 Task: Change  the formatting of the data to 'Which is Greater than 10 'In conditional formating, put the option 'Red Text. 'add another formatting option Format As Table, insert the option 'Light Gray, Table style light 1 ', change the format of Column Width to 15In the sheet  Data Analysis Template Workbookbook
Action: Mouse moved to (44, 180)
Screenshot: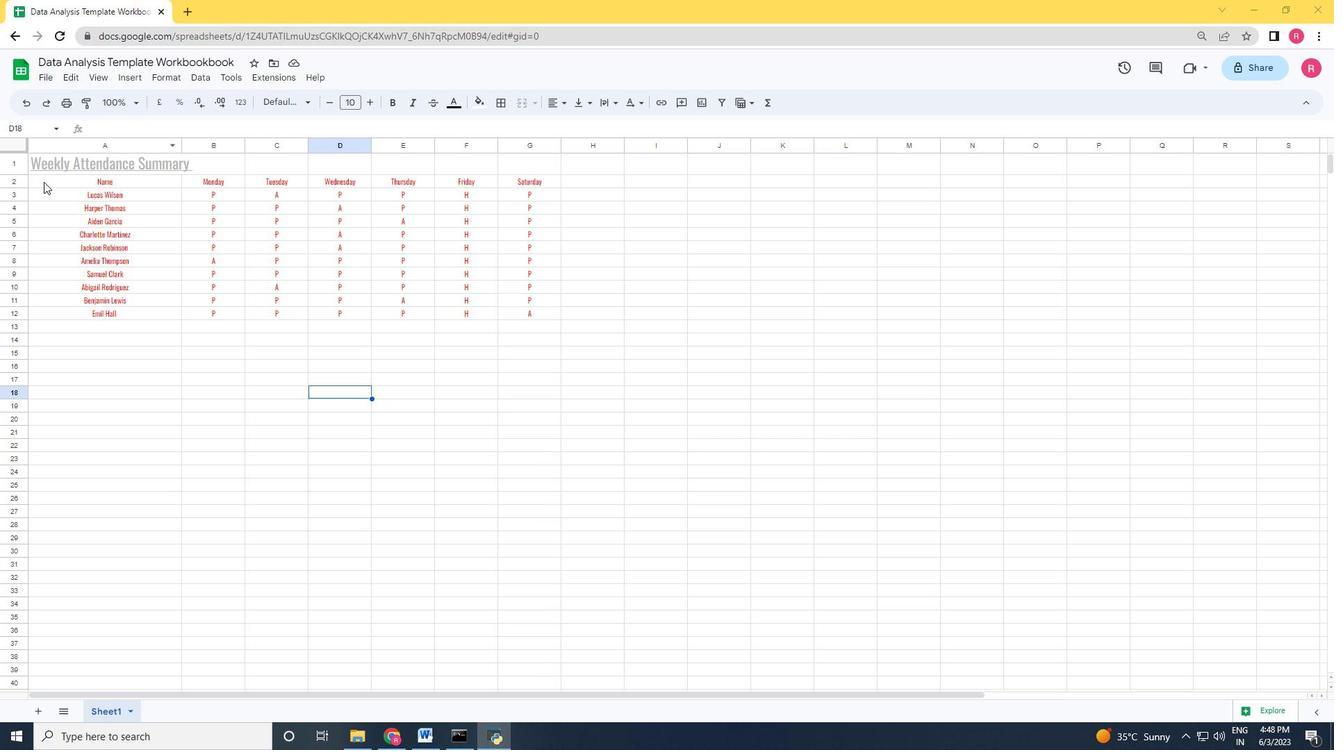 
Action: Mouse pressed left at (44, 180)
Screenshot: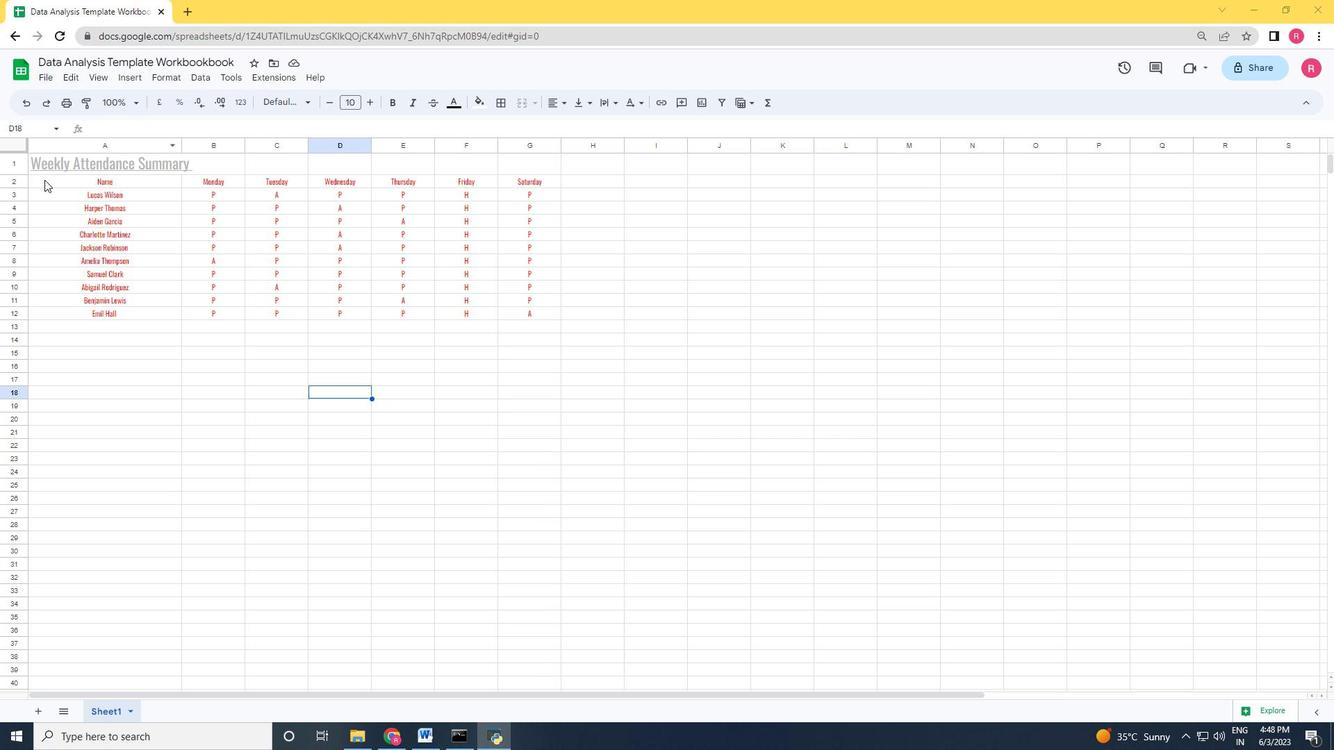
Action: Mouse moved to (48, 175)
Screenshot: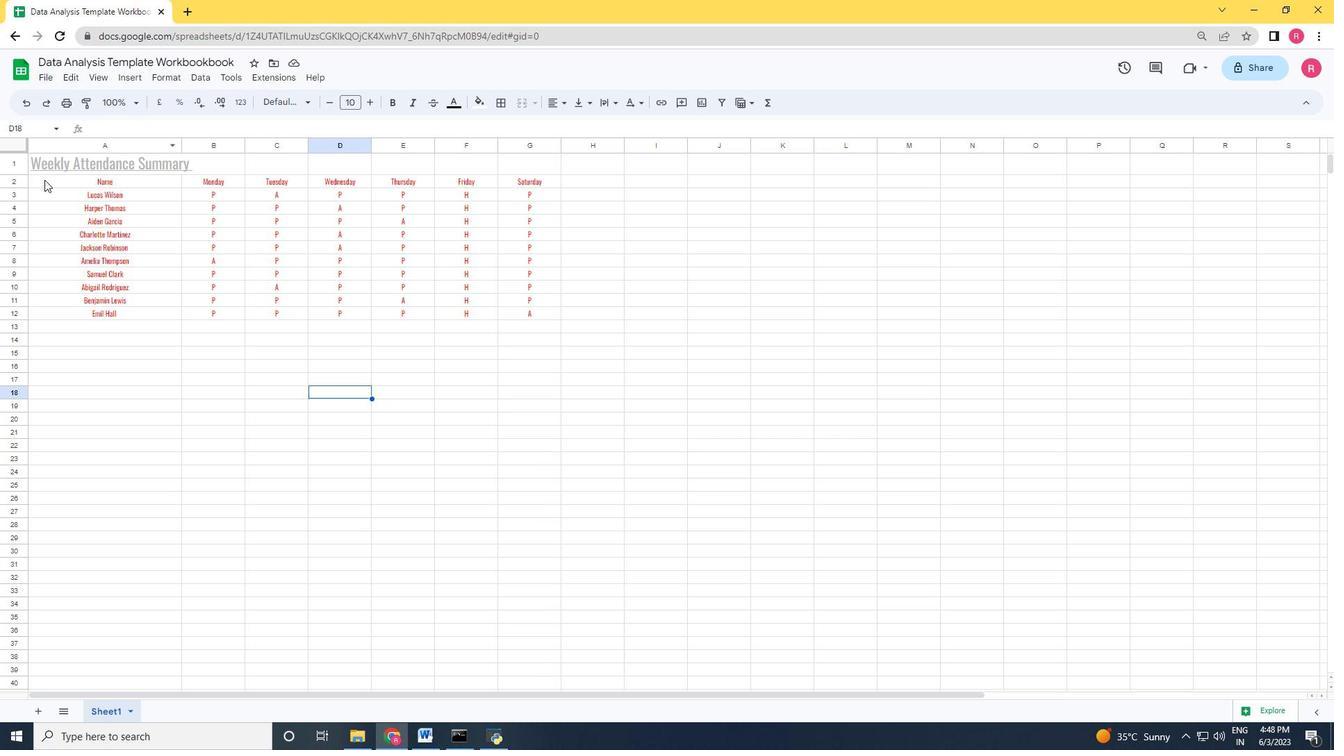 
Action: Key pressed <Key.shift_r><Key.right><Key.right><Key.right><Key.right><Key.right><Key.right><Key.down><Key.down><Key.down><Key.down><Key.down><Key.down><Key.down><Key.down><Key.down><Key.down><Key.down><Key.down><Key.up><Key.up>
Screenshot: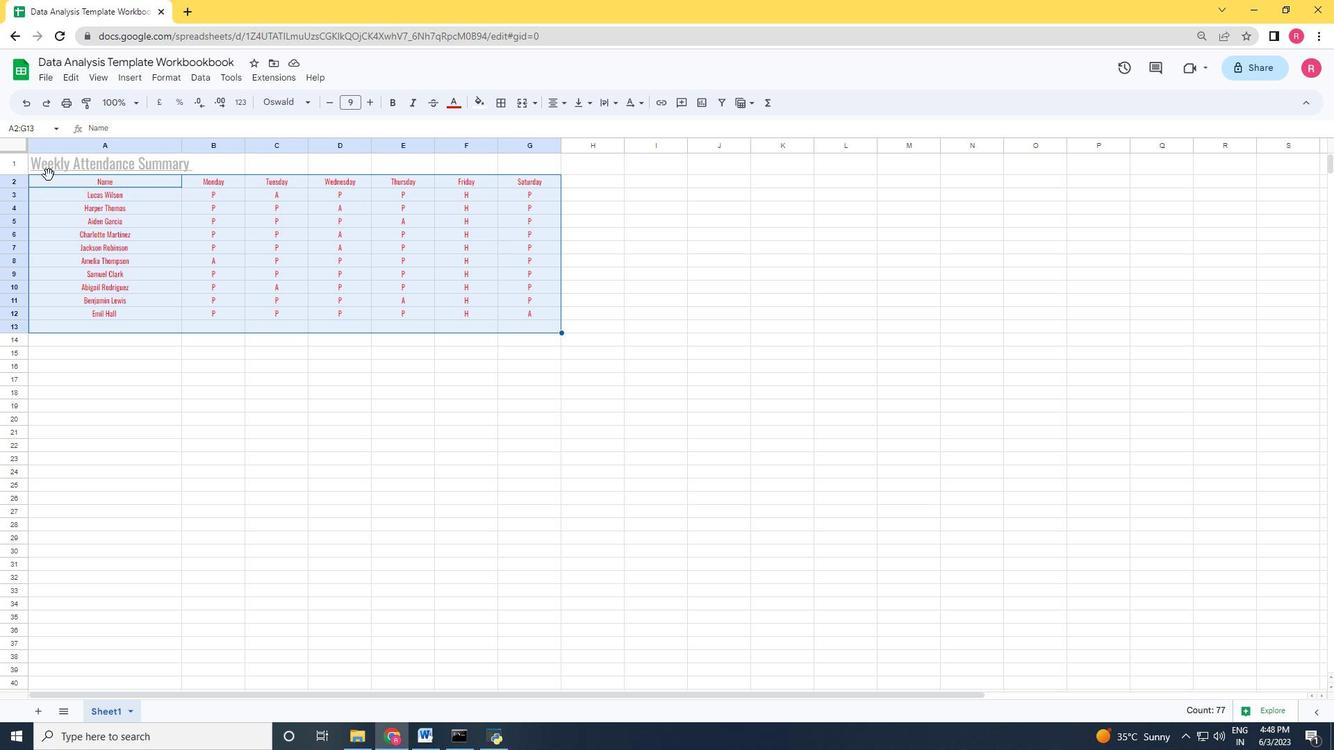 
Action: Mouse moved to (171, 80)
Screenshot: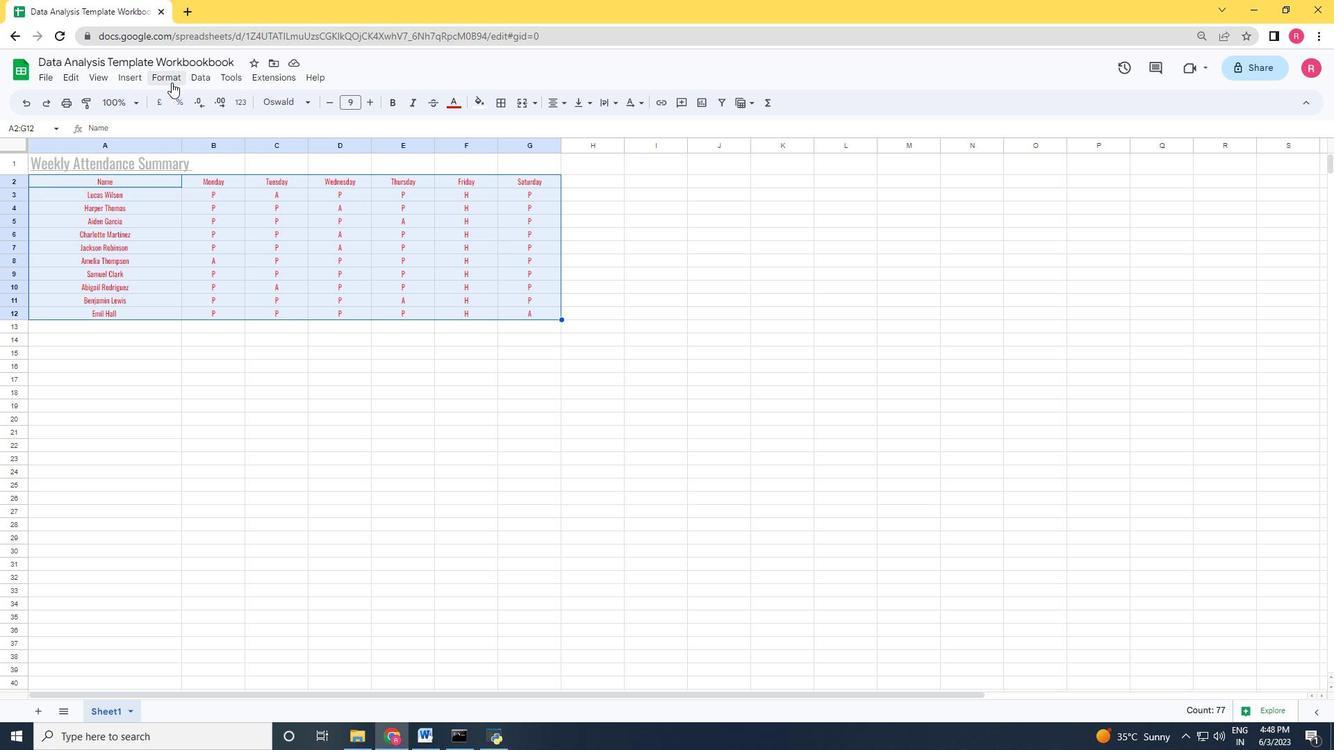 
Action: Mouse pressed left at (171, 80)
Screenshot: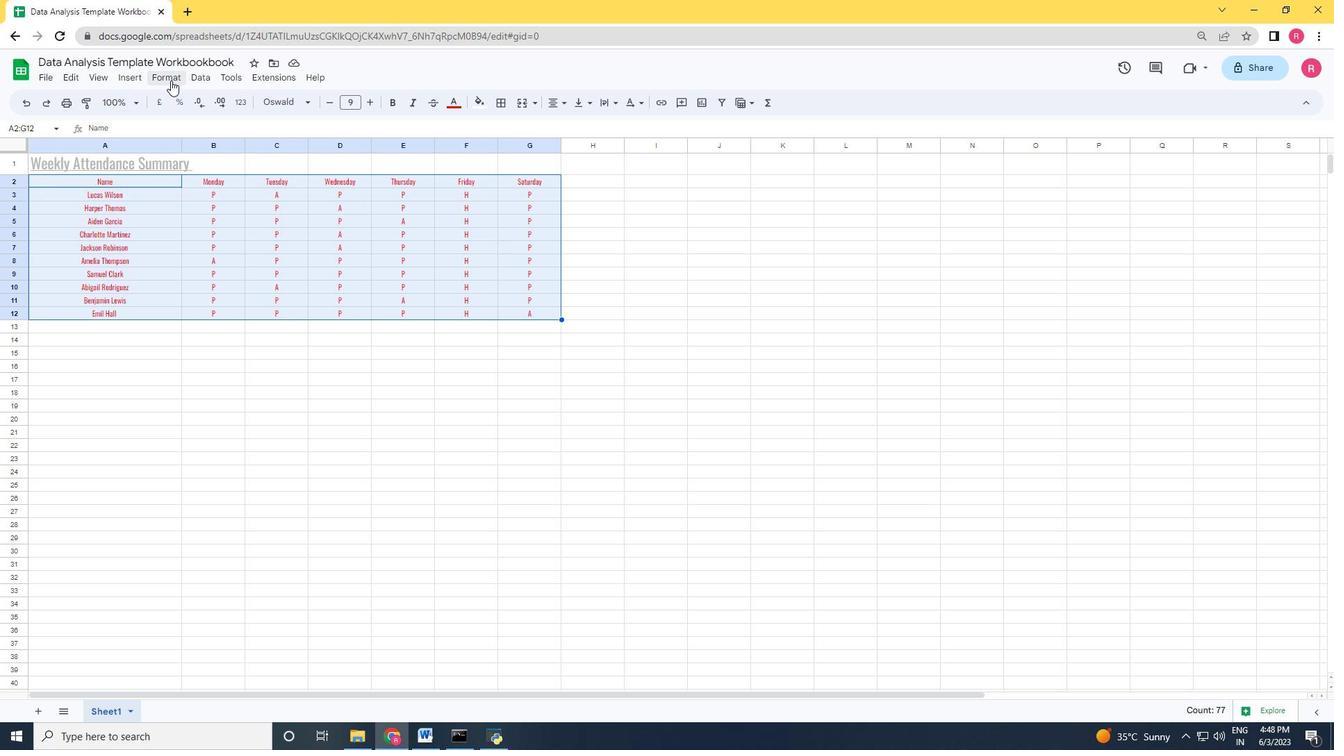
Action: Mouse moved to (232, 287)
Screenshot: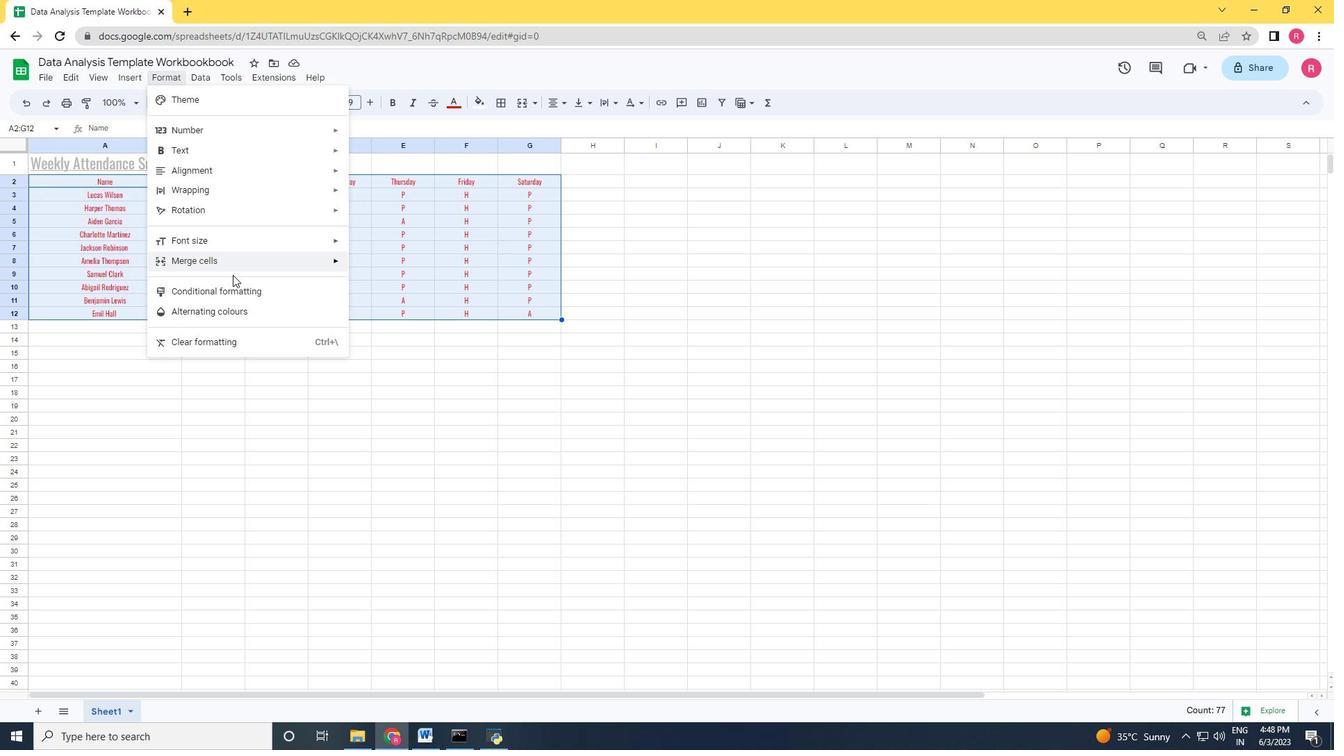 
Action: Mouse pressed left at (232, 287)
Screenshot: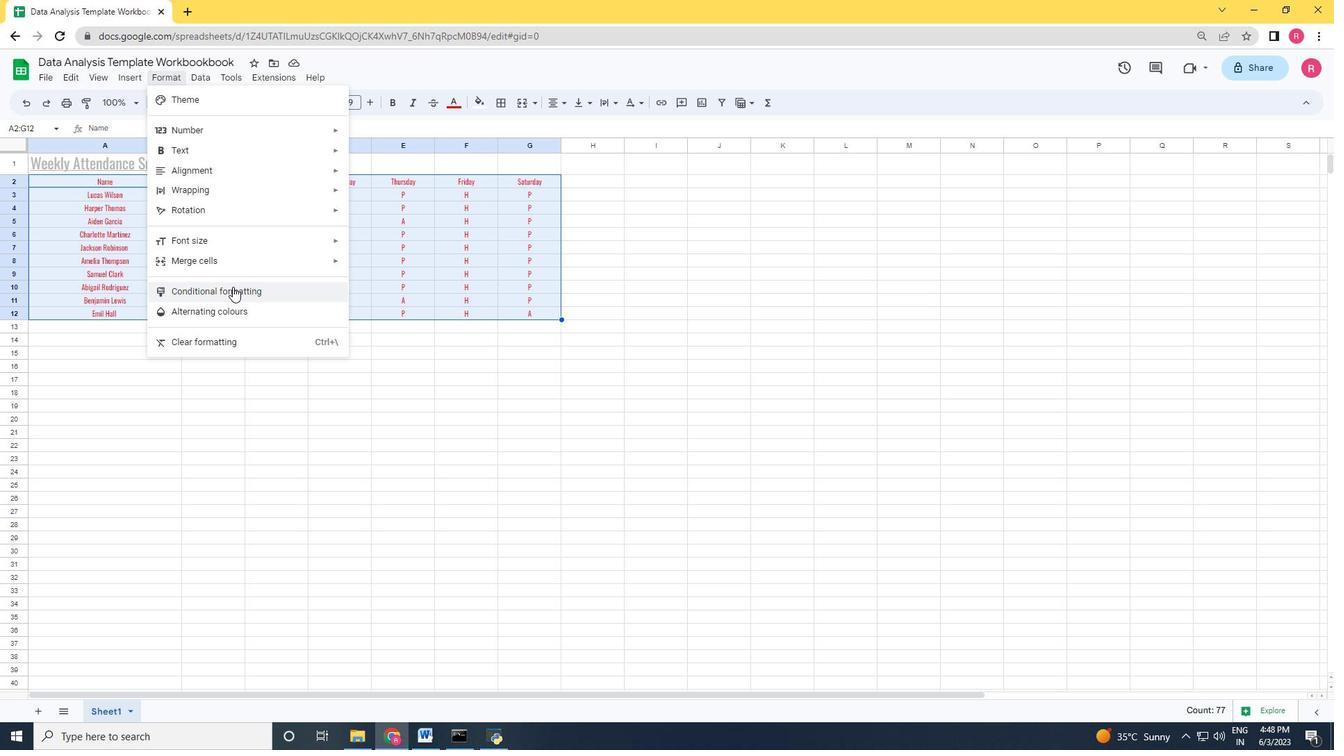 
Action: Mouse moved to (1246, 272)
Screenshot: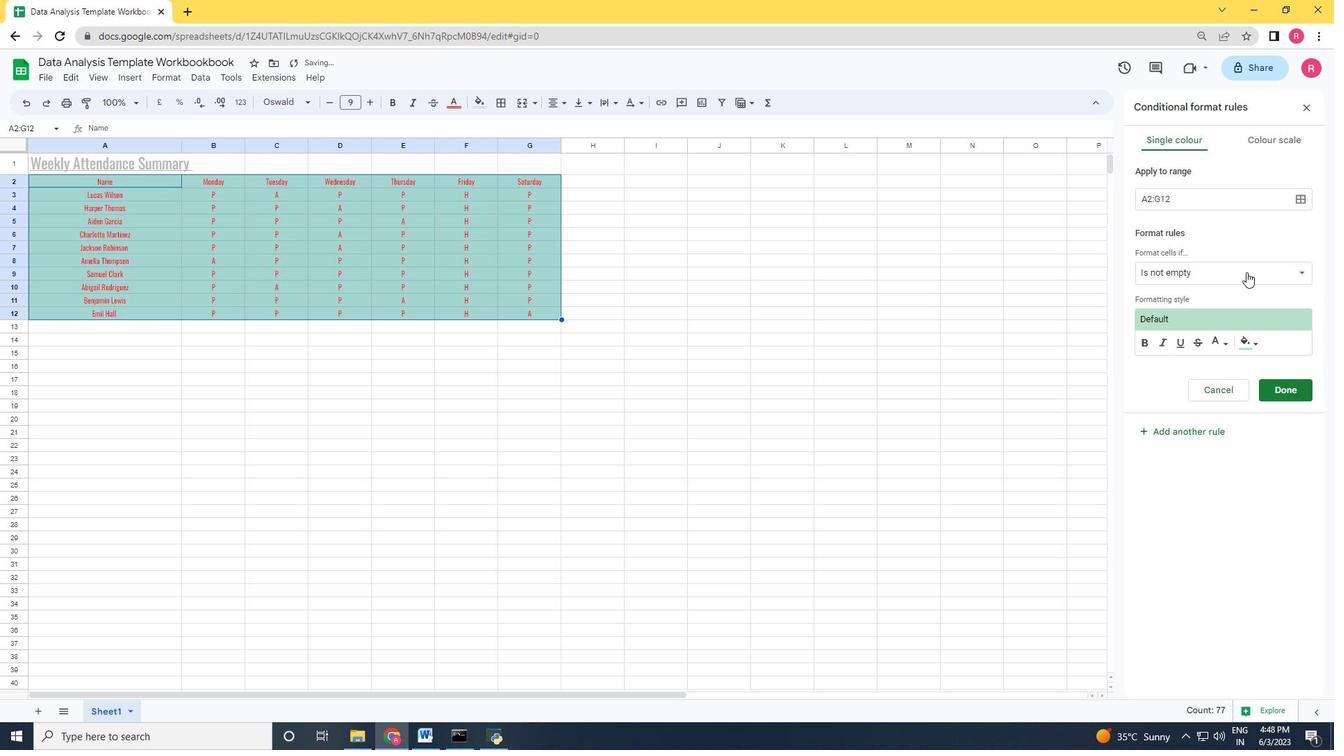 
Action: Mouse pressed left at (1246, 272)
Screenshot: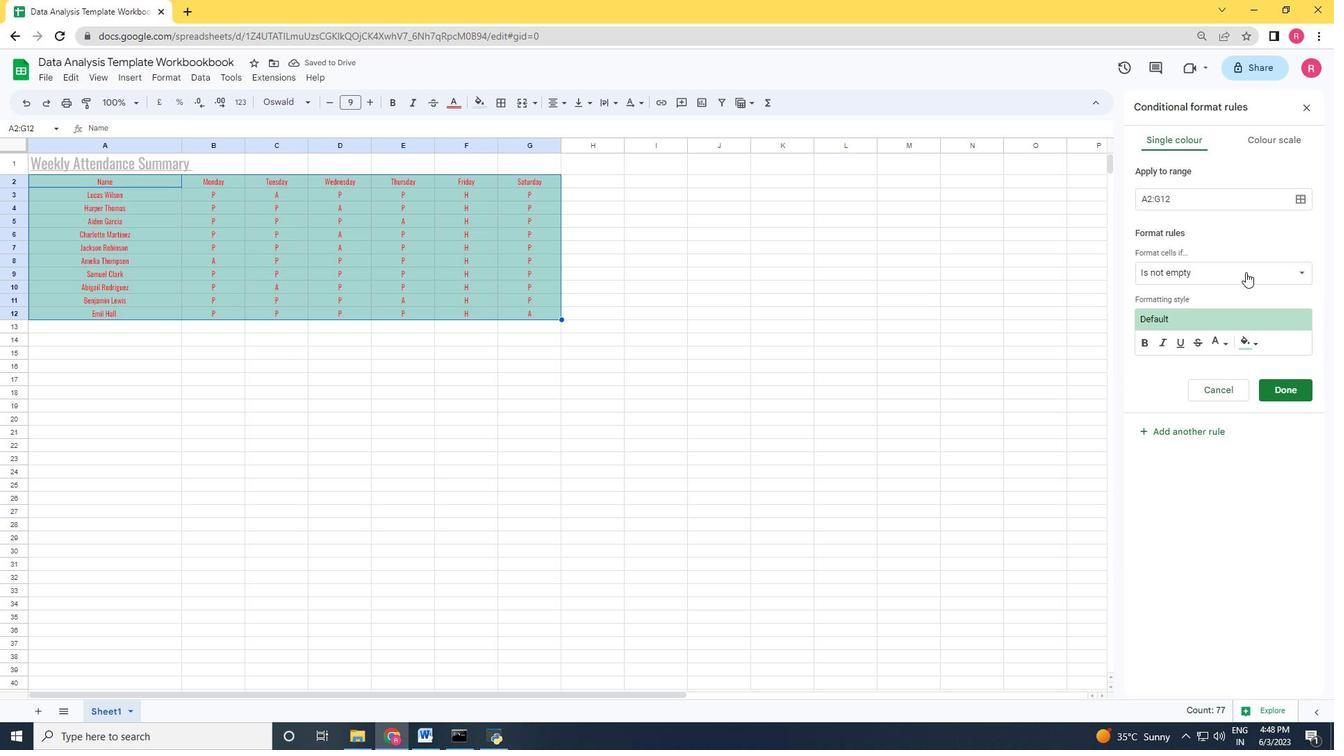 
Action: Mouse moved to (1223, 480)
Screenshot: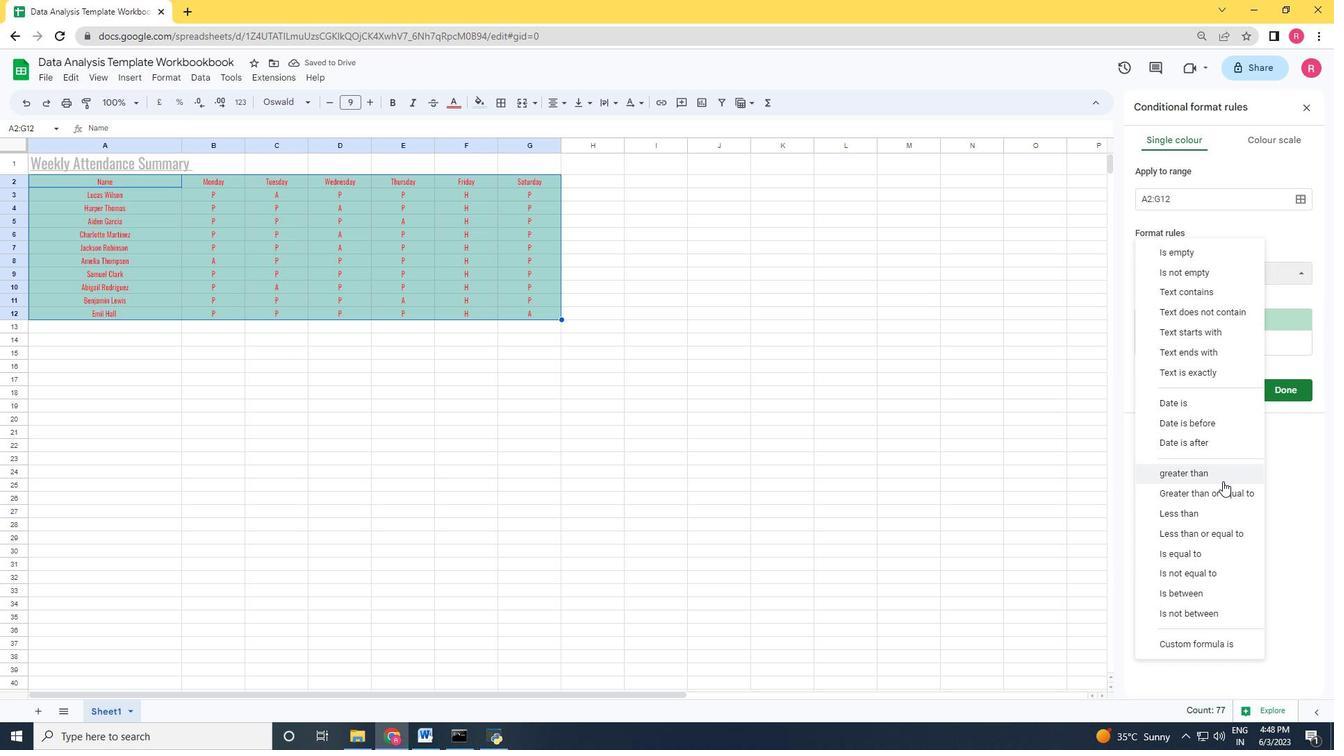 
Action: Mouse pressed left at (1223, 480)
Screenshot: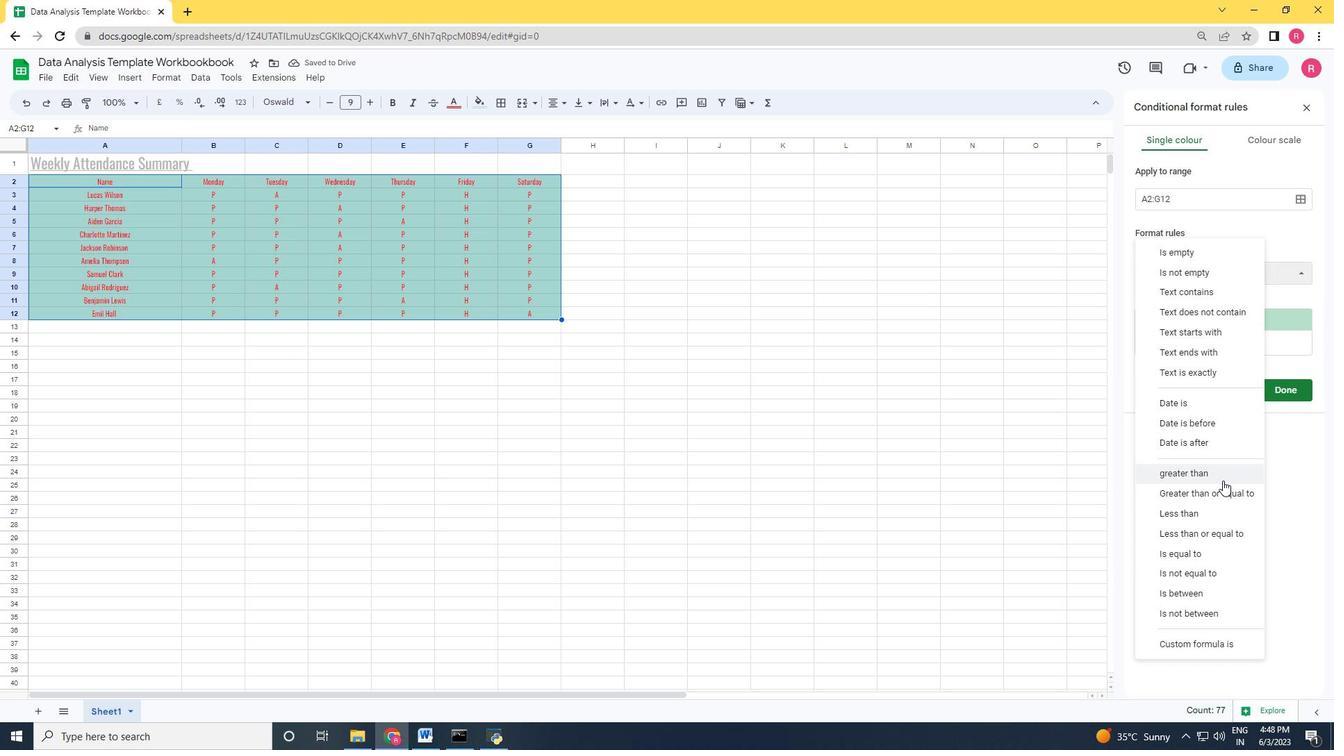 
Action: Mouse moved to (1188, 305)
Screenshot: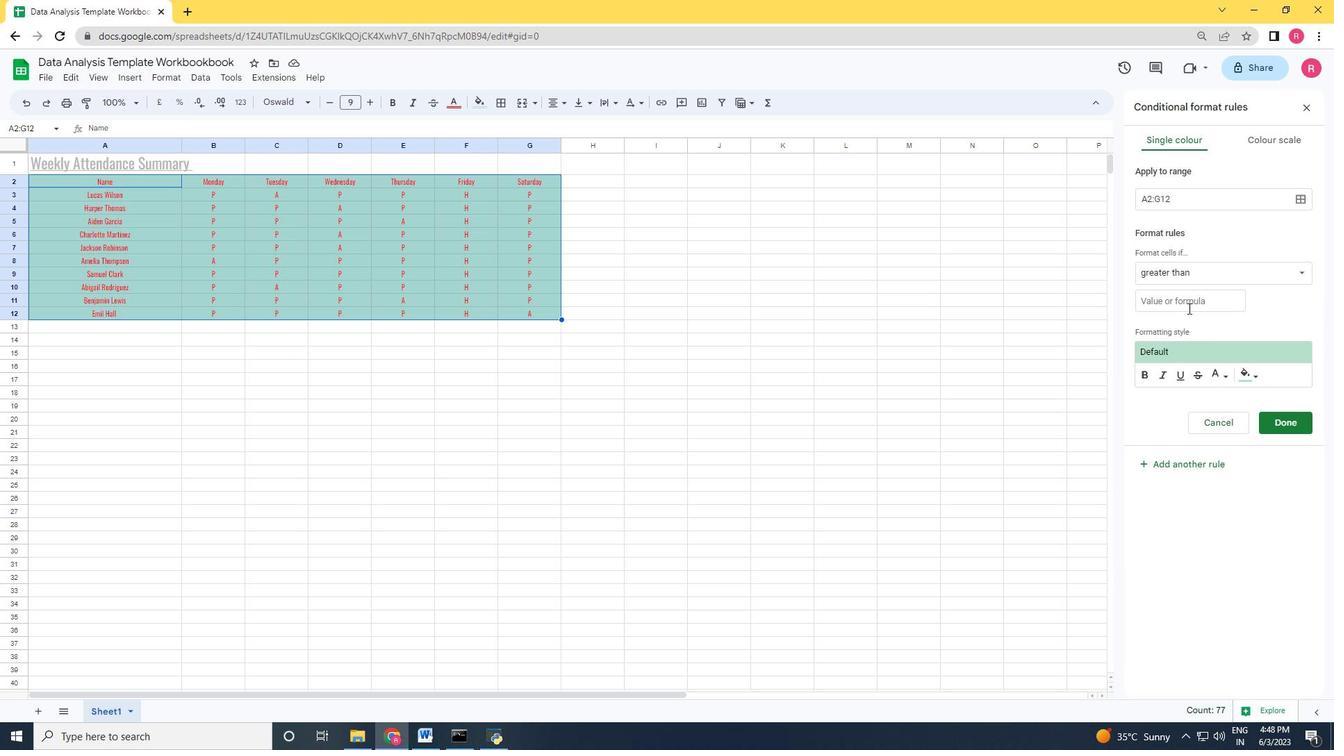 
Action: Mouse pressed left at (1188, 305)
Screenshot: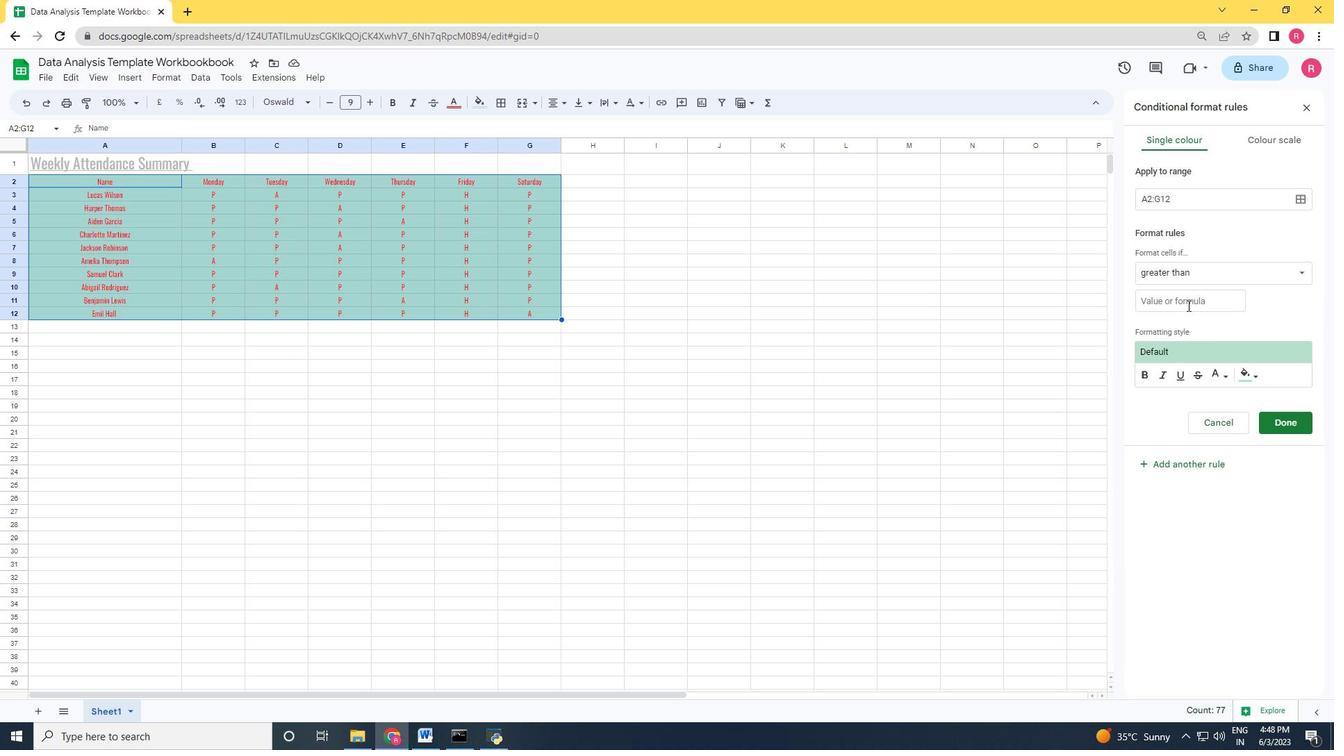 
Action: Mouse moved to (1170, 314)
Screenshot: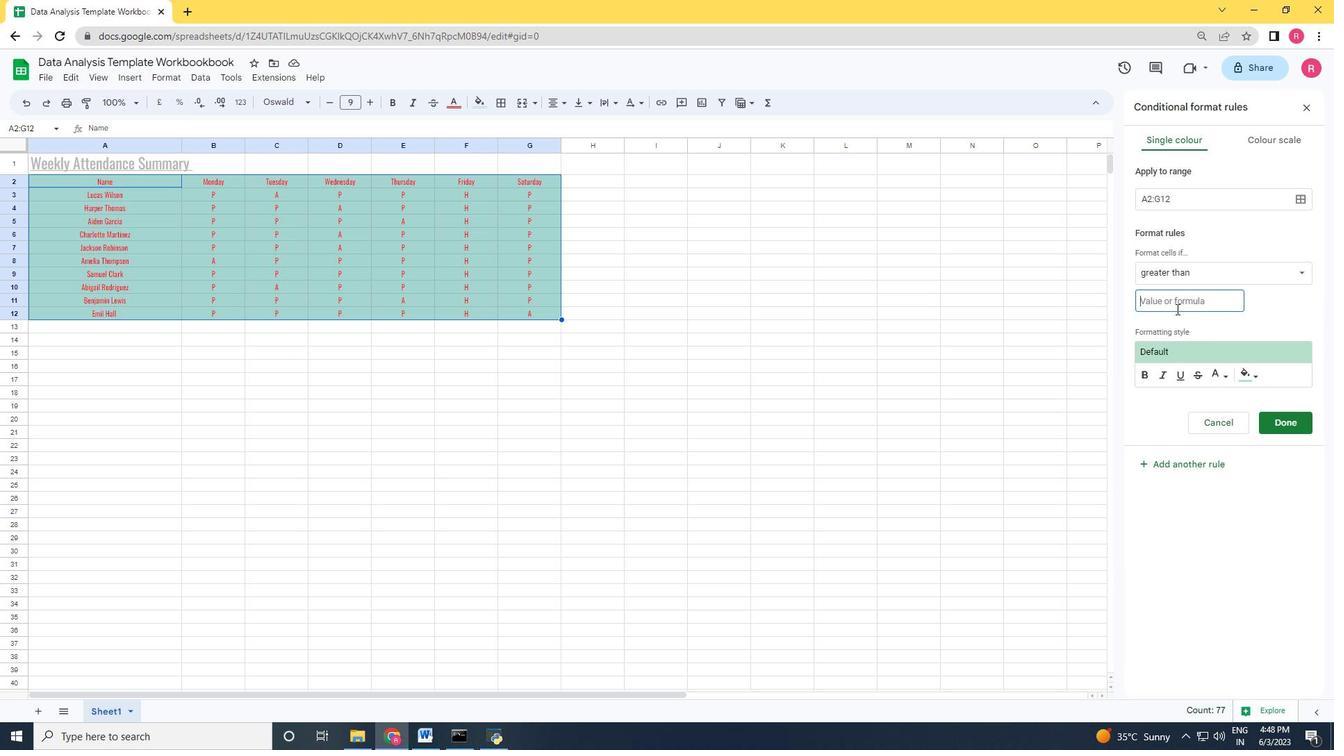 
Action: Key pressed 10
Screenshot: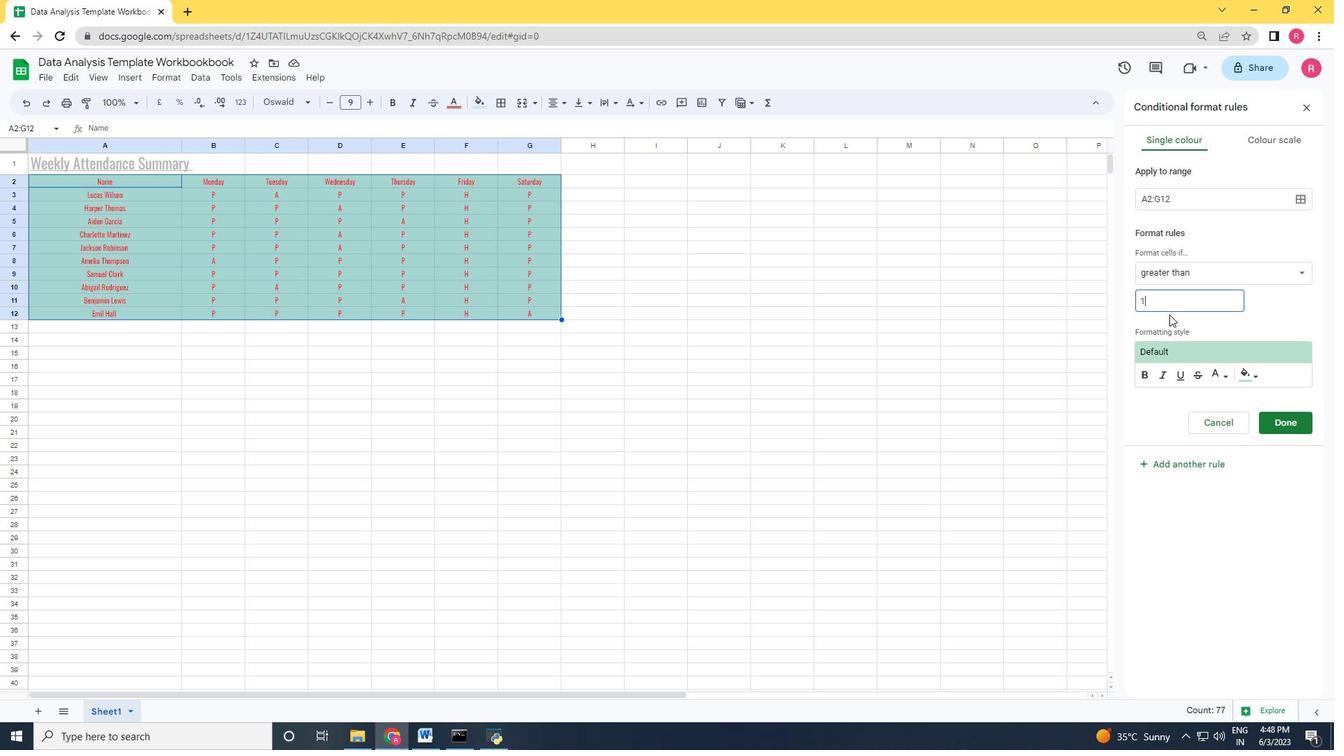 
Action: Mouse moved to (1223, 379)
Screenshot: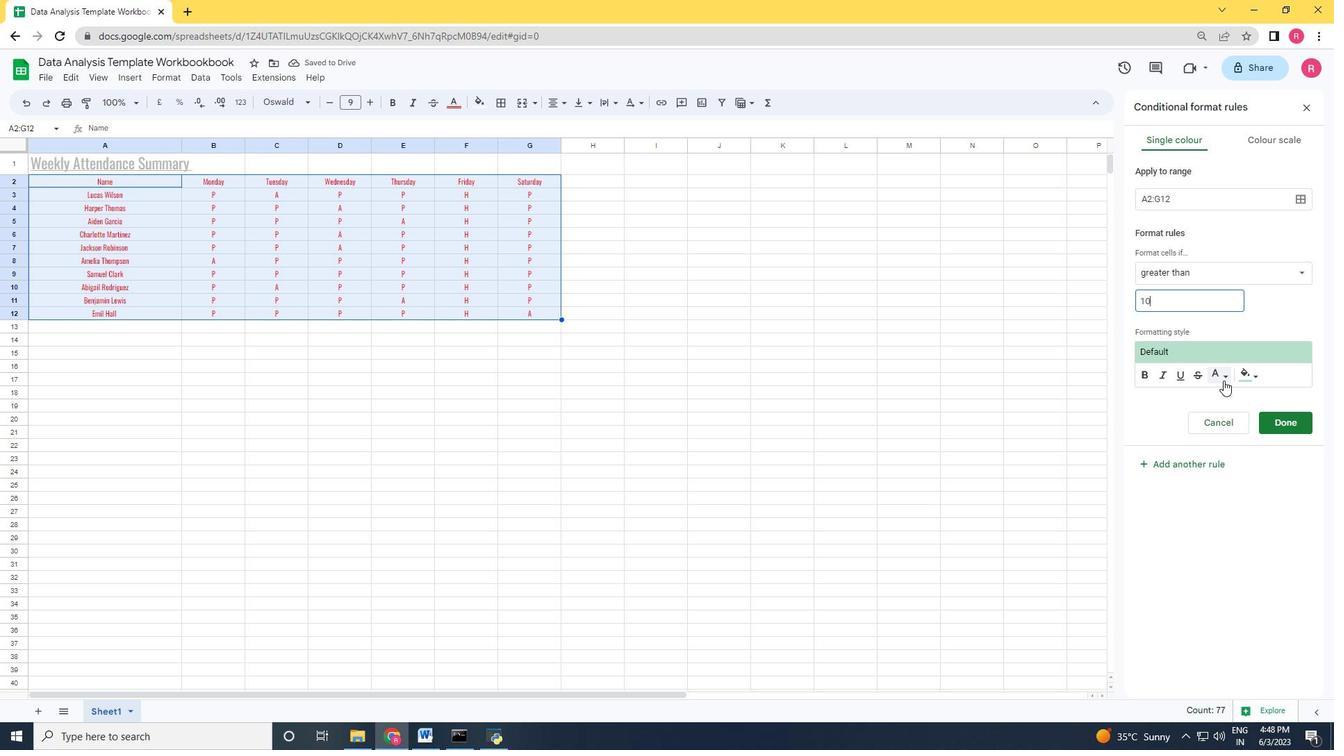 
Action: Mouse pressed left at (1223, 379)
Screenshot: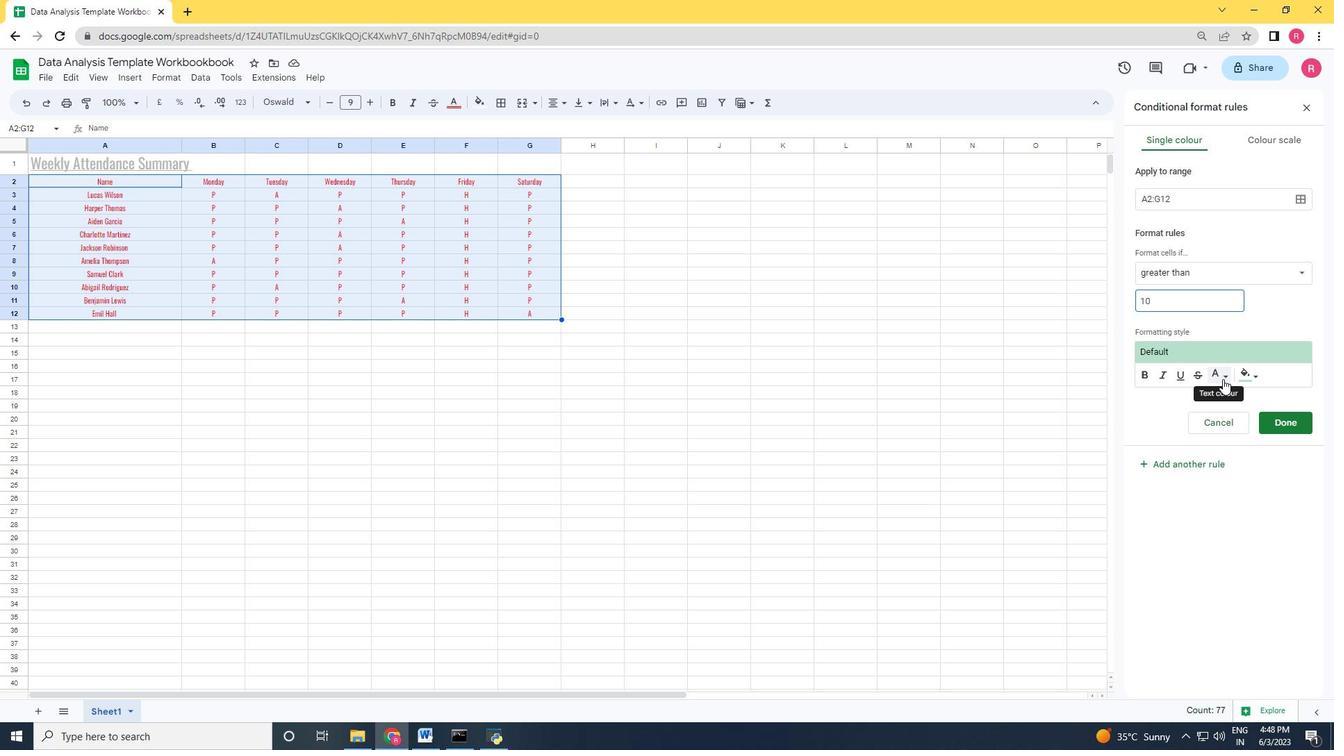 
Action: Mouse moved to (1115, 432)
Screenshot: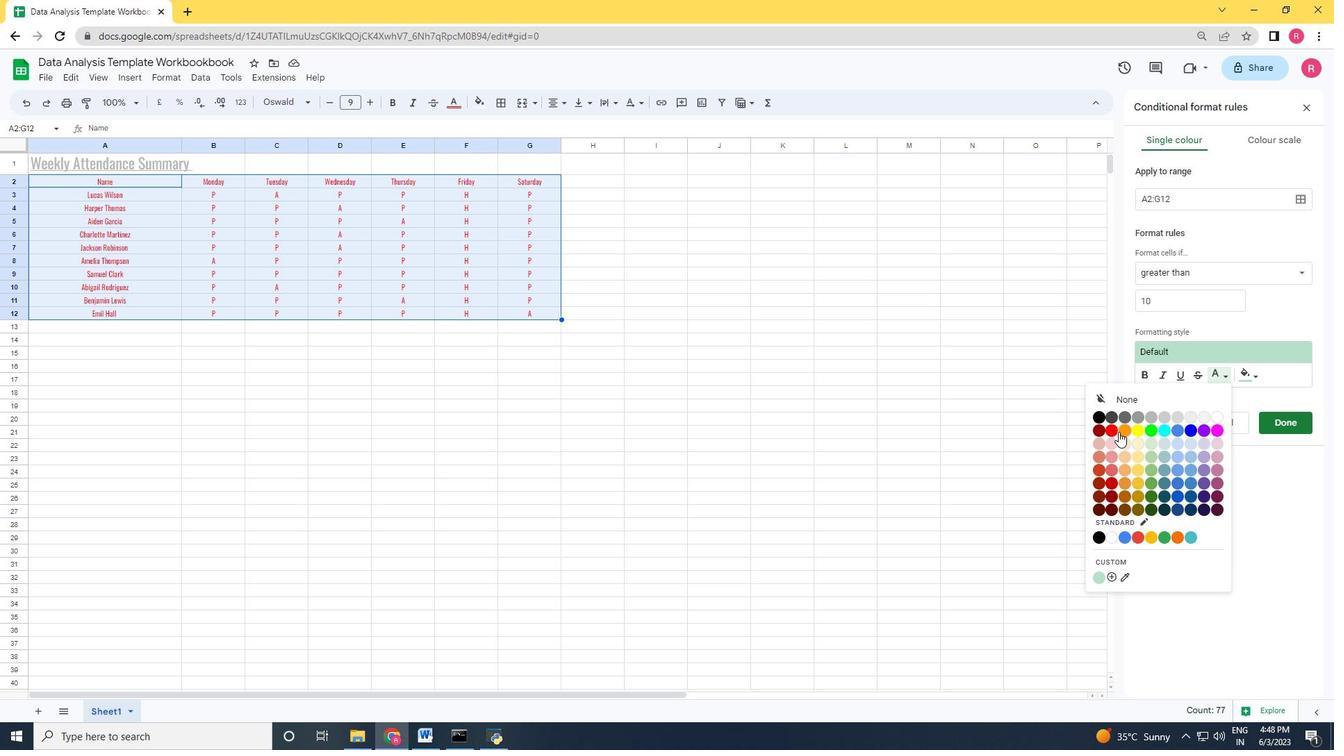 
Action: Mouse pressed left at (1115, 432)
Screenshot: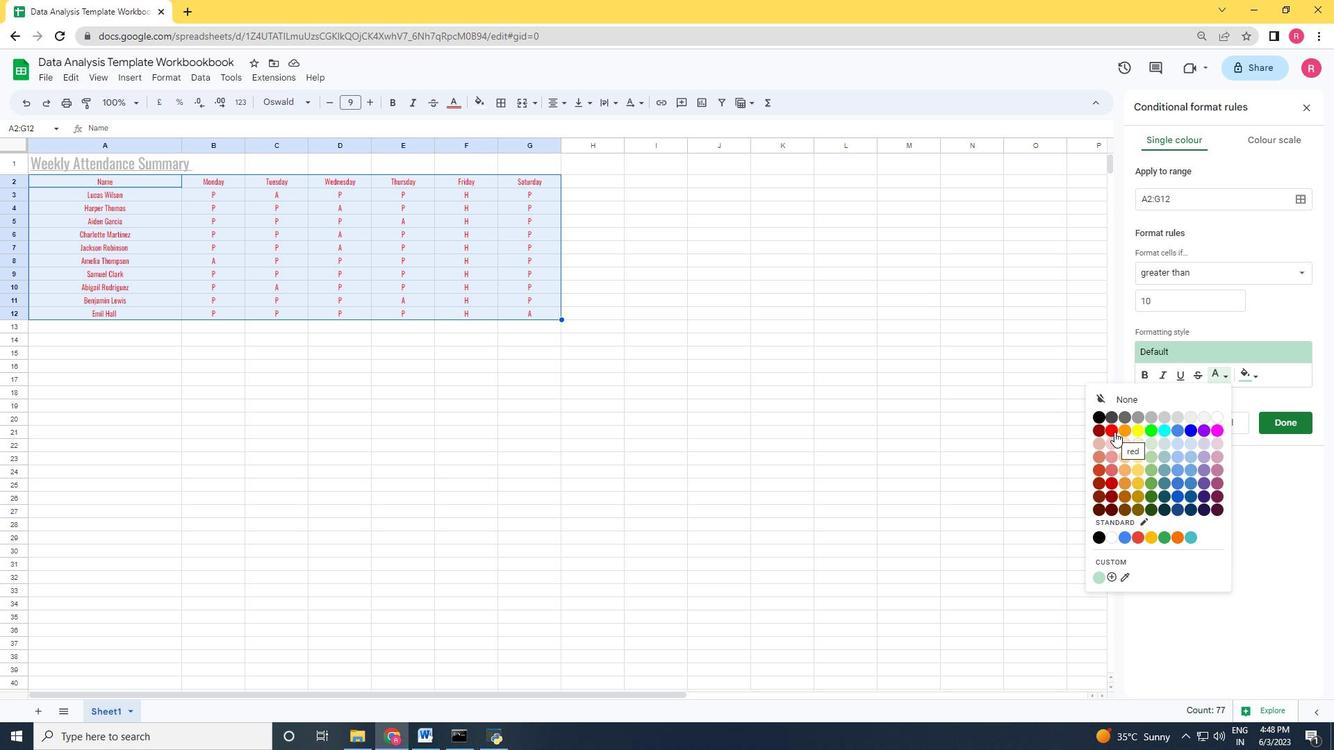 
Action: Mouse moved to (1284, 422)
Screenshot: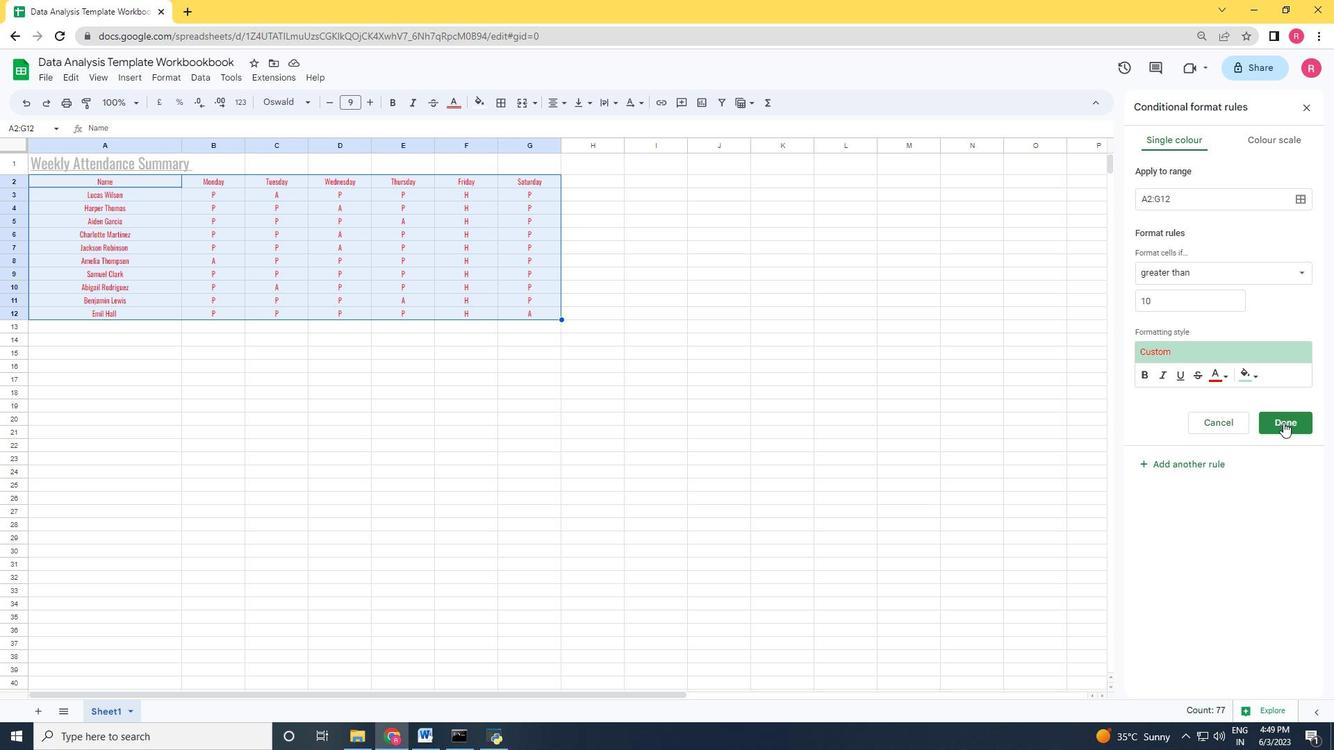 
Action: Mouse pressed left at (1284, 422)
Screenshot: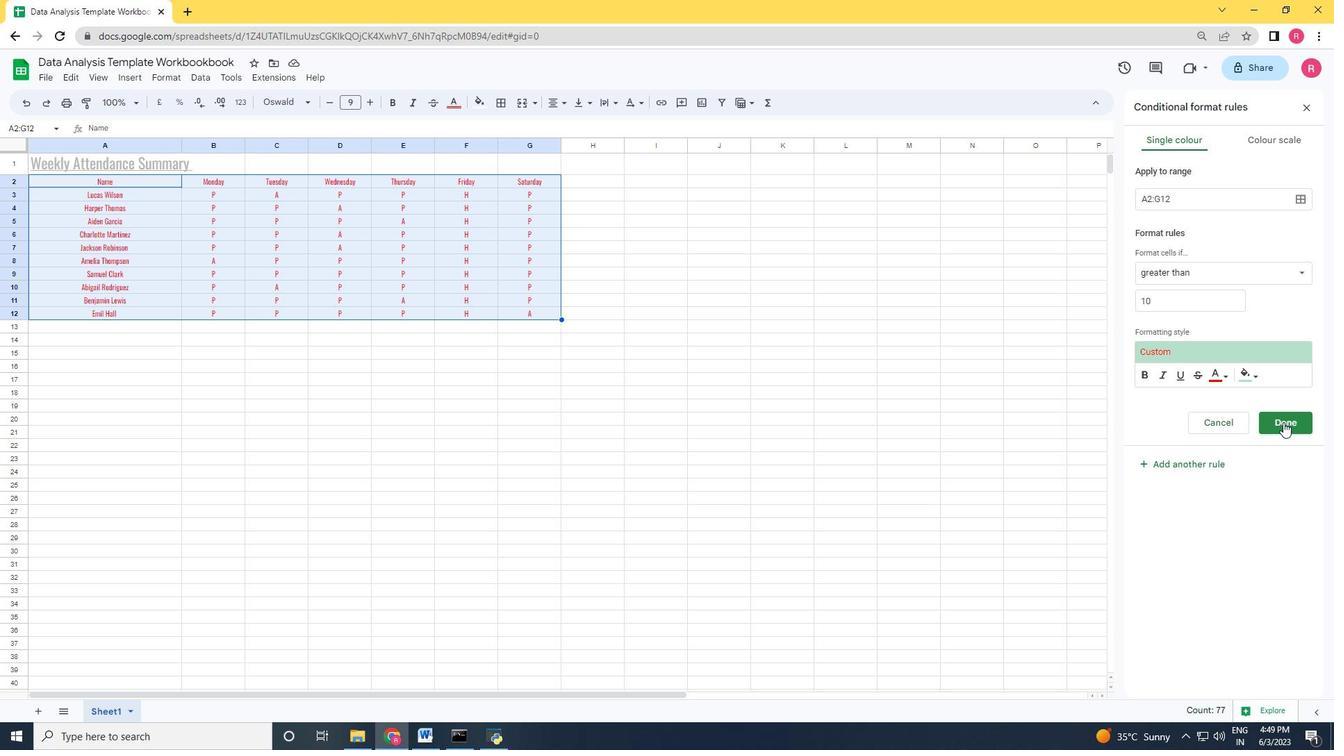 
Action: Mouse moved to (143, 217)
Screenshot: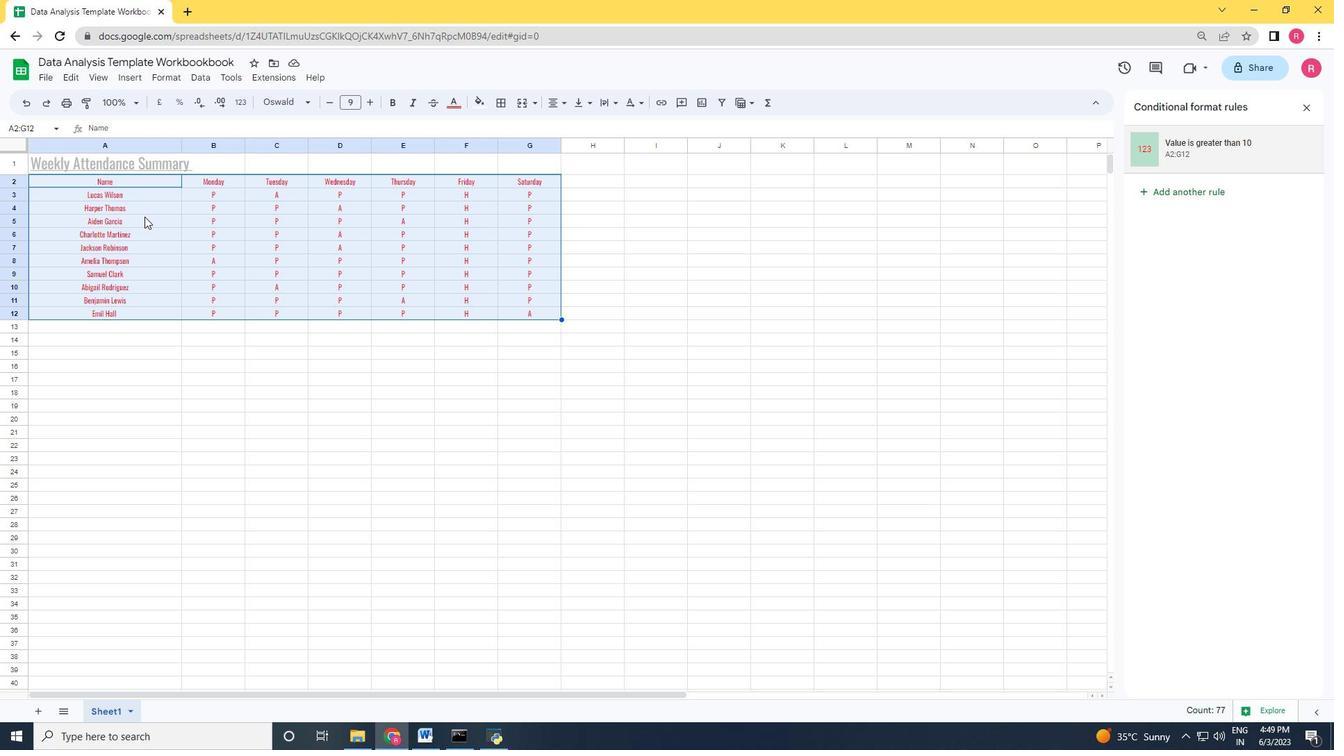 
Action: Mouse pressed left at (143, 217)
Screenshot: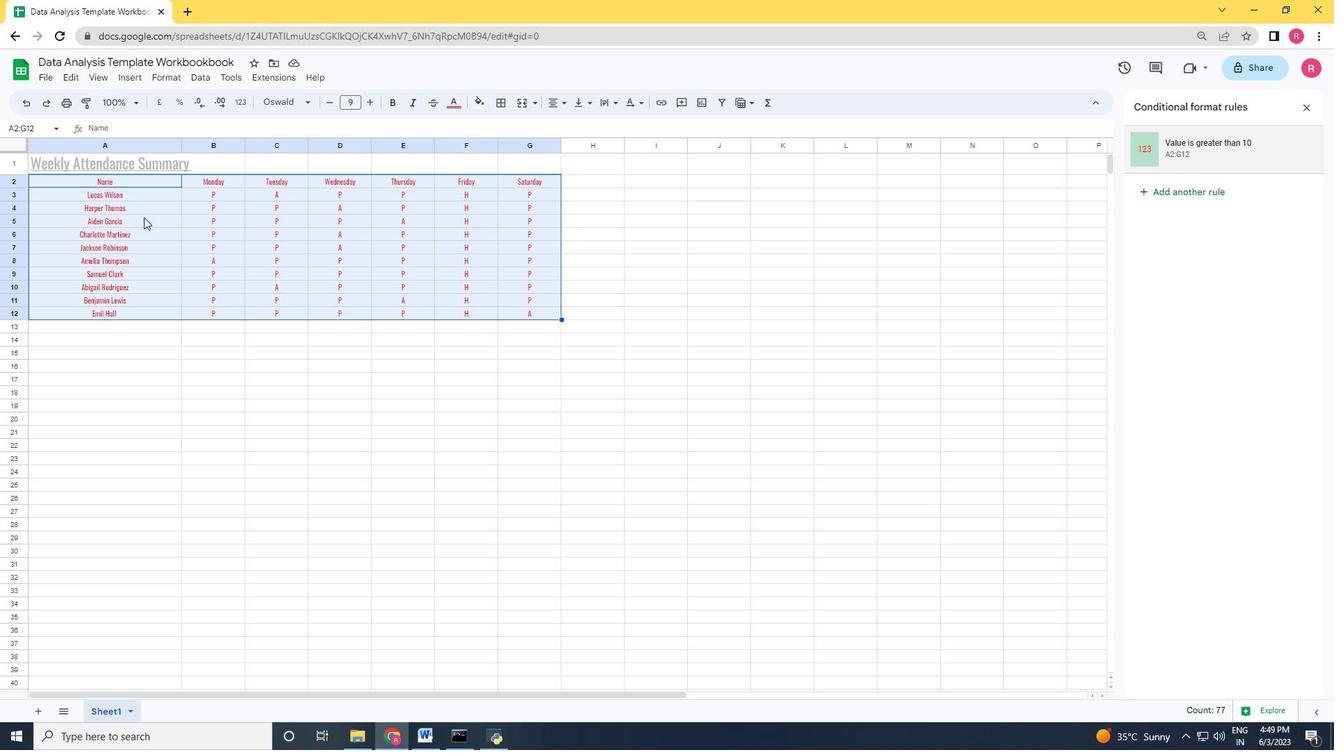 
Action: Mouse moved to (1259, 161)
Screenshot: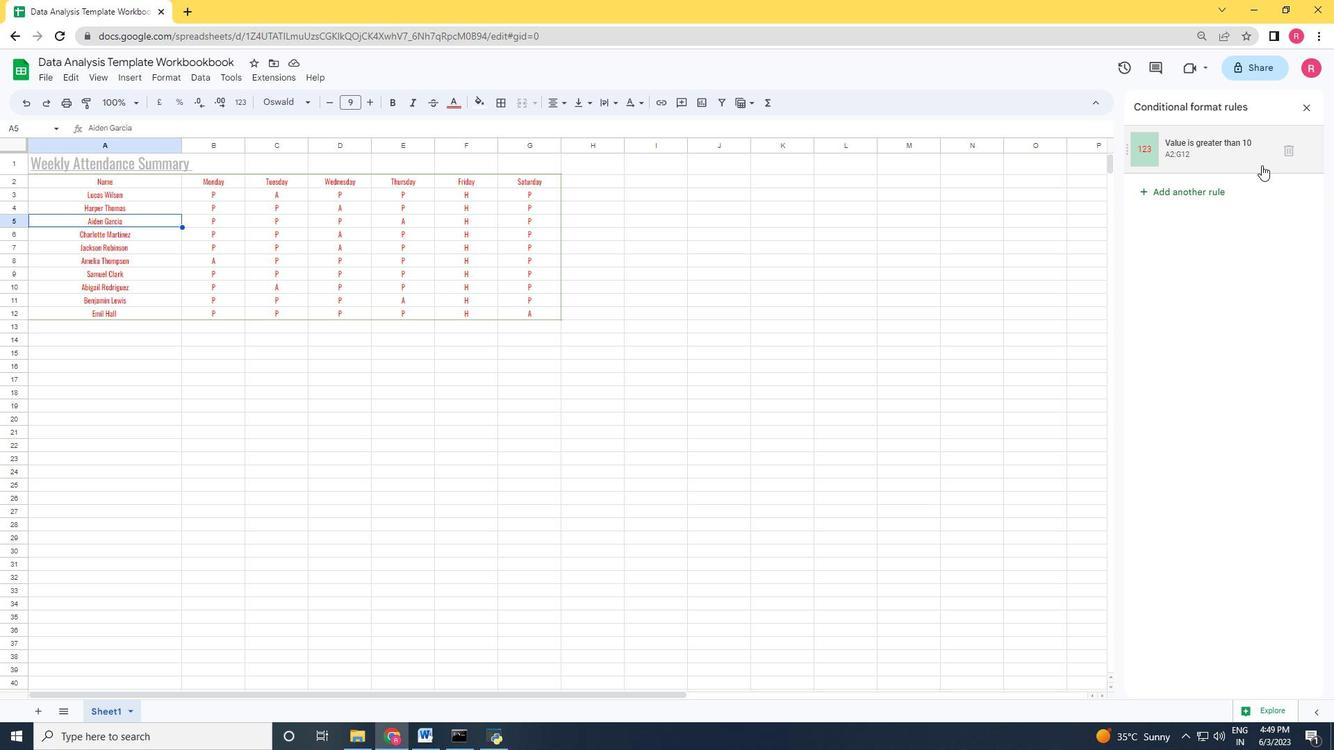 
Action: Mouse pressed left at (1259, 161)
Screenshot: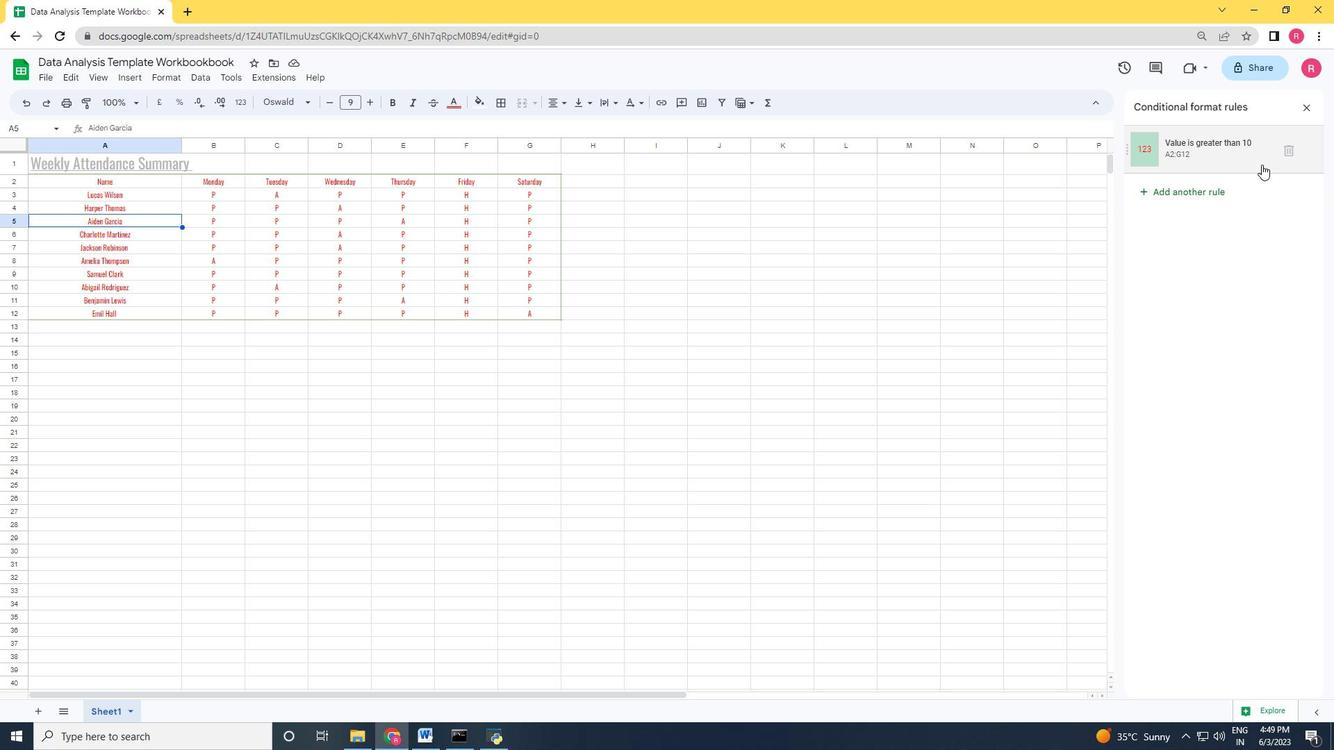 
Action: Mouse moved to (166, 81)
Screenshot: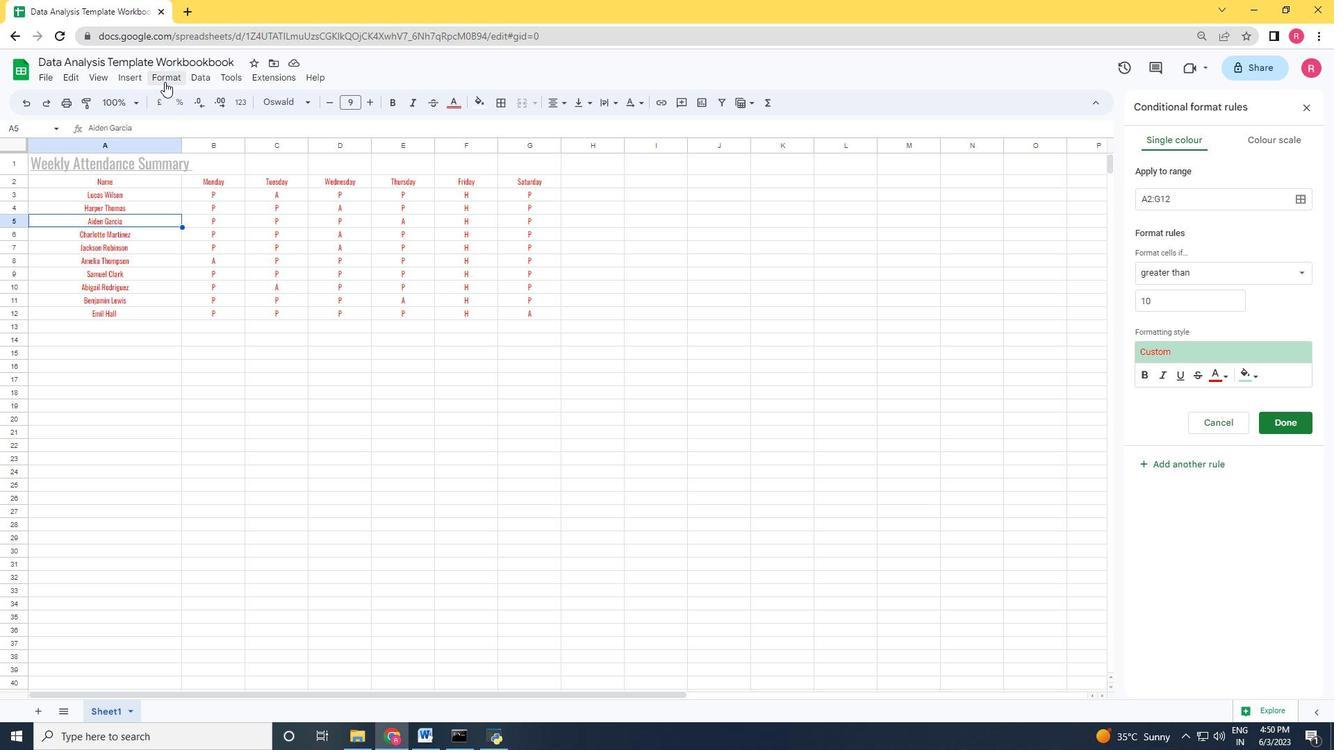 
Action: Mouse pressed left at (166, 81)
Screenshot: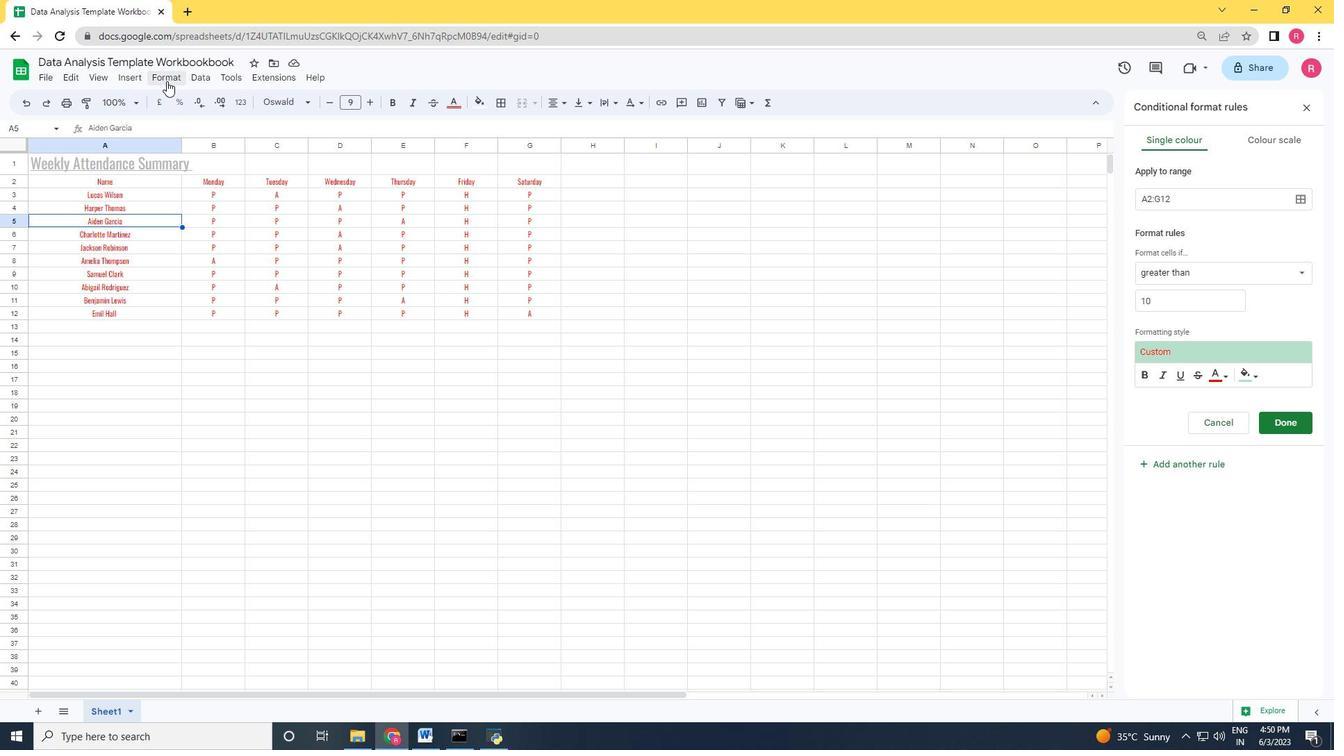 
Action: Mouse moved to (365, 350)
Screenshot: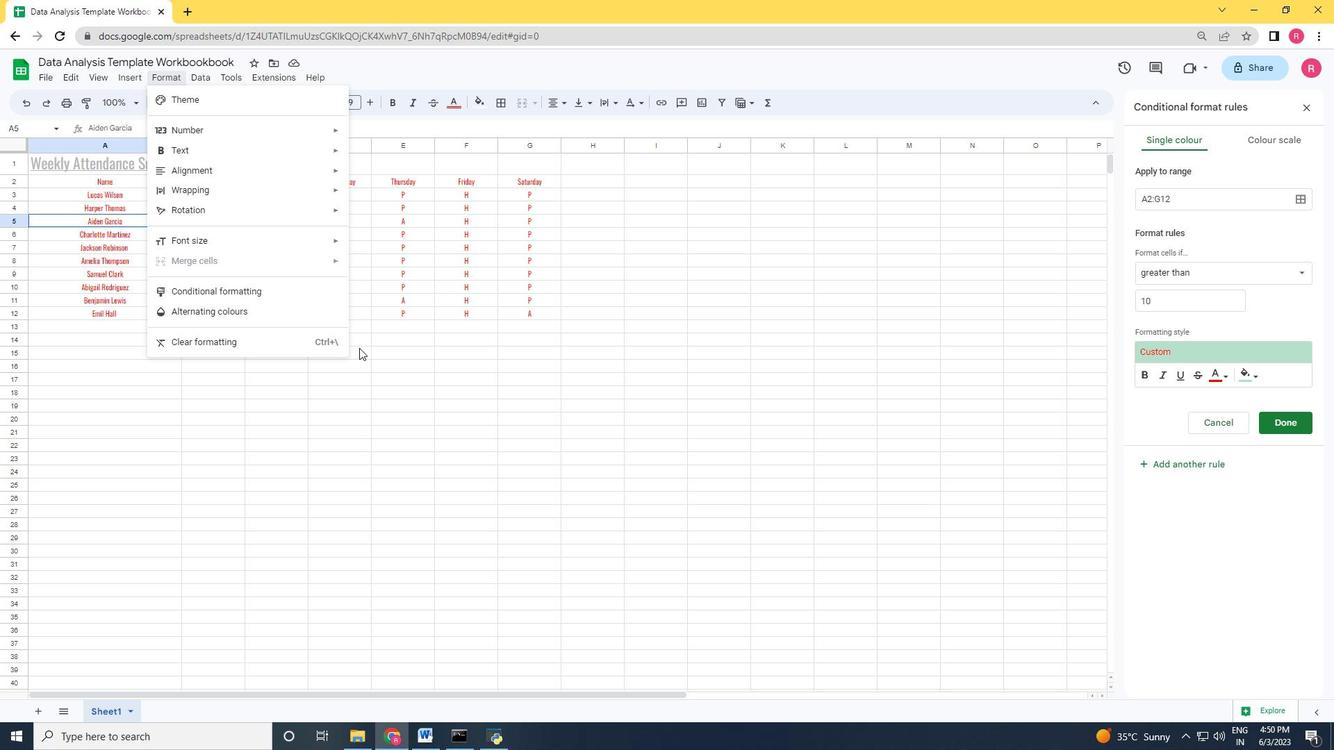 
Action: Mouse pressed left at (365, 350)
Screenshot: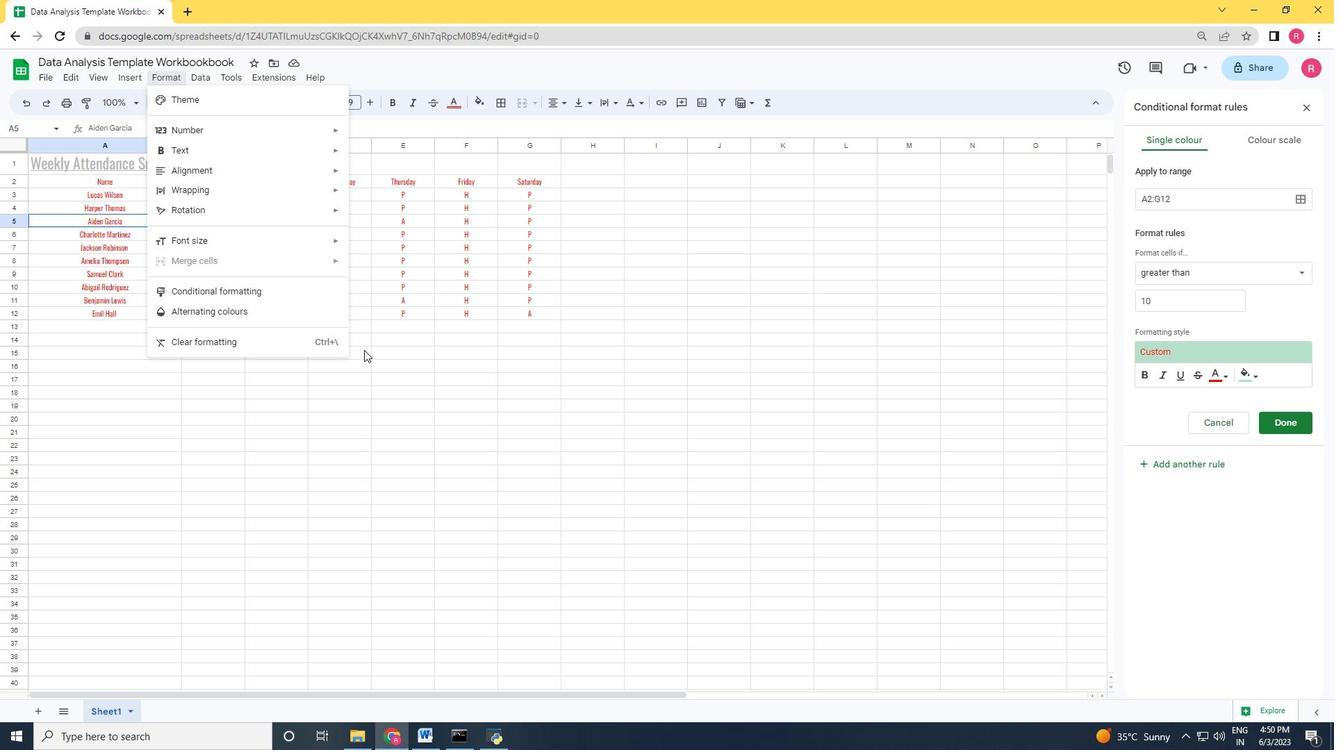 
Action: Mouse moved to (162, 80)
Screenshot: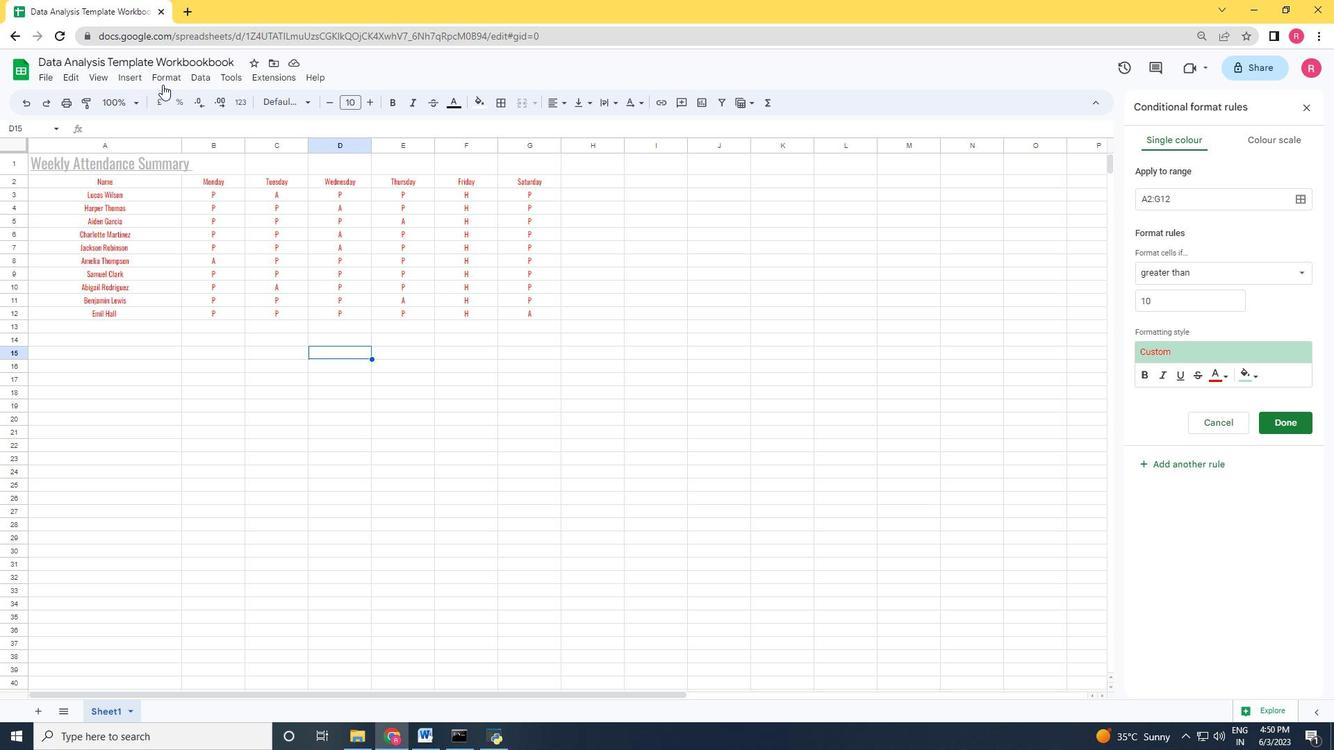 
Action: Mouse pressed left at (162, 80)
Screenshot: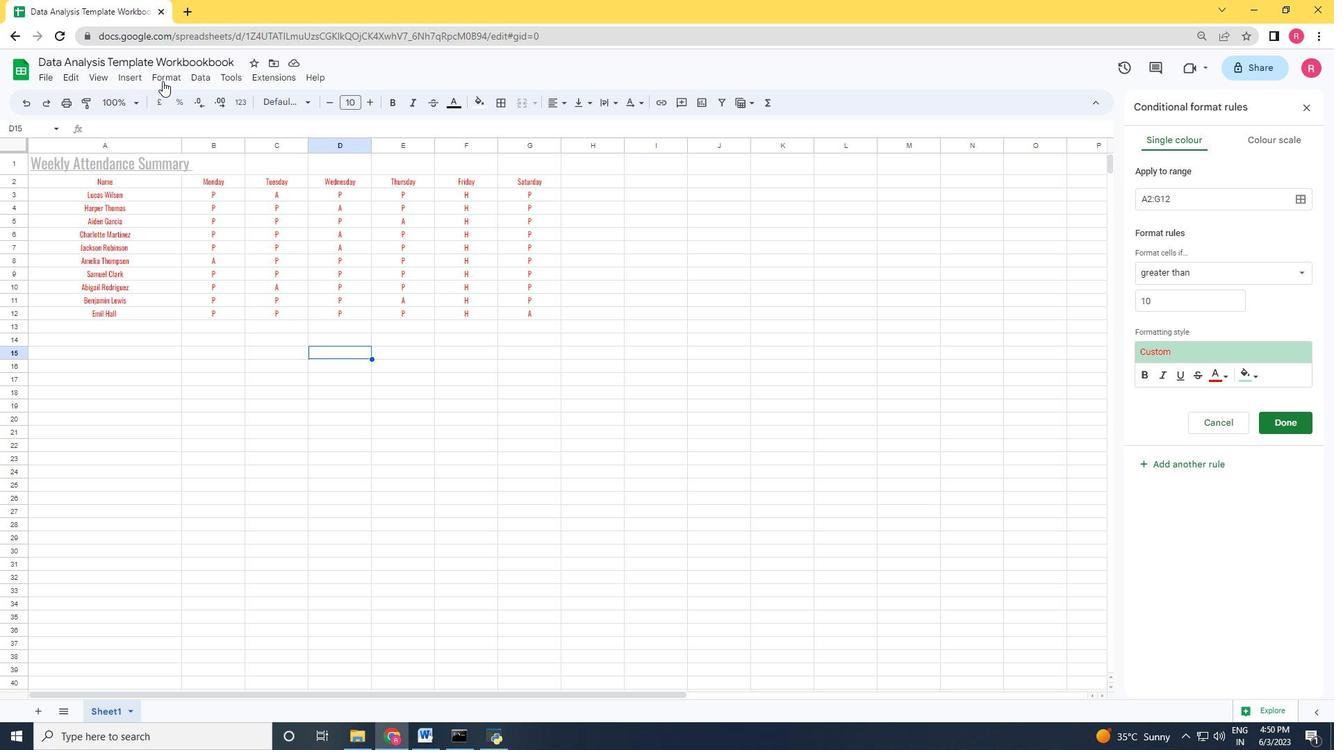 
Action: Mouse moved to (221, 296)
Screenshot: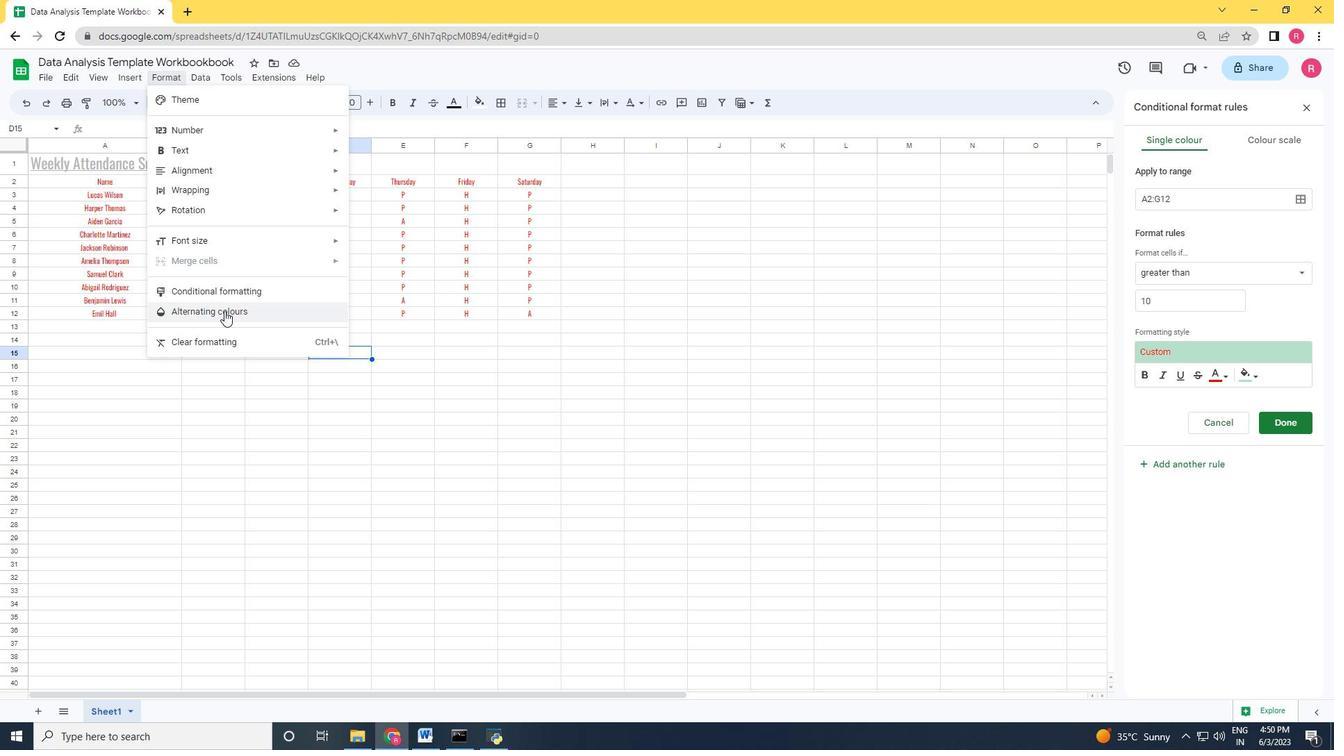 
Action: Mouse pressed left at (221, 296)
Screenshot: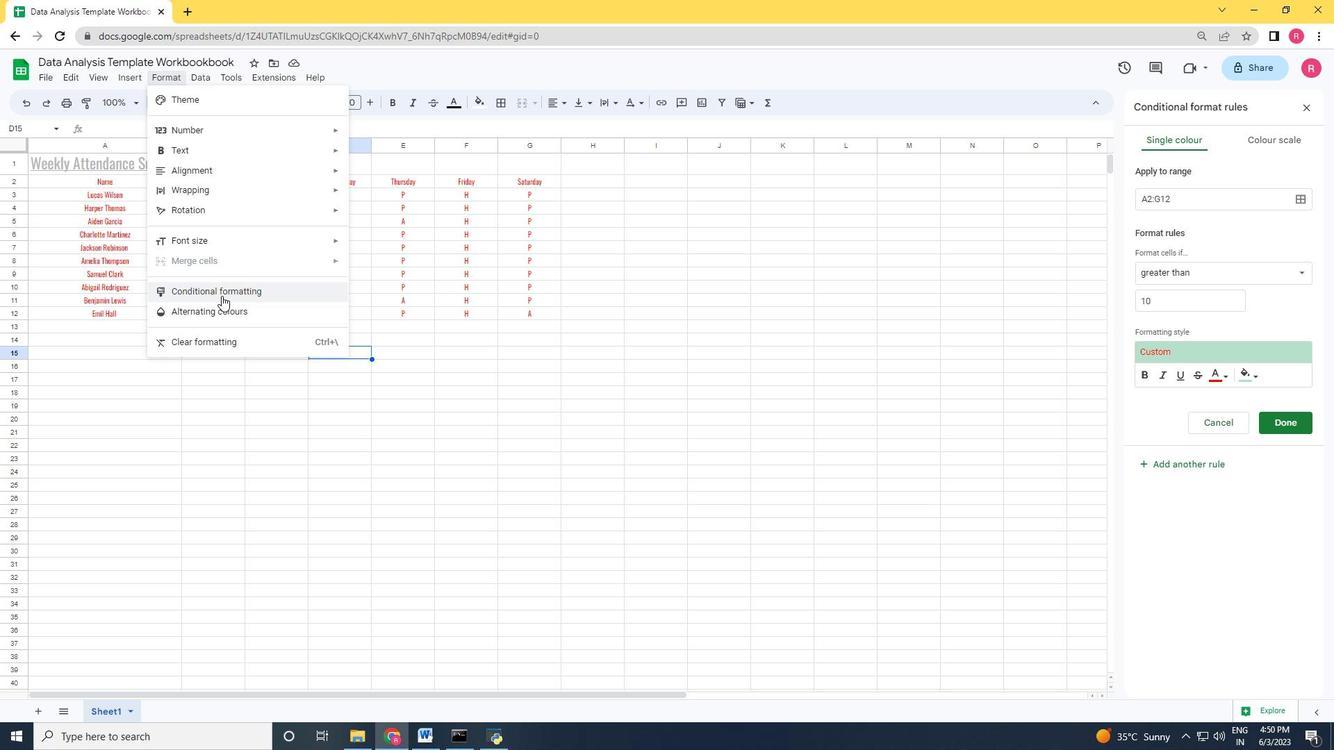 
Action: Mouse moved to (676, 336)
Screenshot: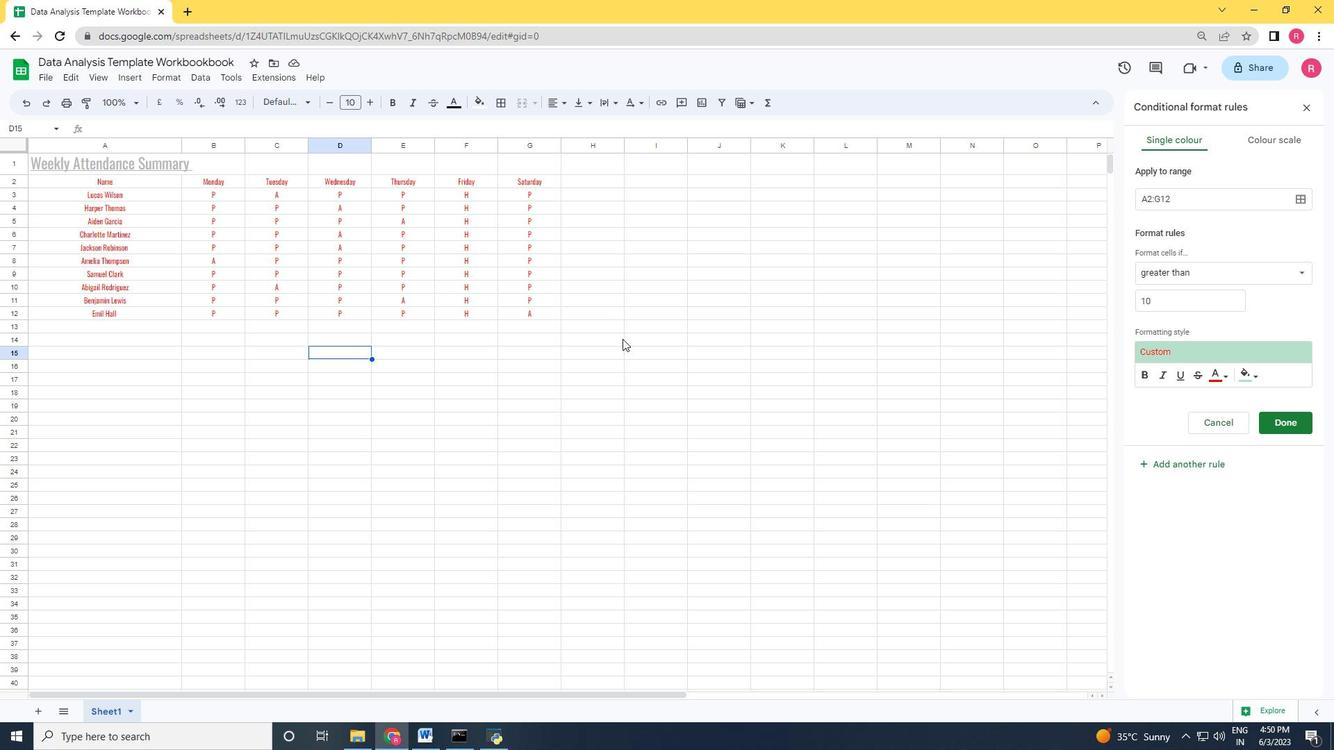 
Action: Mouse pressed left at (676, 336)
Screenshot: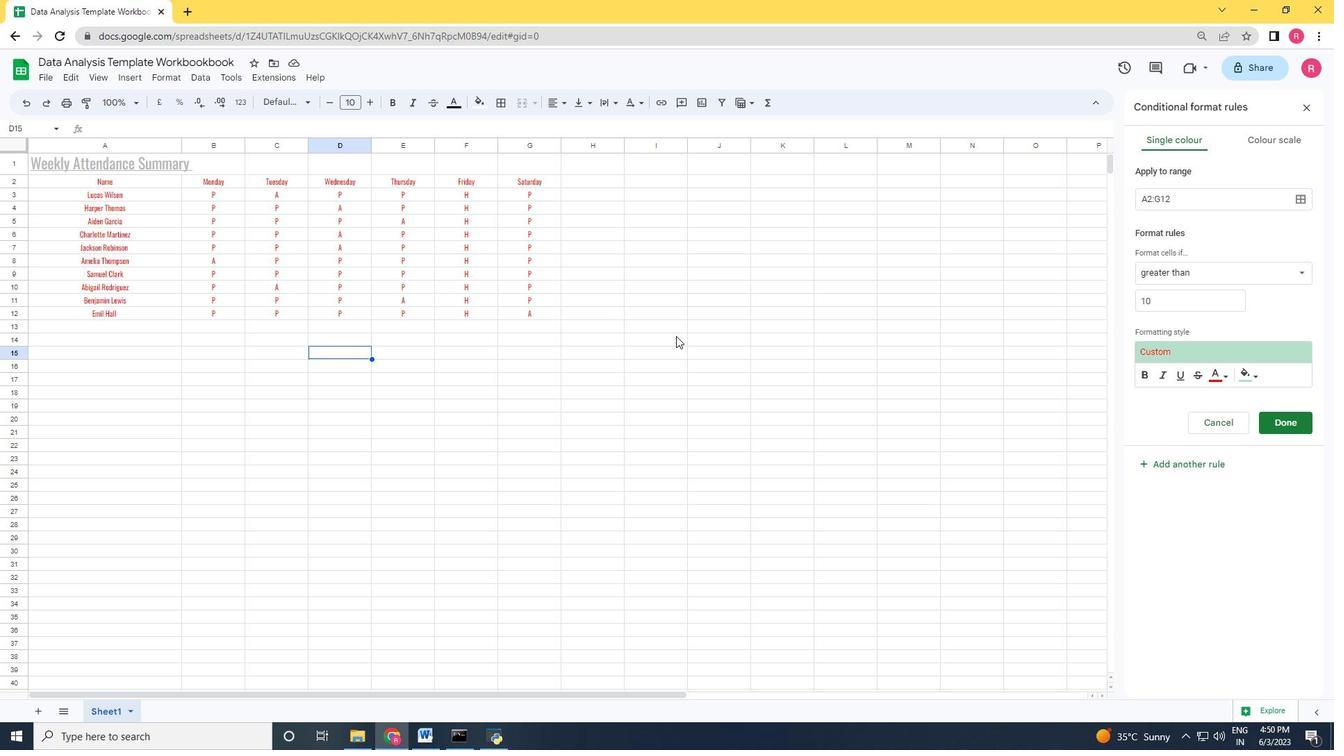 
Action: Mouse moved to (1312, 106)
Screenshot: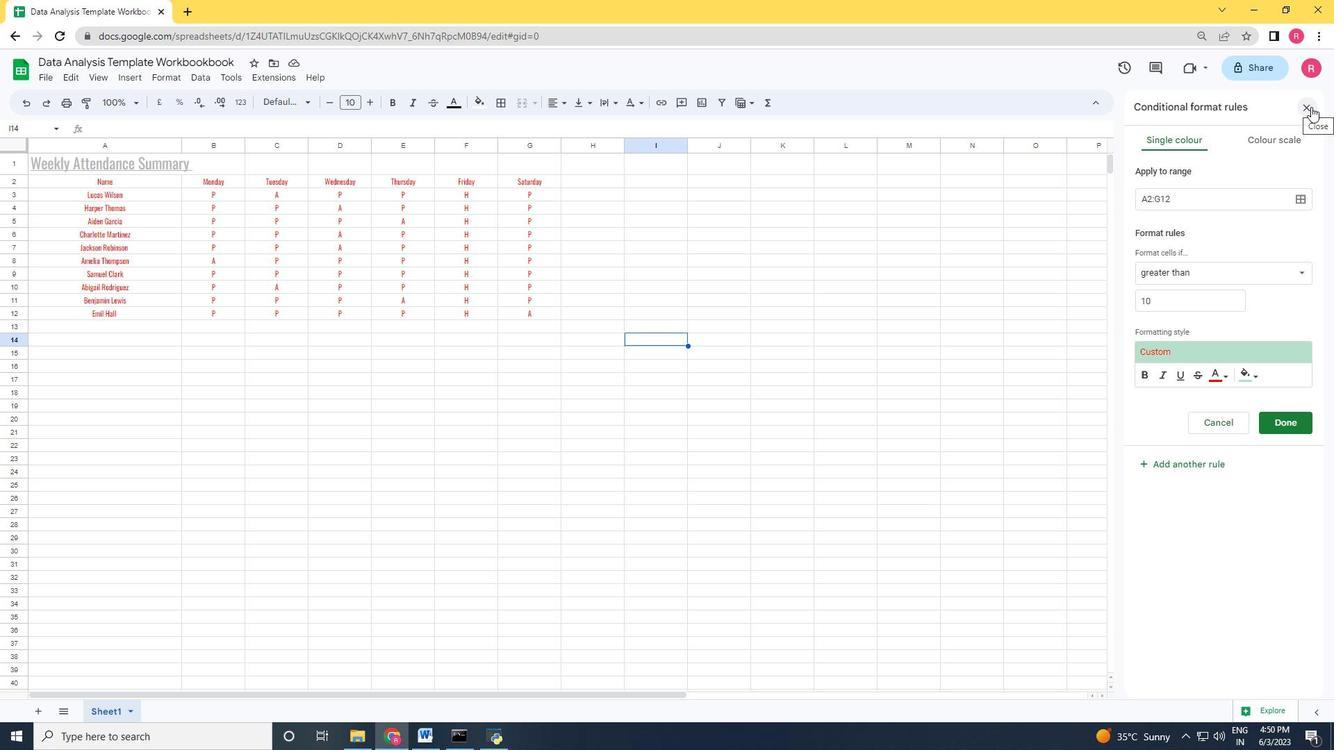 
Action: Mouse pressed left at (1312, 106)
Screenshot: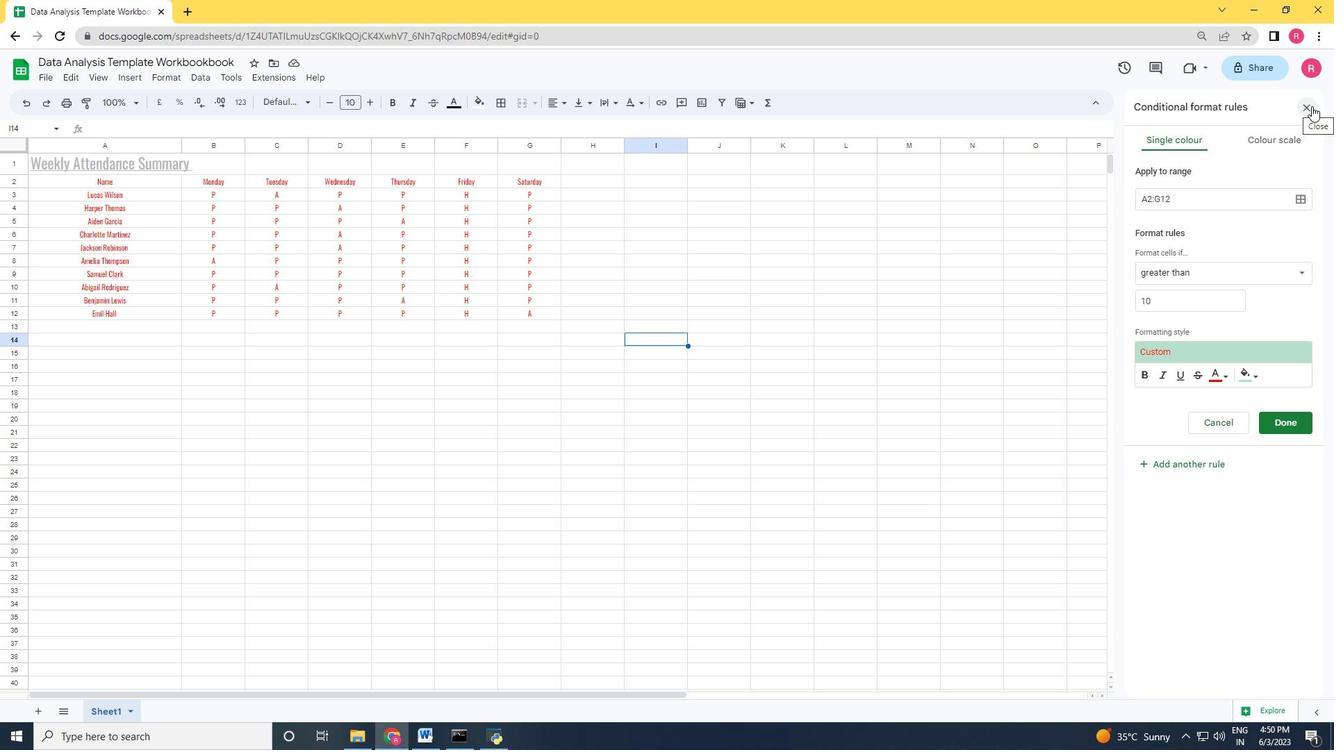 
Action: Mouse moved to (517, 229)
Screenshot: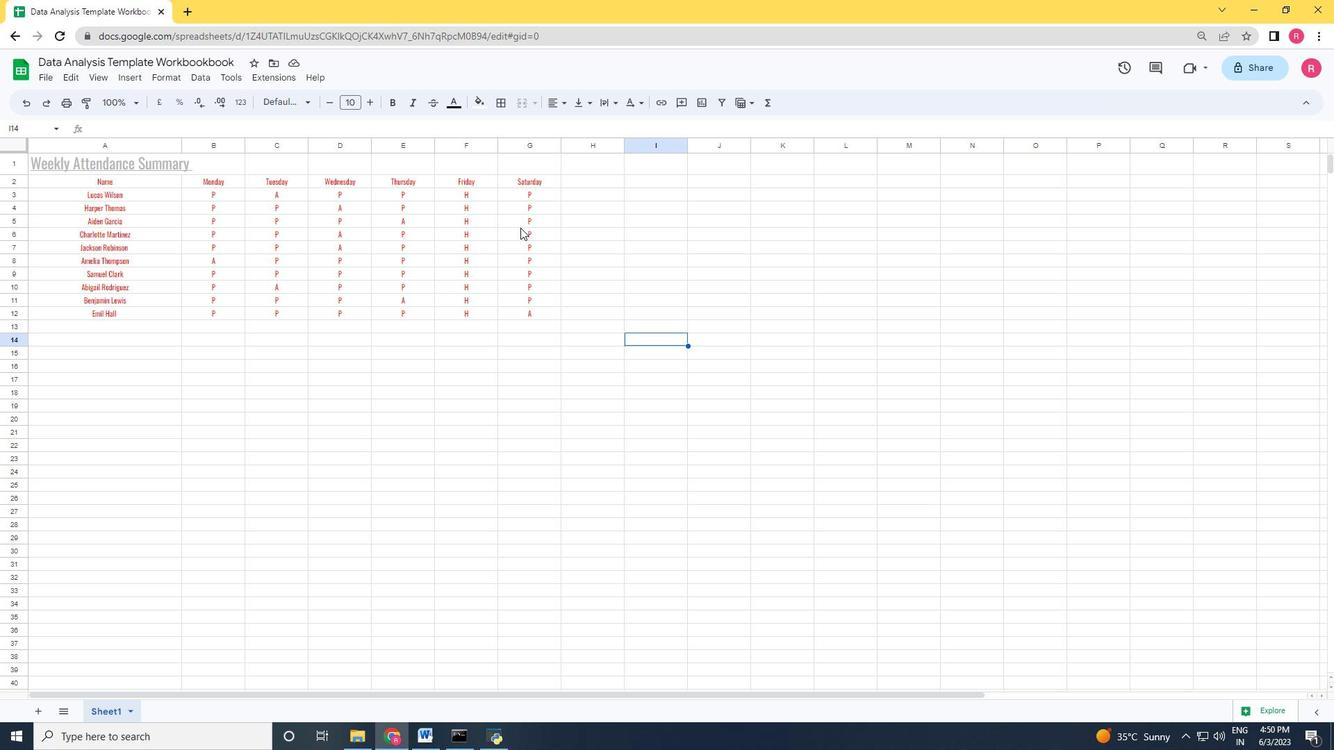 
Action: Mouse pressed left at (517, 229)
Screenshot: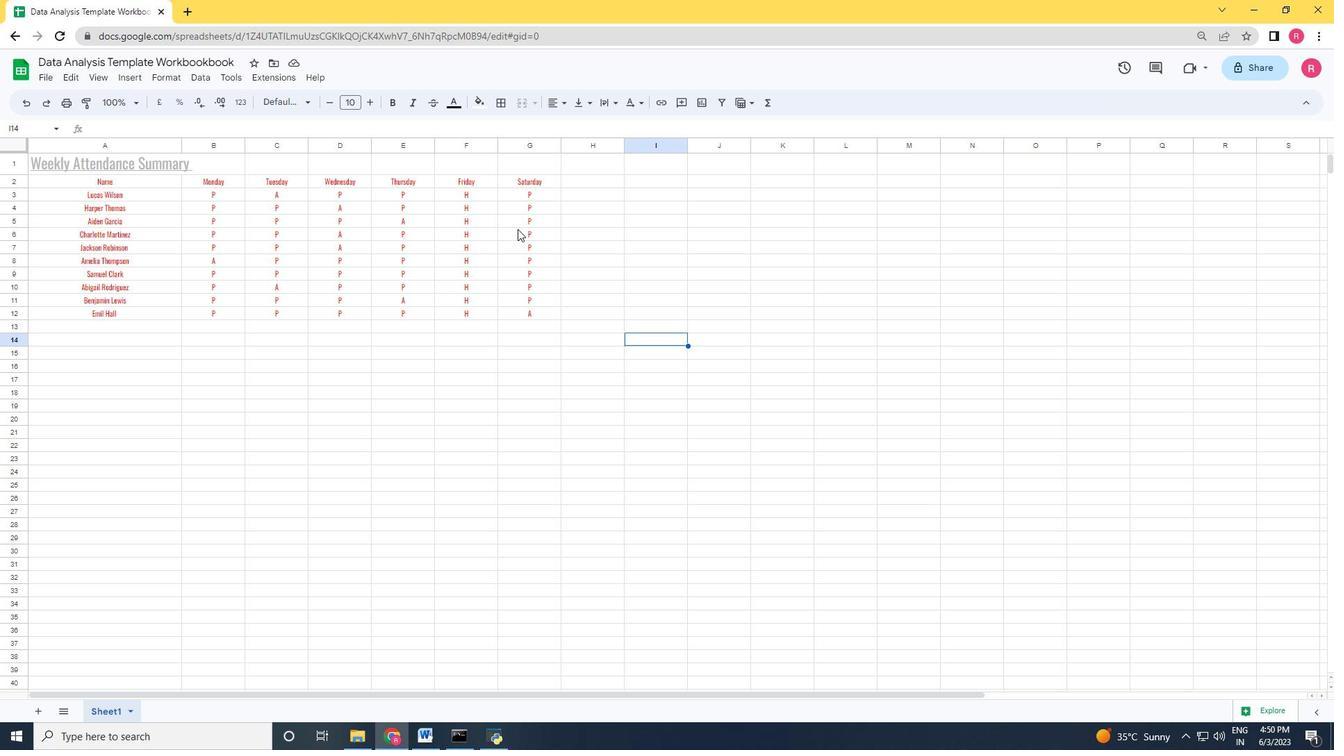 
Action: Mouse moved to (385, 212)
Screenshot: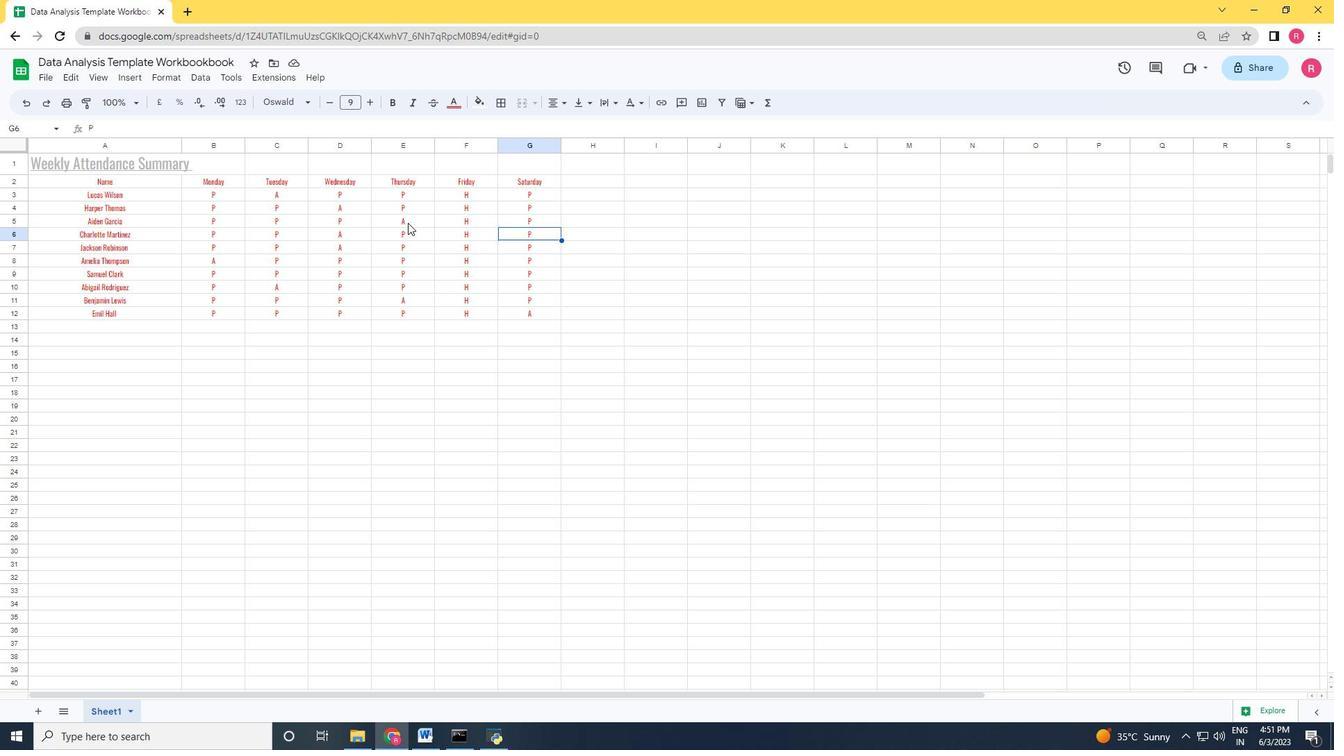 
Action: Mouse pressed left at (385, 212)
Screenshot: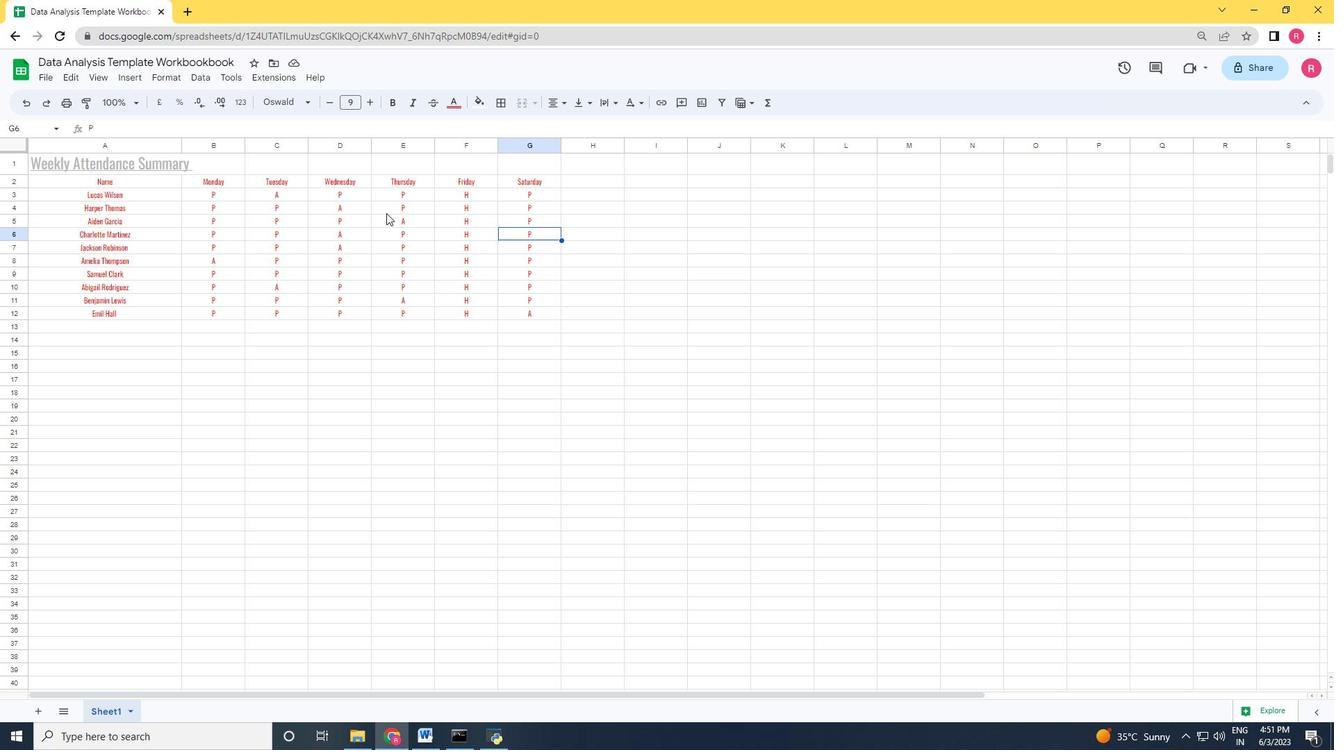 
Action: Mouse moved to (170, 81)
Screenshot: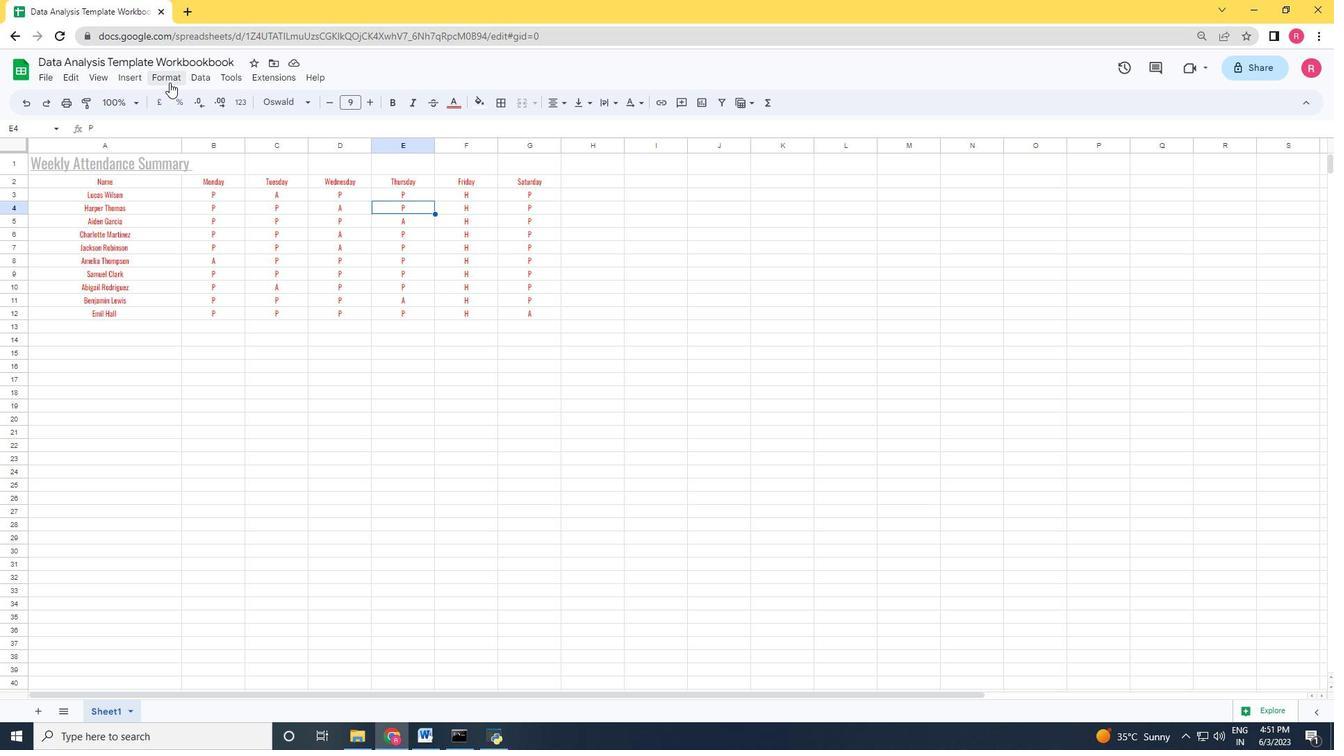 
Action: Mouse pressed left at (170, 81)
Screenshot: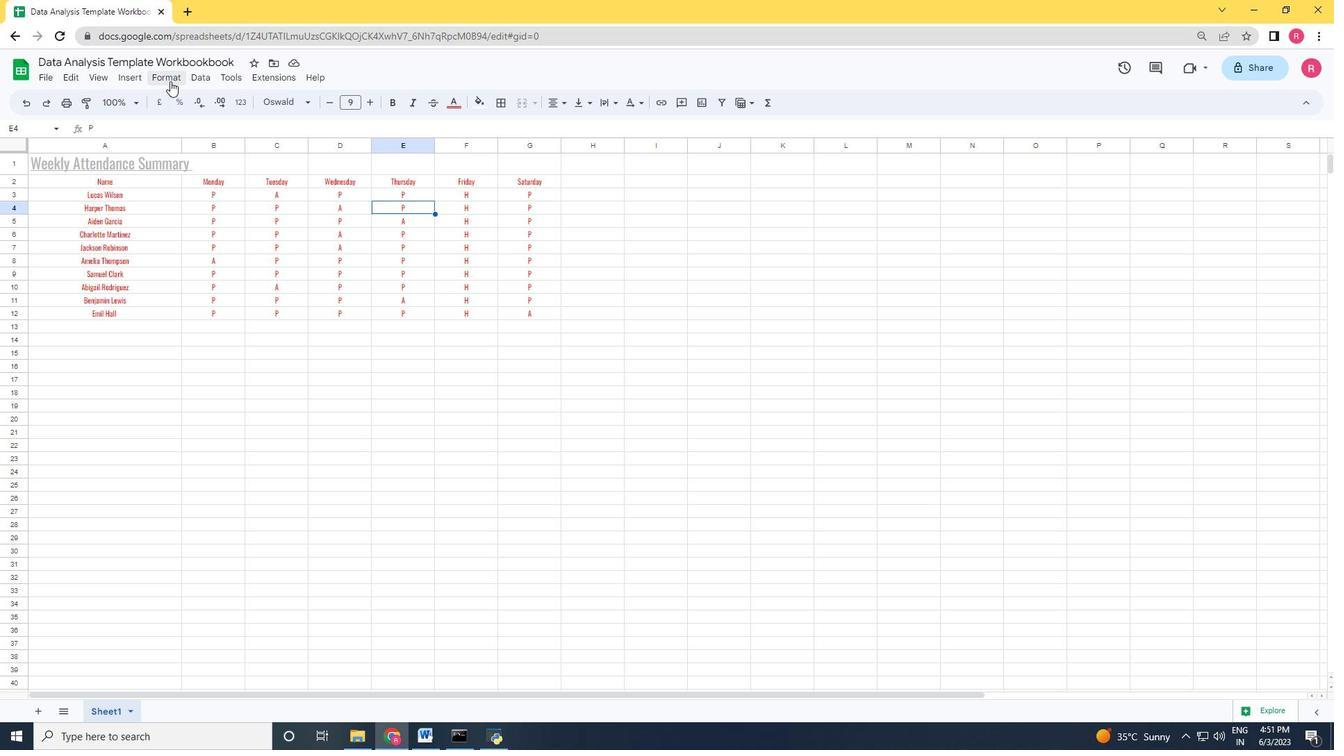 
Action: Mouse moved to (166, 73)
Screenshot: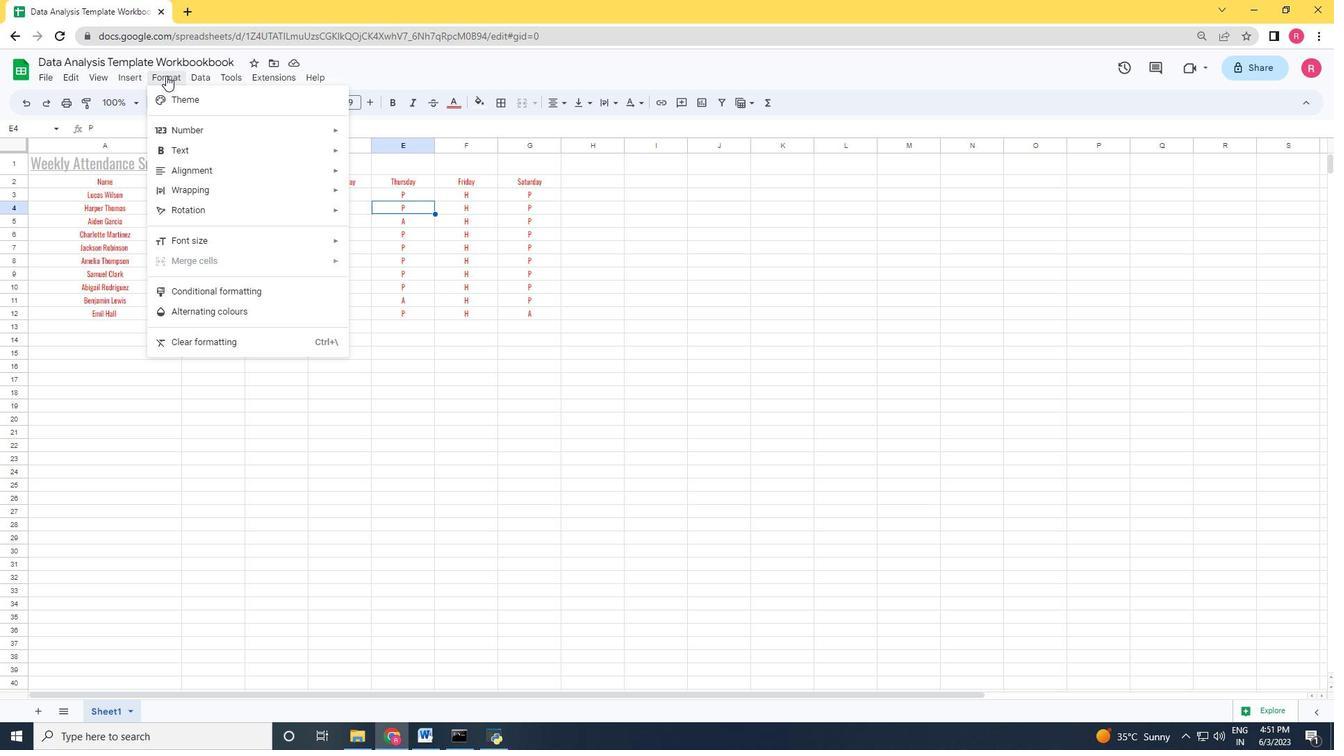 
Action: Mouse pressed left at (166, 73)
Screenshot: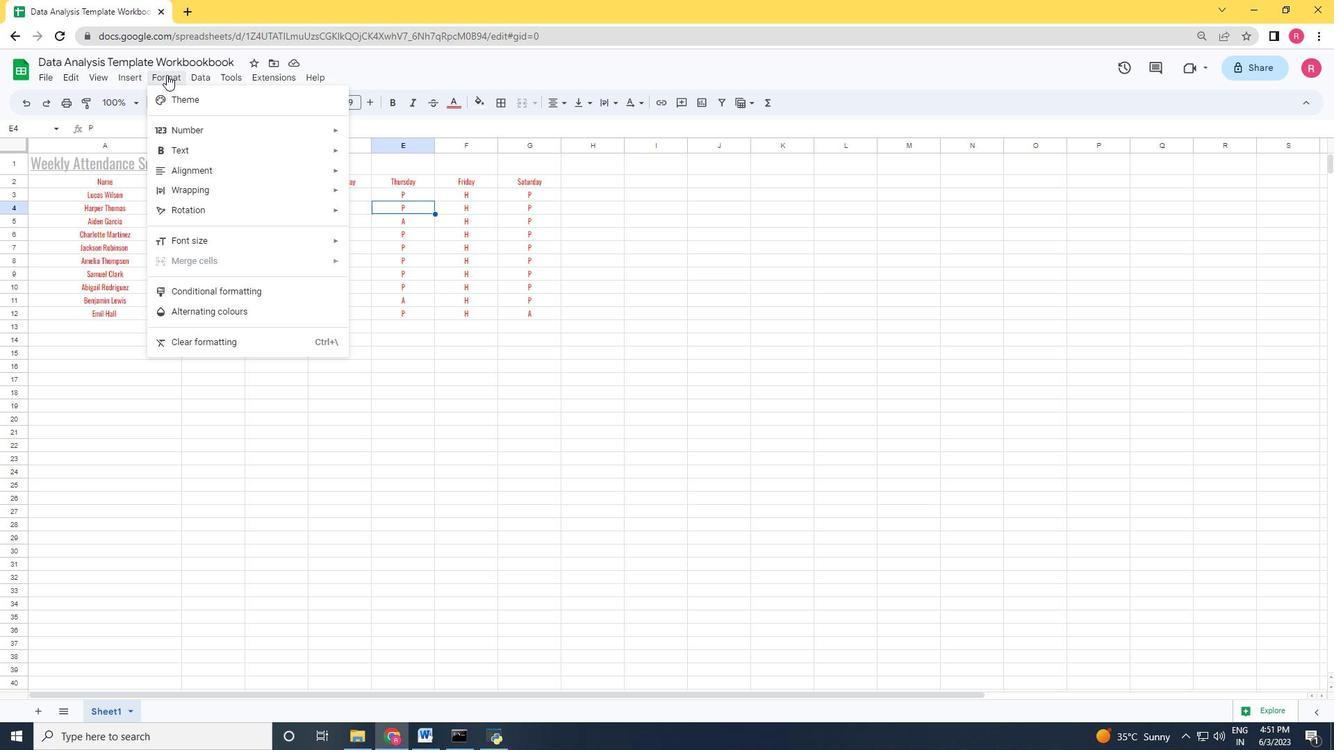 
Action: Mouse pressed left at (166, 73)
Screenshot: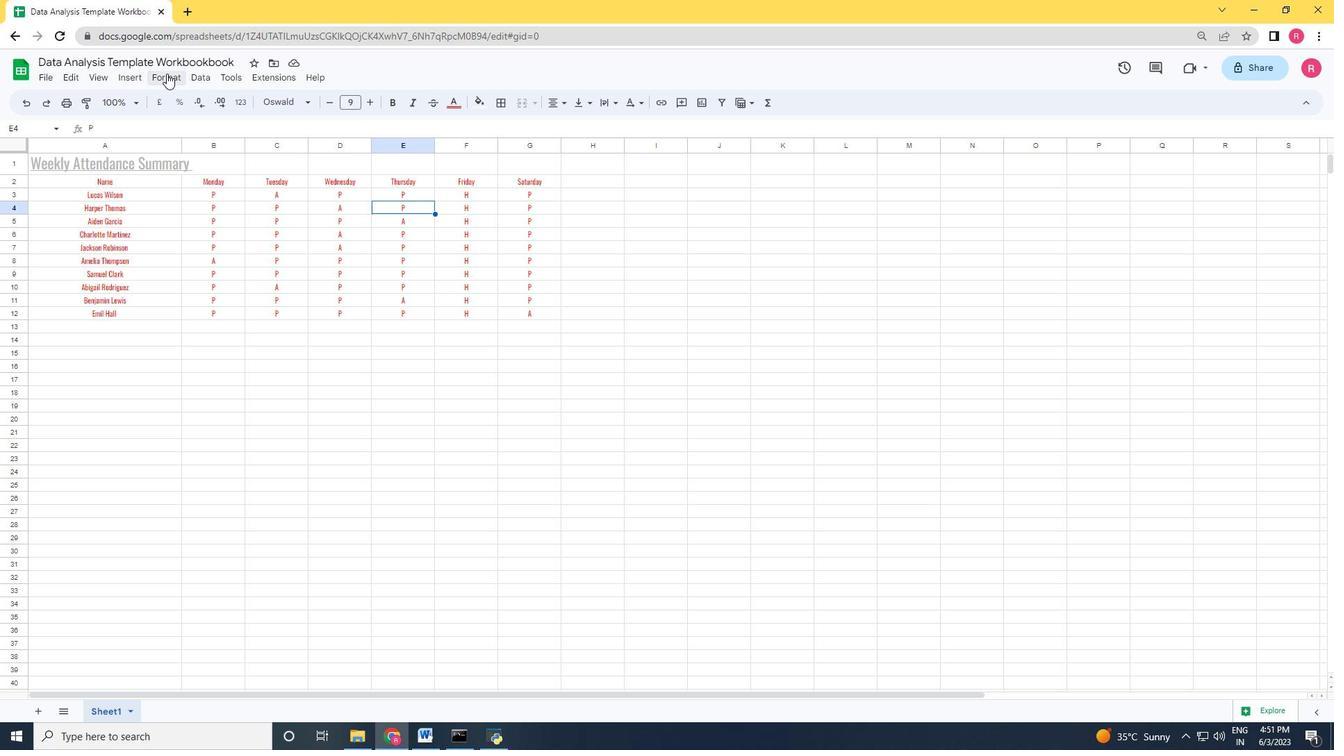 
Action: Mouse moved to (188, 314)
Screenshot: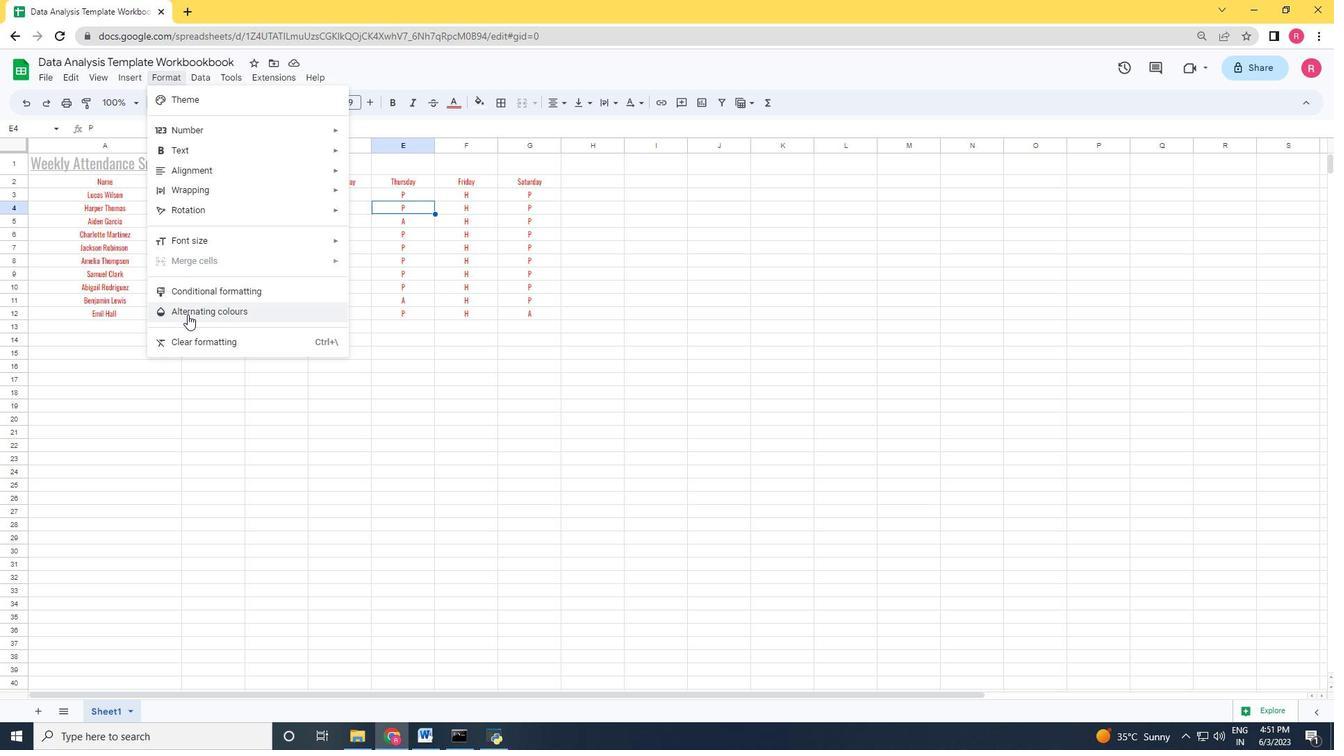
Action: Mouse pressed left at (188, 314)
Screenshot: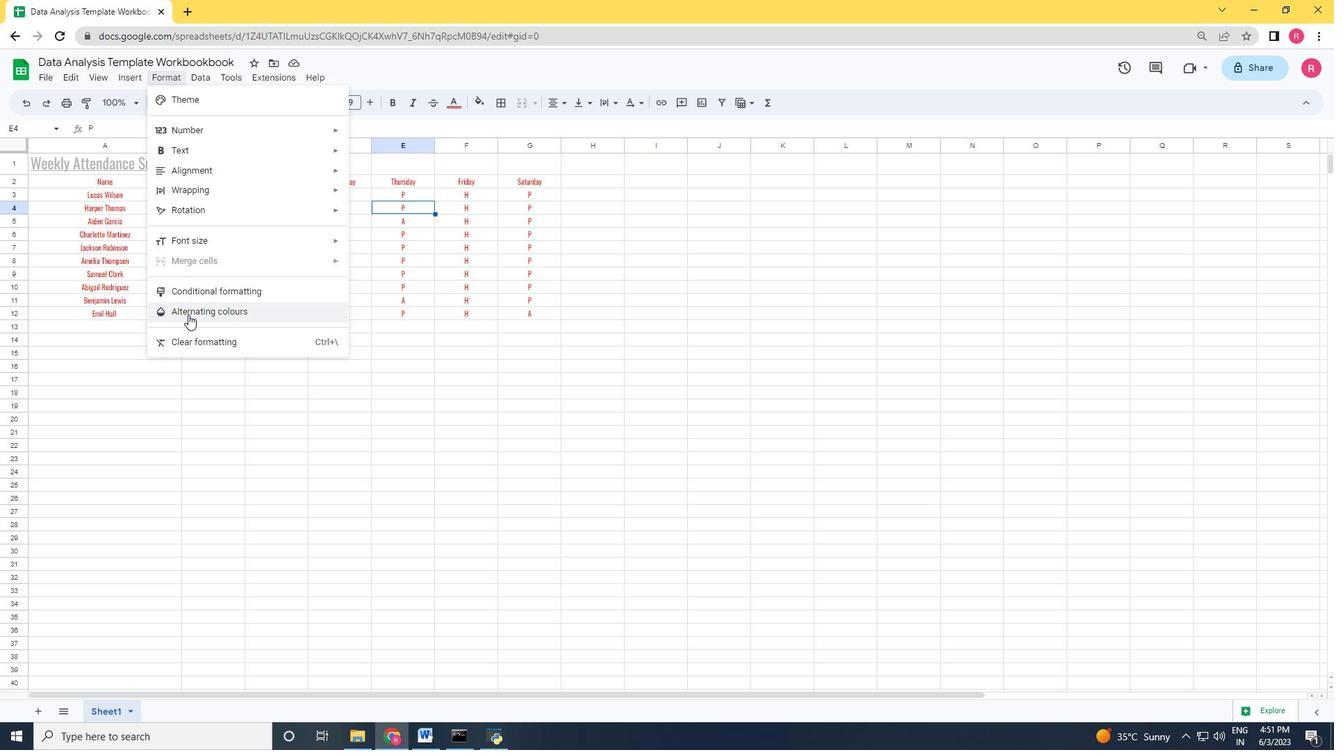 
Action: Mouse moved to (1270, 403)
Screenshot: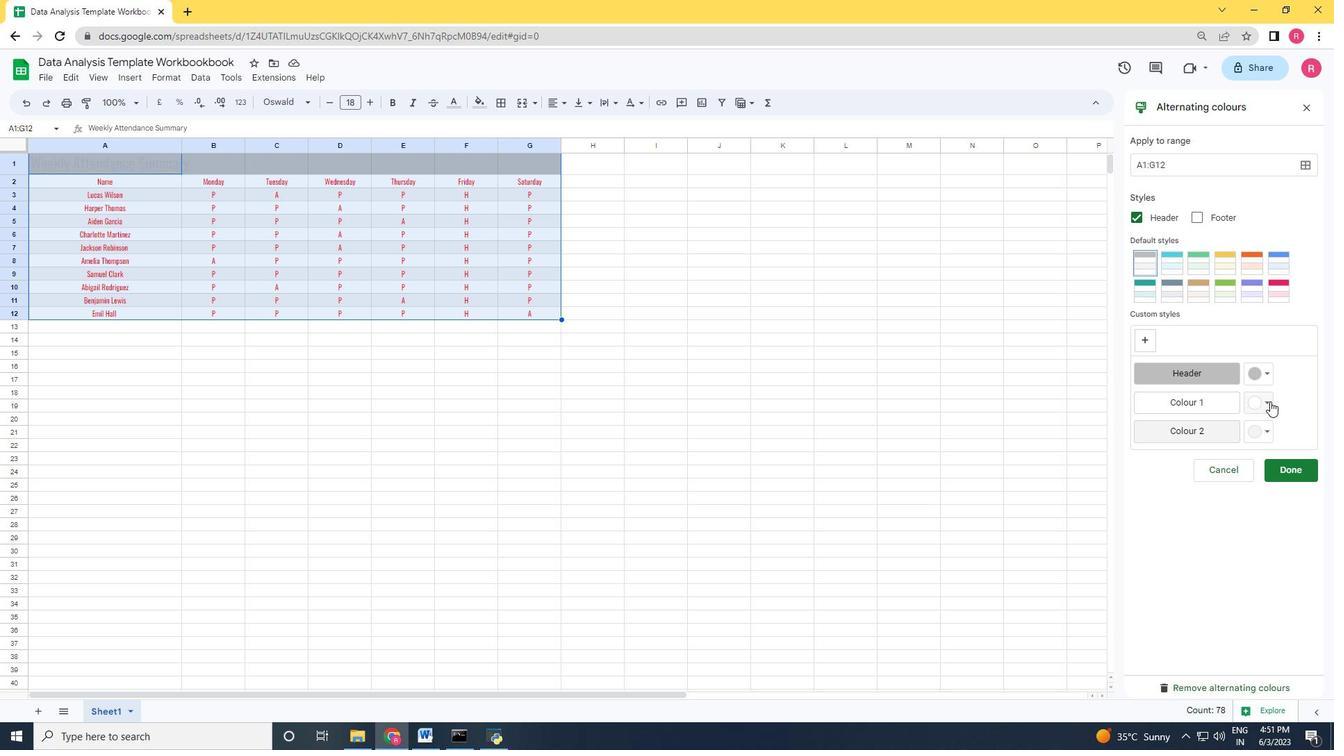 
Action: Mouse pressed left at (1270, 403)
Screenshot: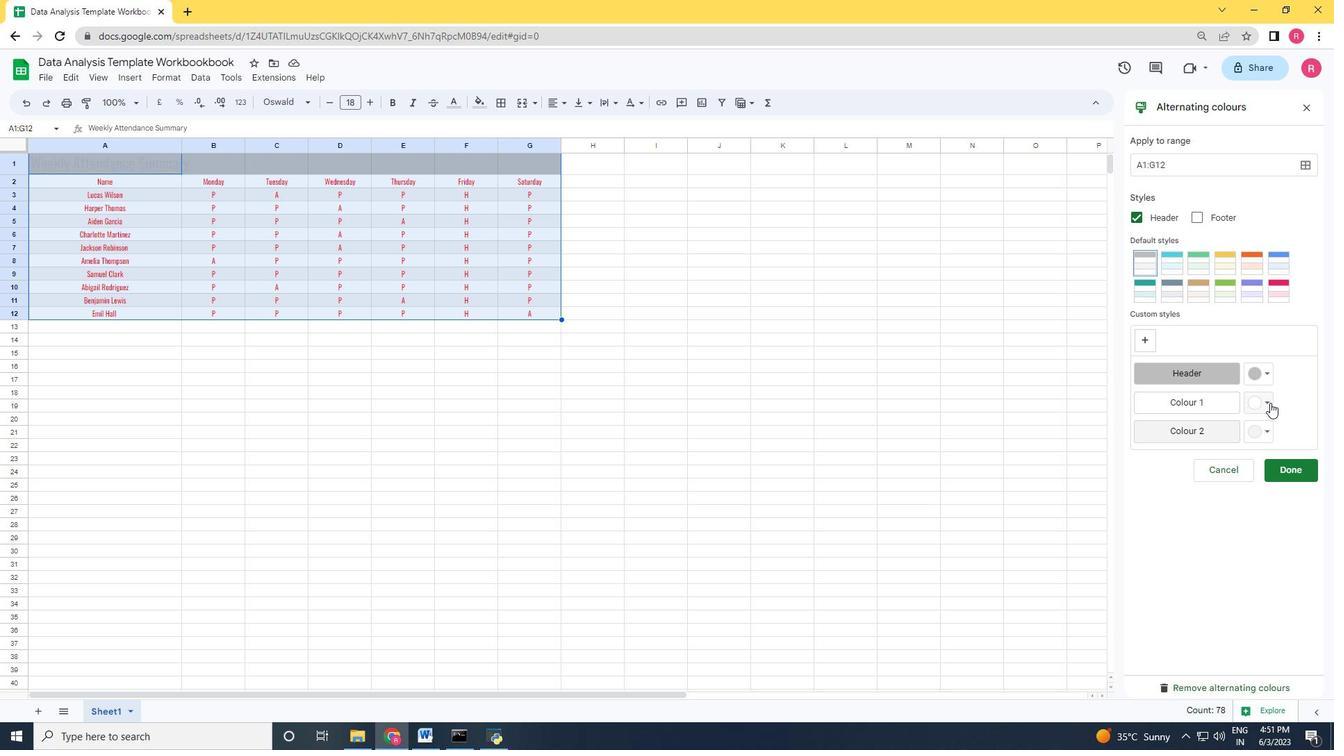 
Action: Mouse moved to (1216, 431)
Screenshot: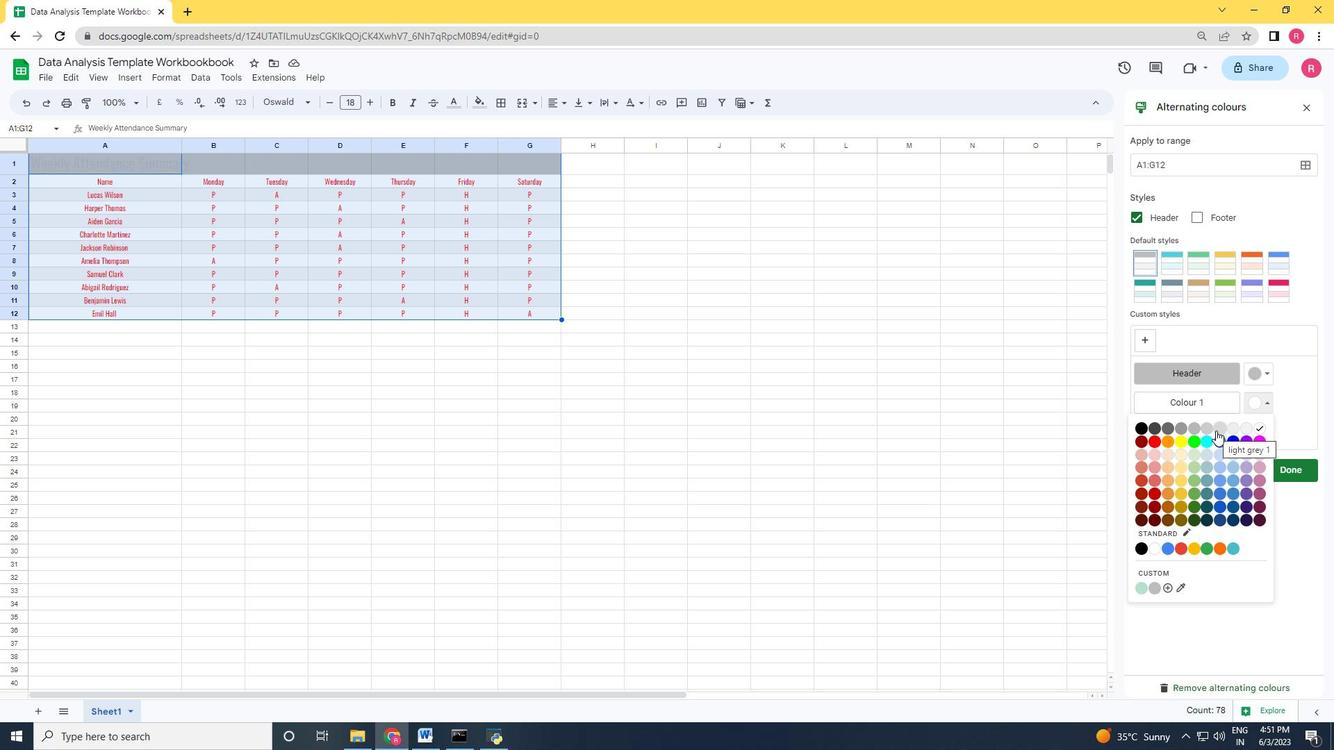 
Action: Mouse pressed left at (1216, 431)
Screenshot: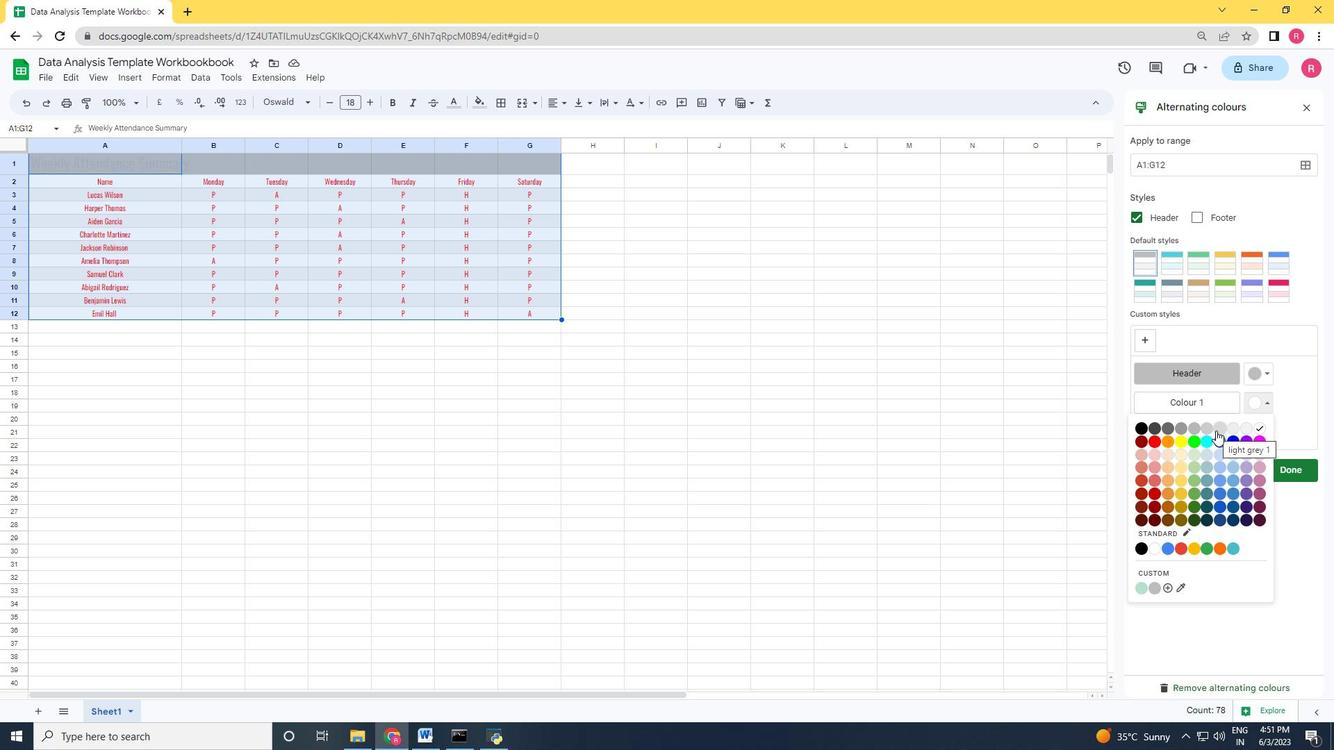 
Action: Mouse moved to (1183, 398)
Screenshot: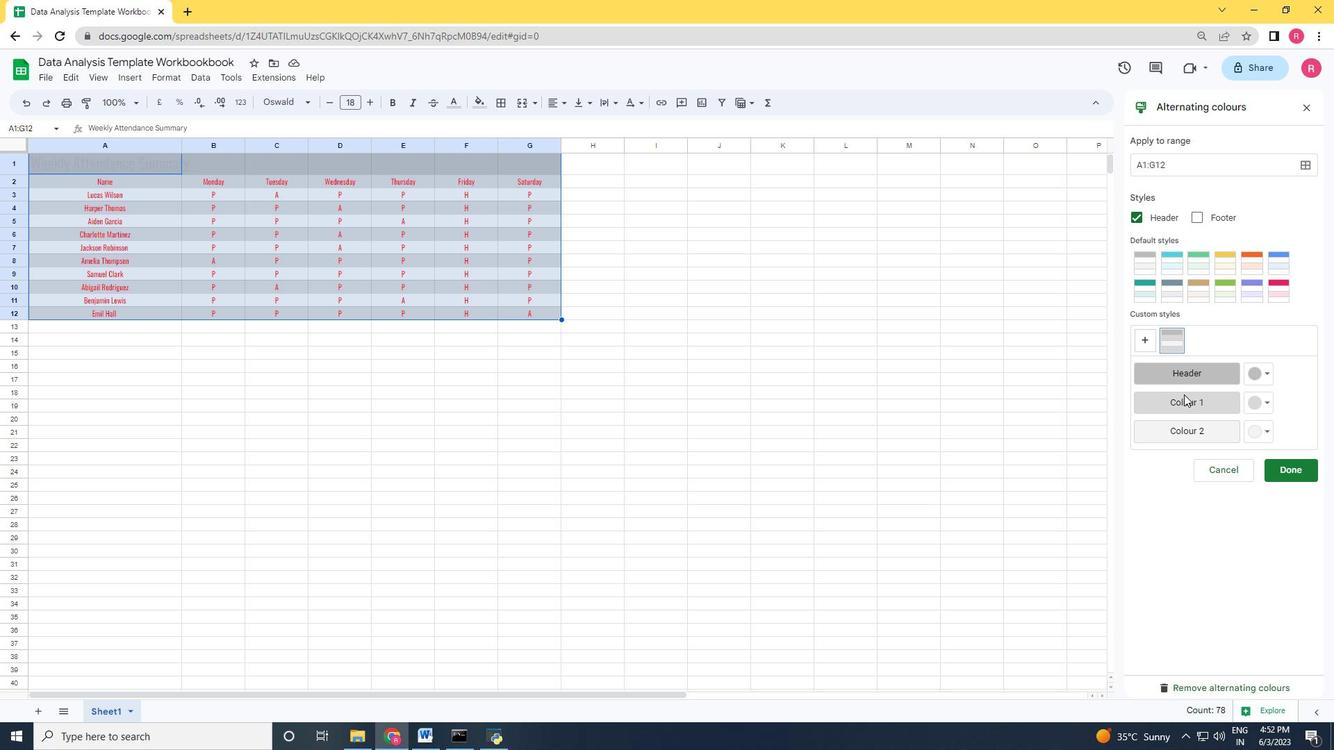 
Action: Mouse scrolled (1183, 397) with delta (0, 0)
Screenshot: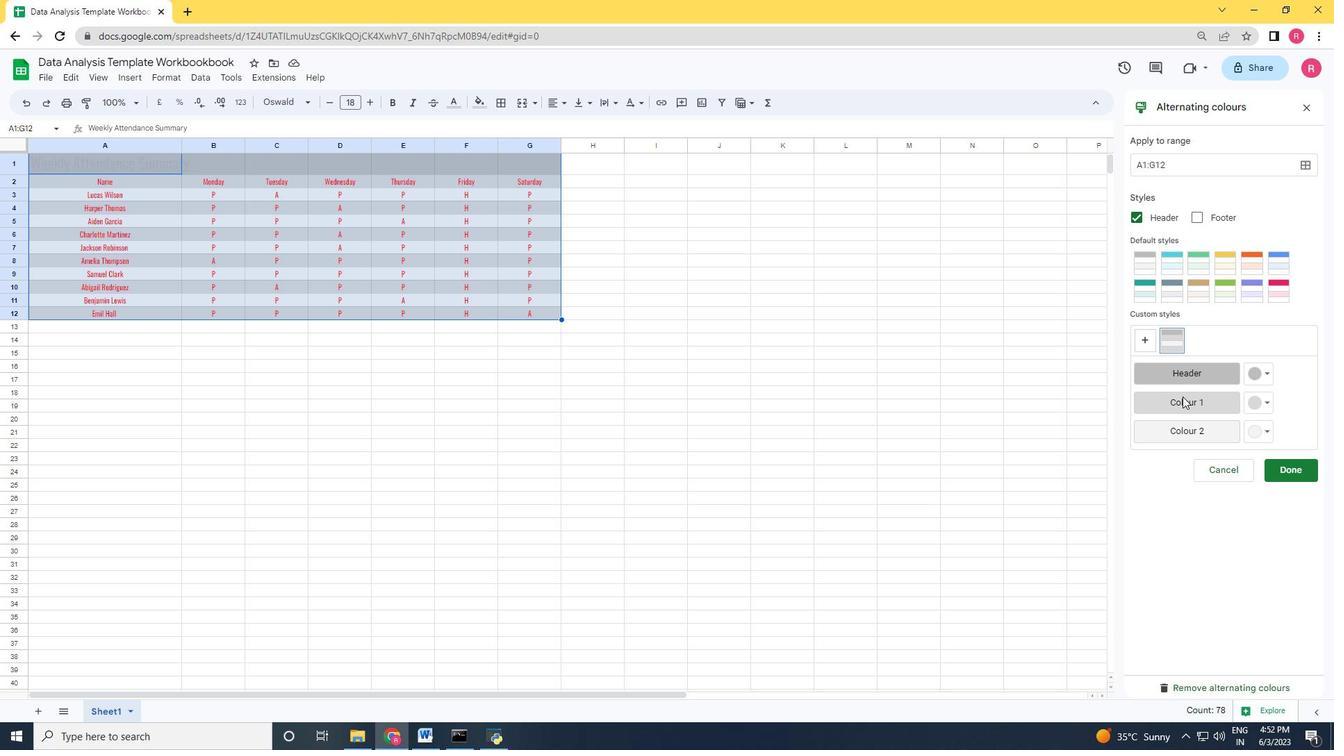
Action: Mouse moved to (13, 142)
Screenshot: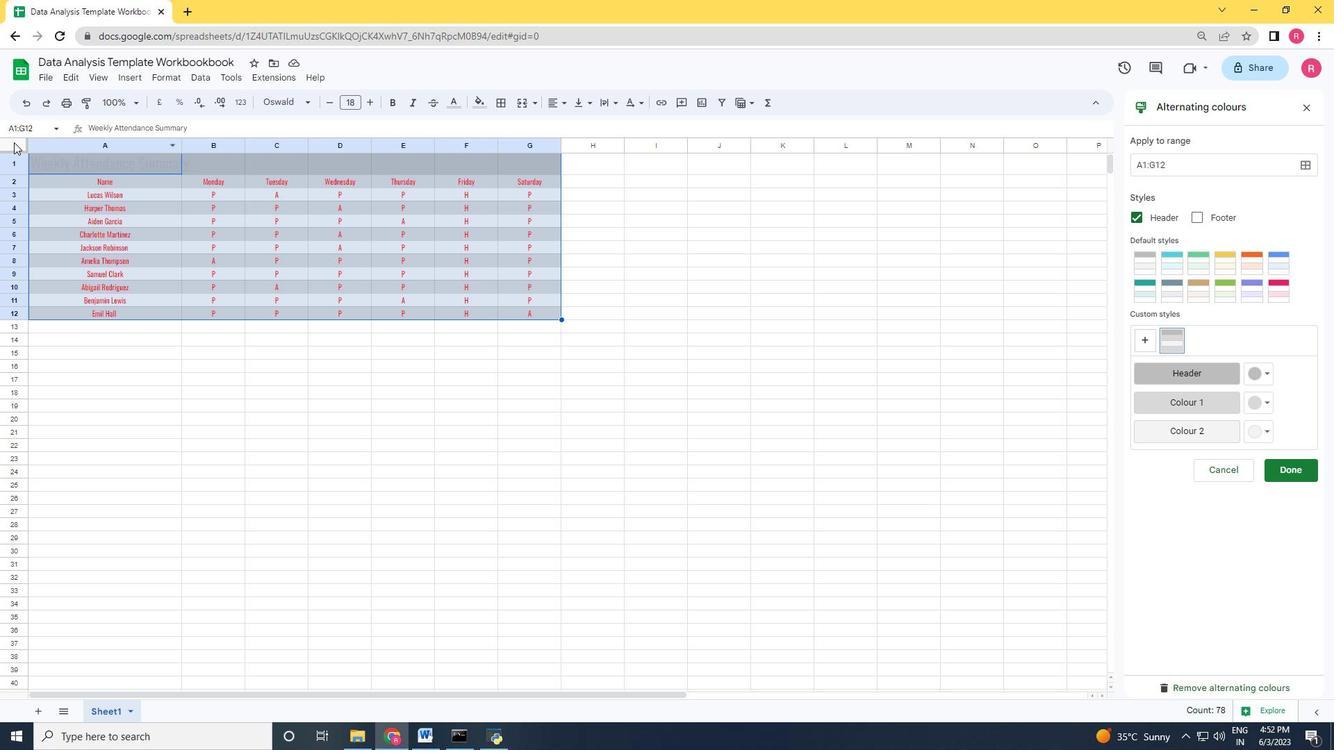 
Action: Mouse pressed left at (13, 142)
Screenshot: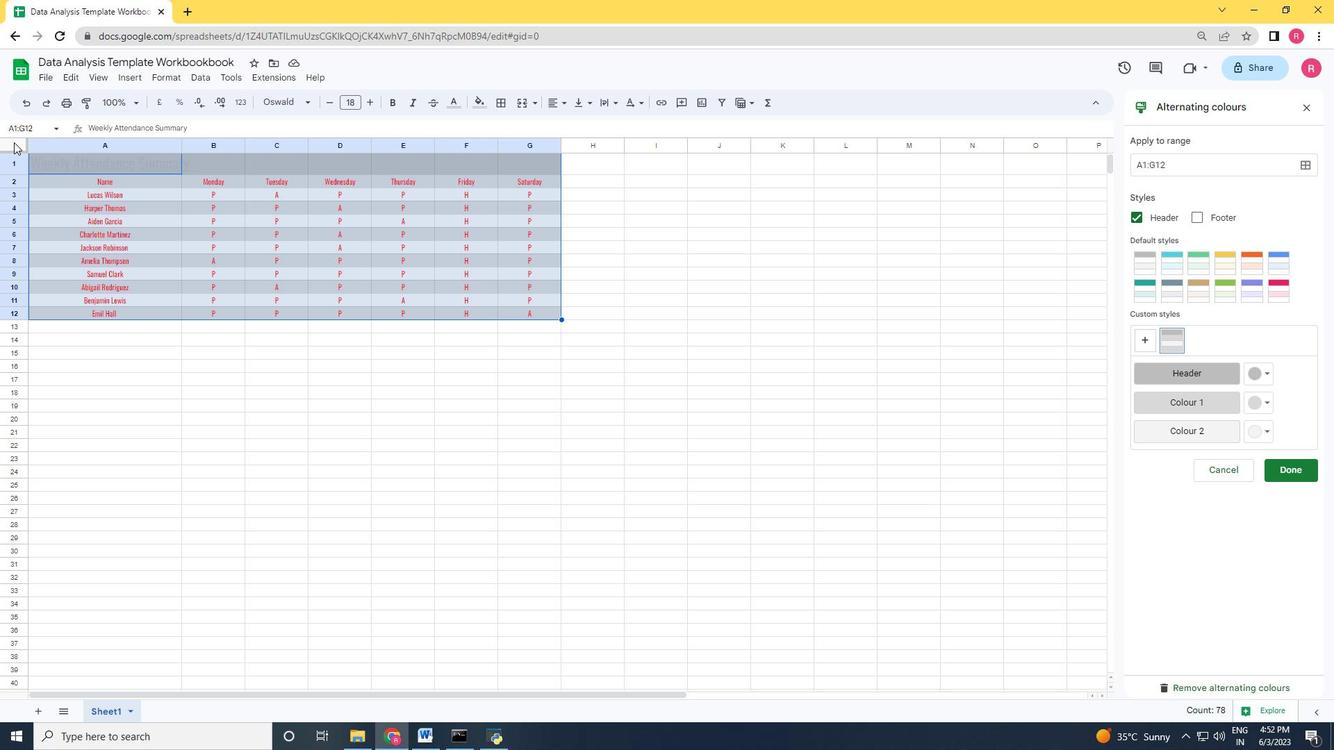 
Action: Mouse moved to (244, 141)
Screenshot: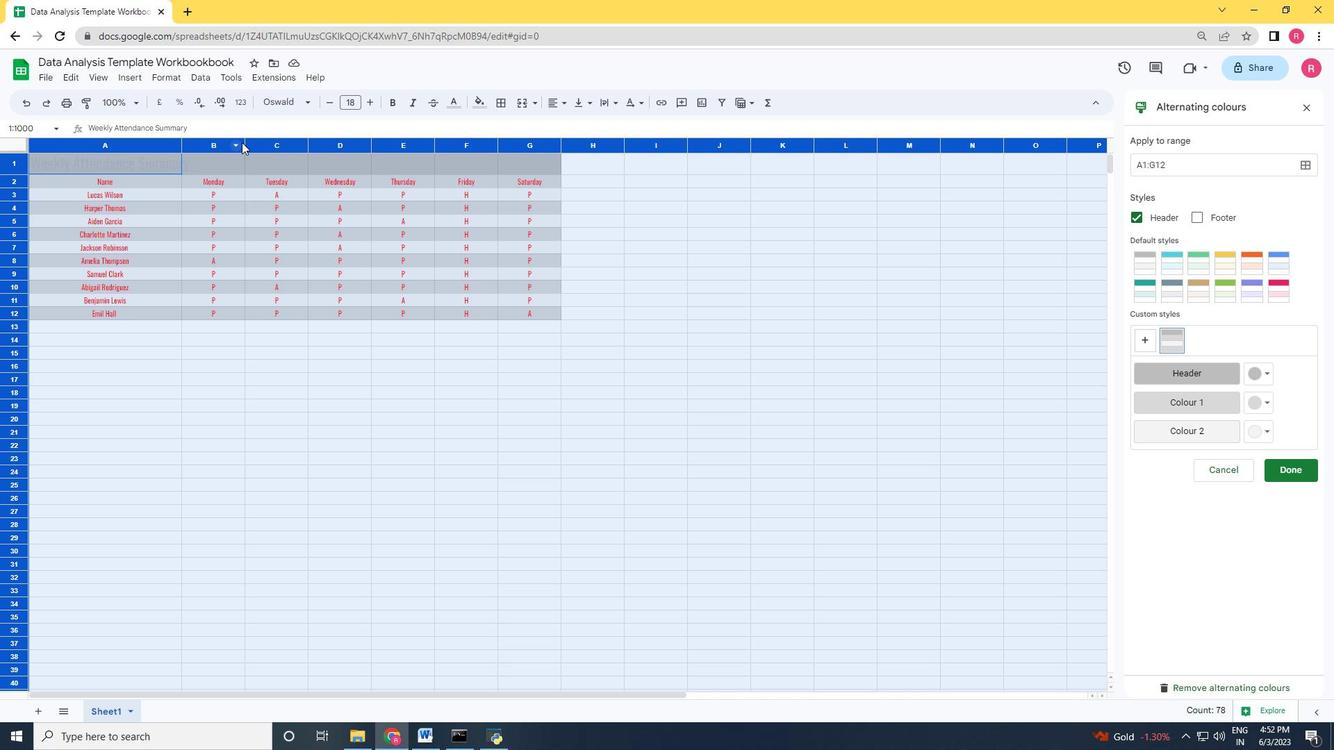 
Action: Mouse pressed left at (244, 141)
Screenshot: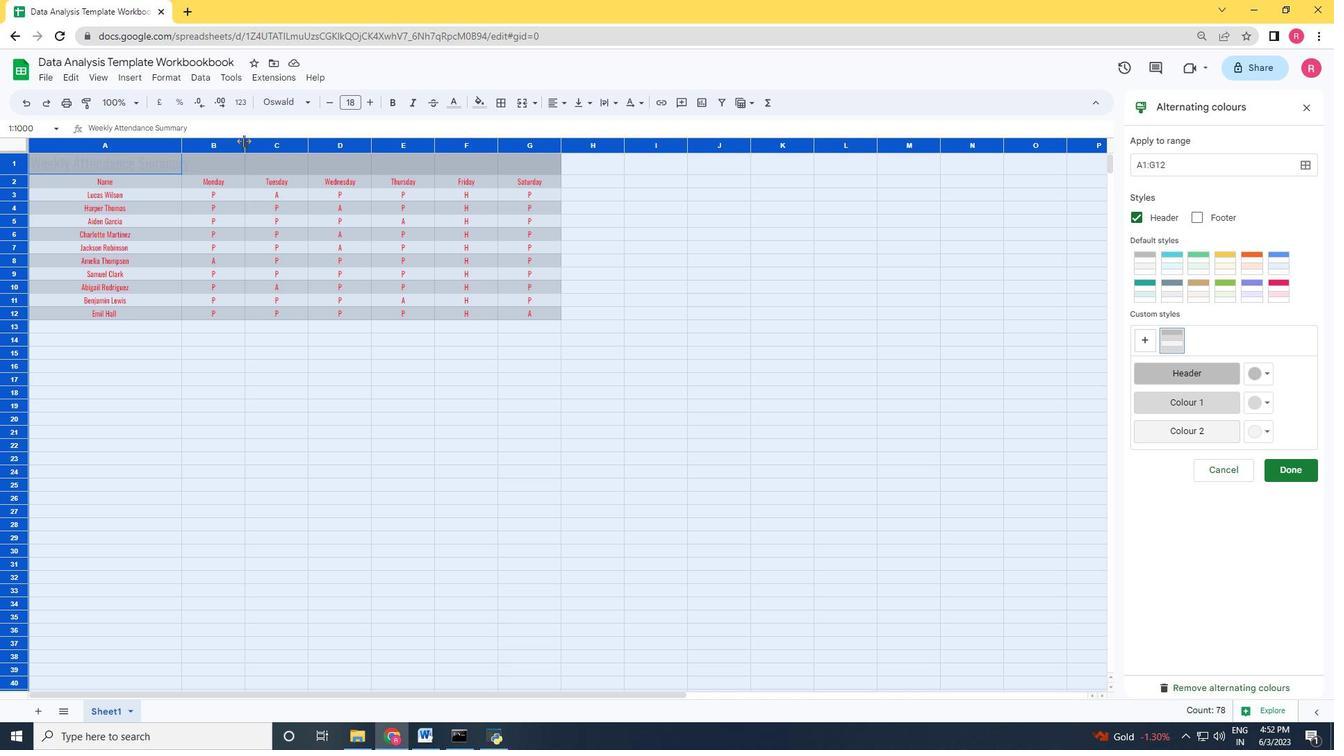 
Action: Mouse pressed left at (244, 141)
Screenshot: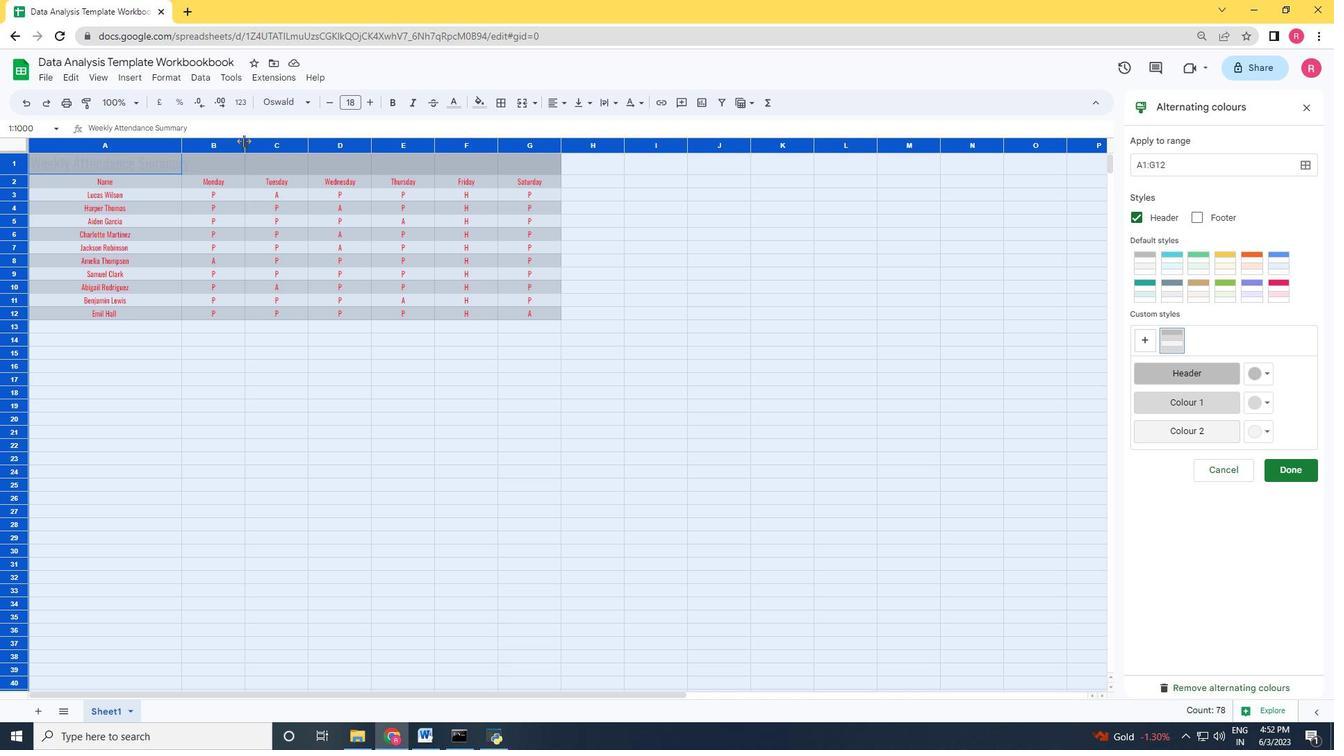 
Action: Mouse moved to (406, 287)
Screenshot: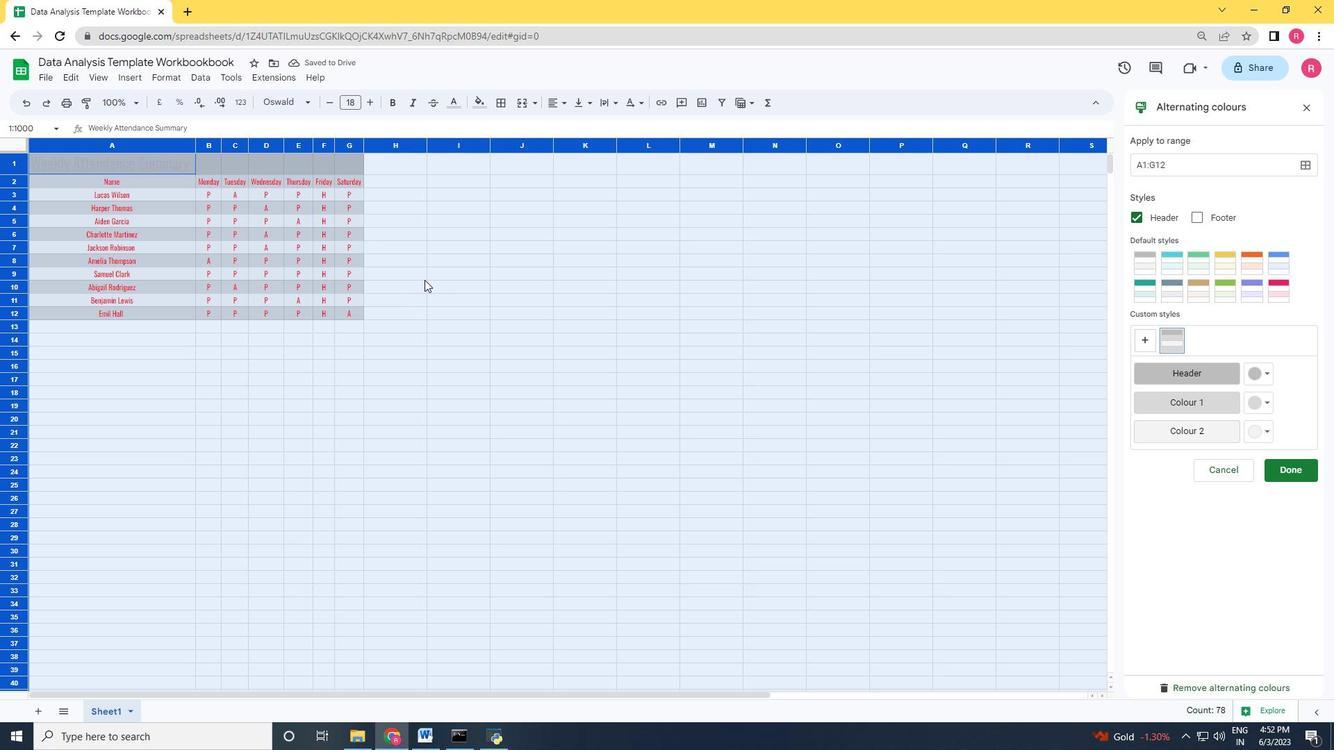 
Action: Key pressed ctrl+Z
Screenshot: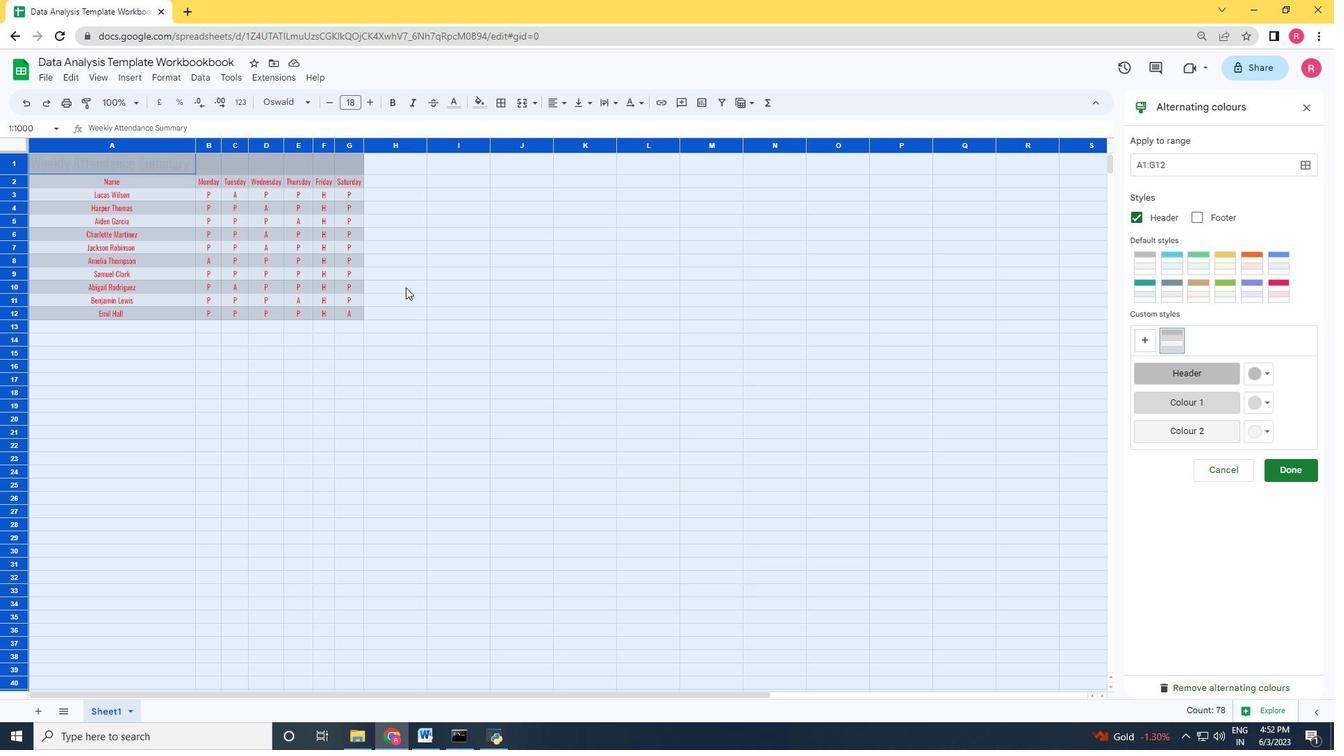 
Action: Mouse moved to (165, 77)
Screenshot: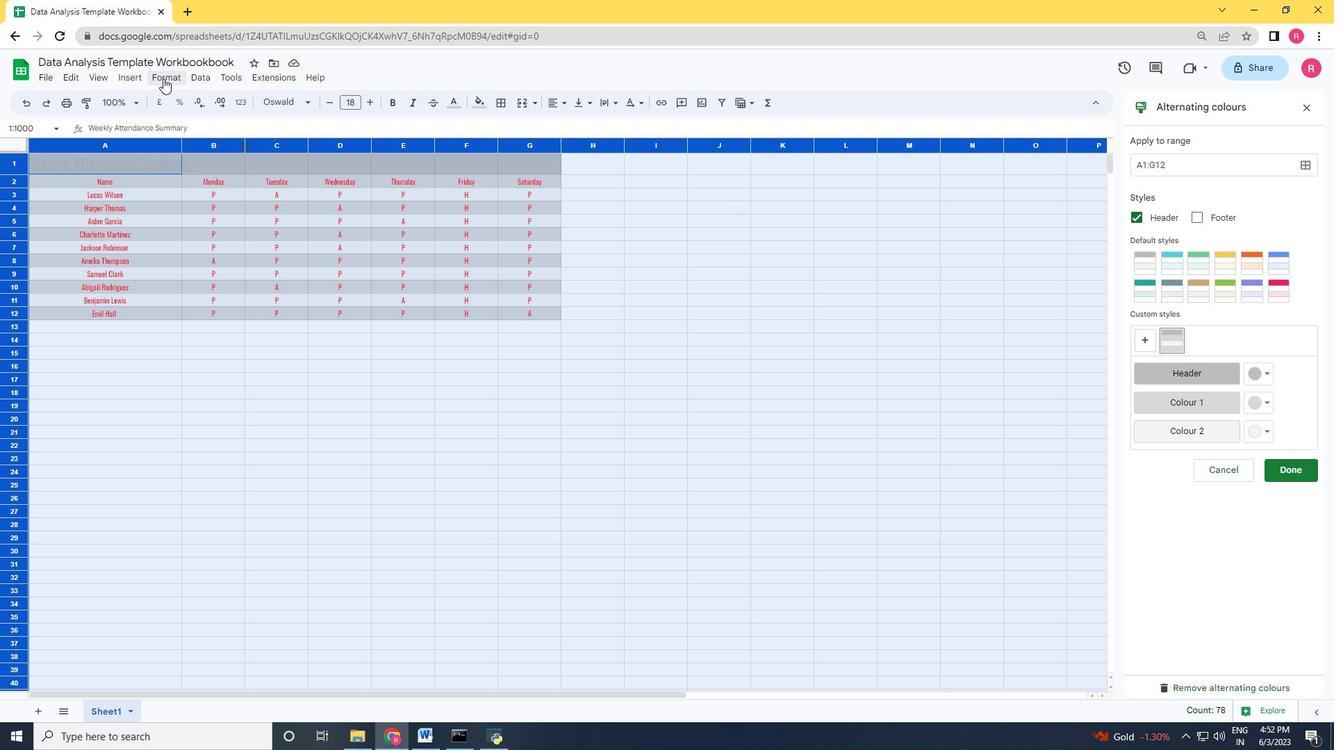 
Action: Mouse pressed left at (165, 77)
Screenshot: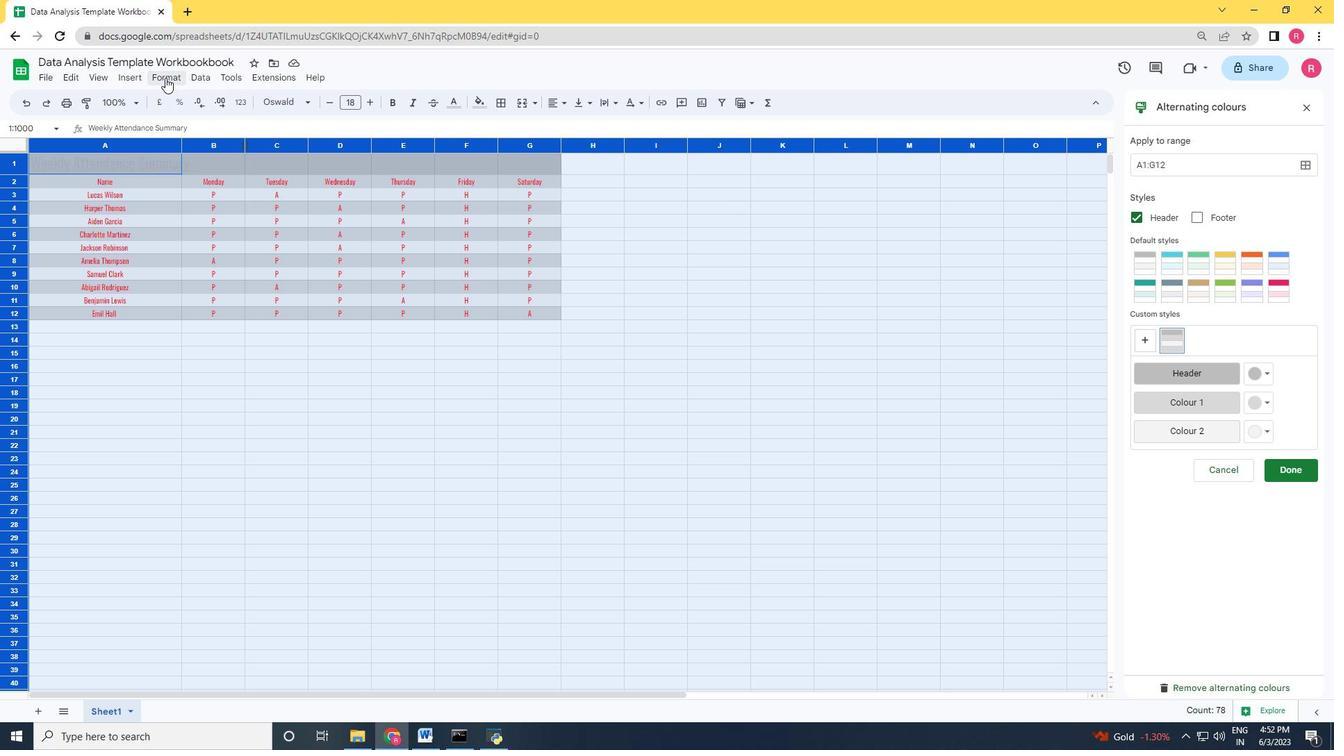 
Action: Mouse moved to (131, 79)
Screenshot: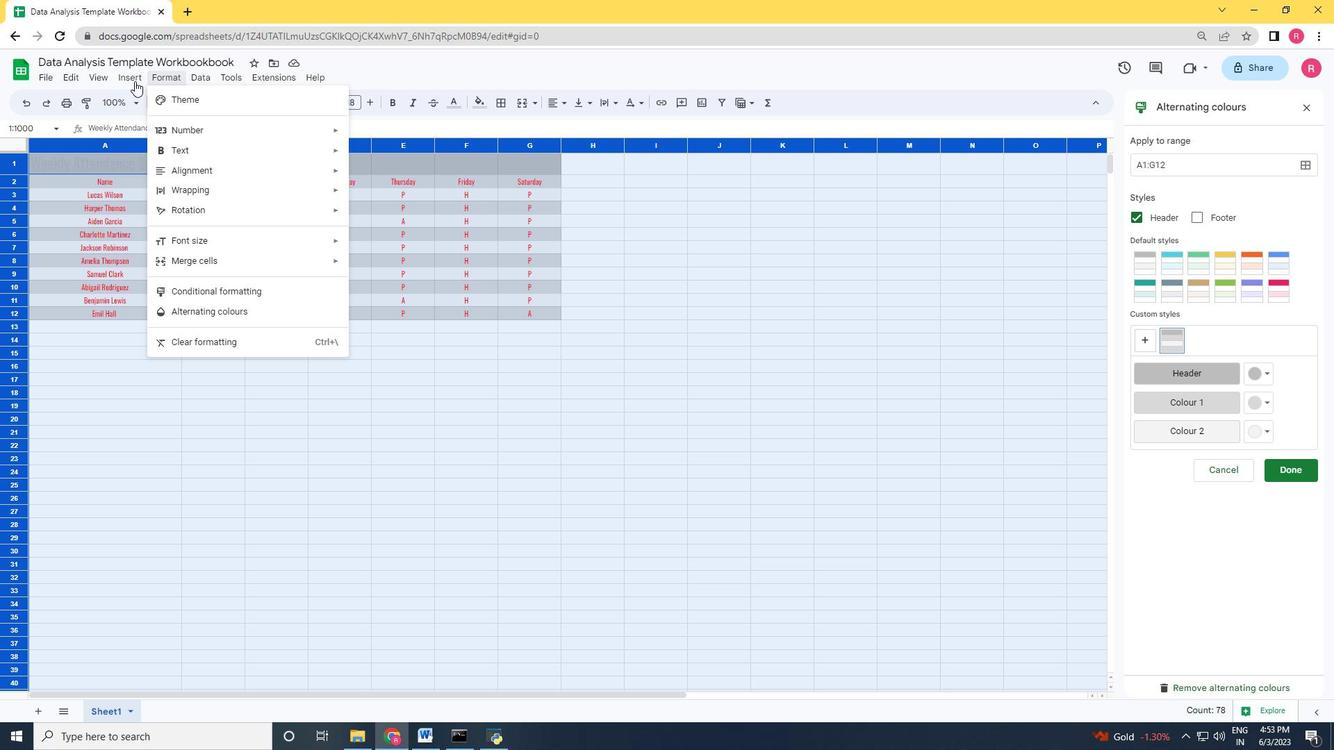 
Action: Mouse pressed left at (131, 79)
Screenshot: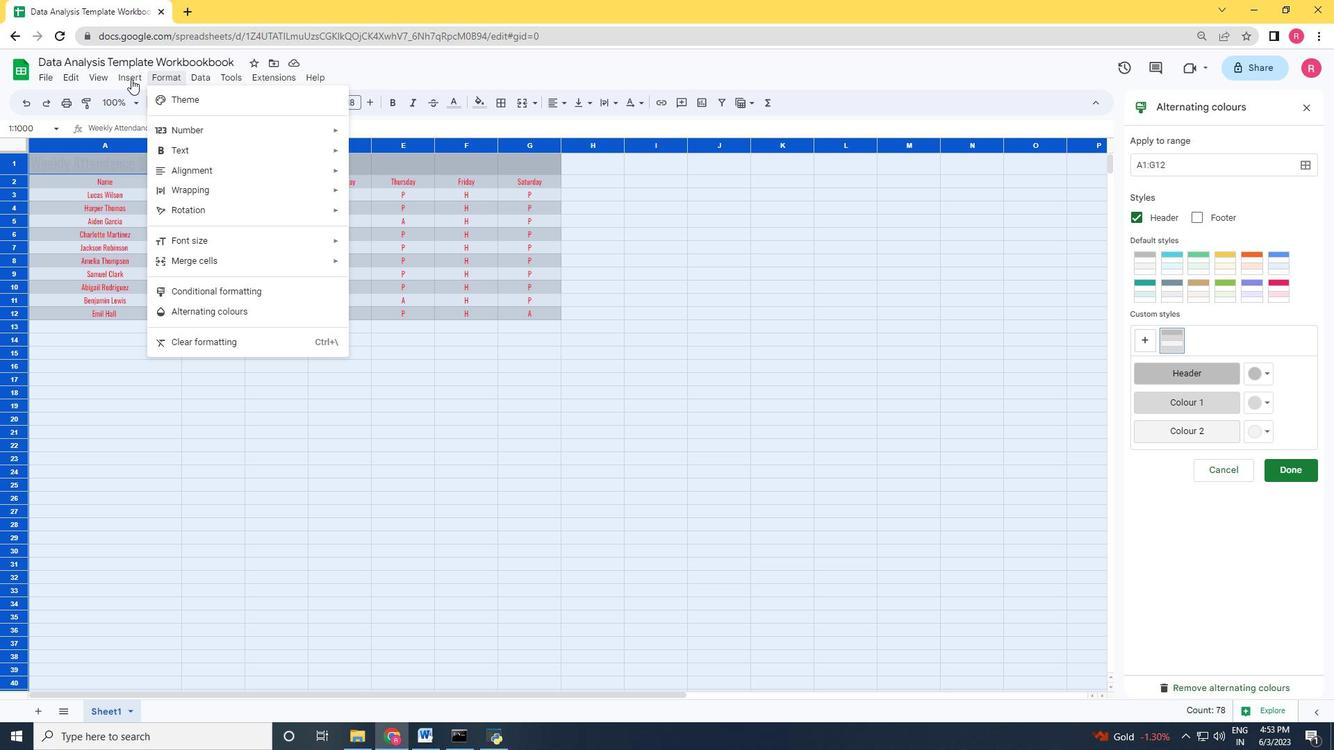 
Action: Mouse pressed left at (131, 79)
Screenshot: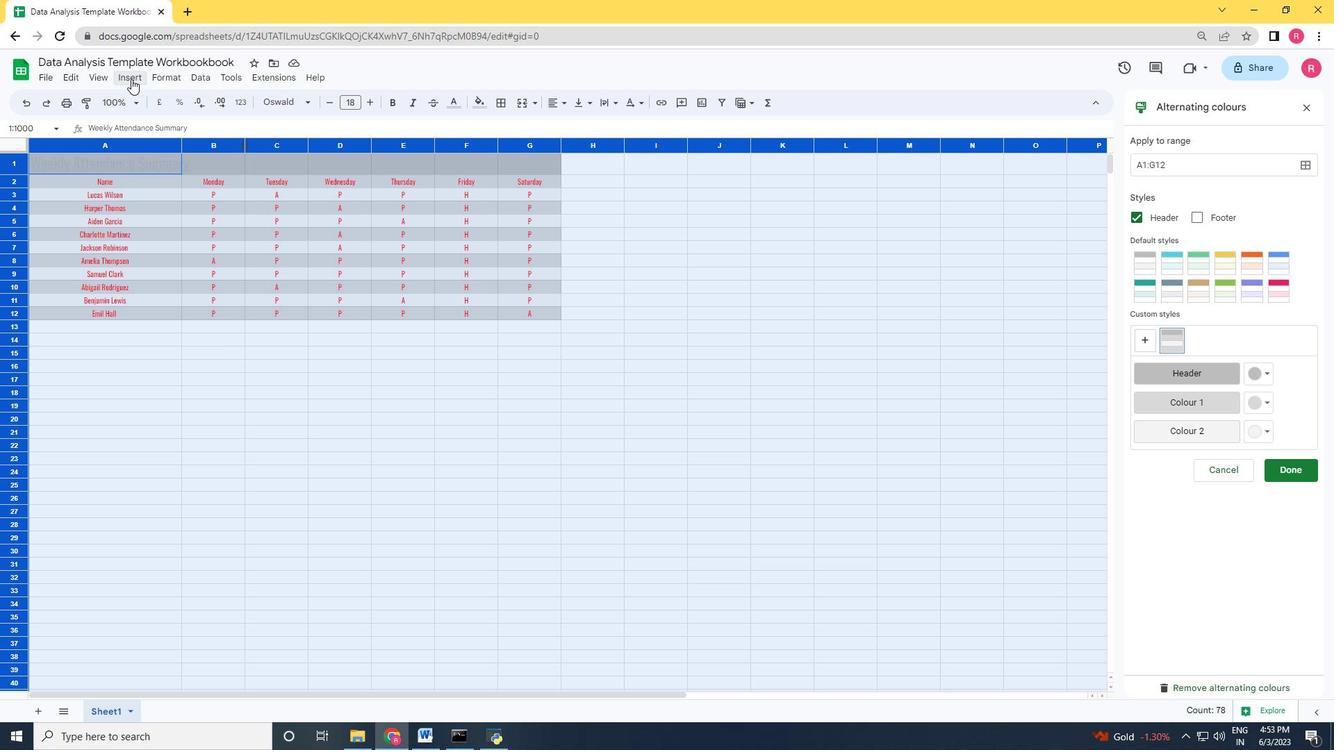 
Action: Mouse moved to (162, 79)
Screenshot: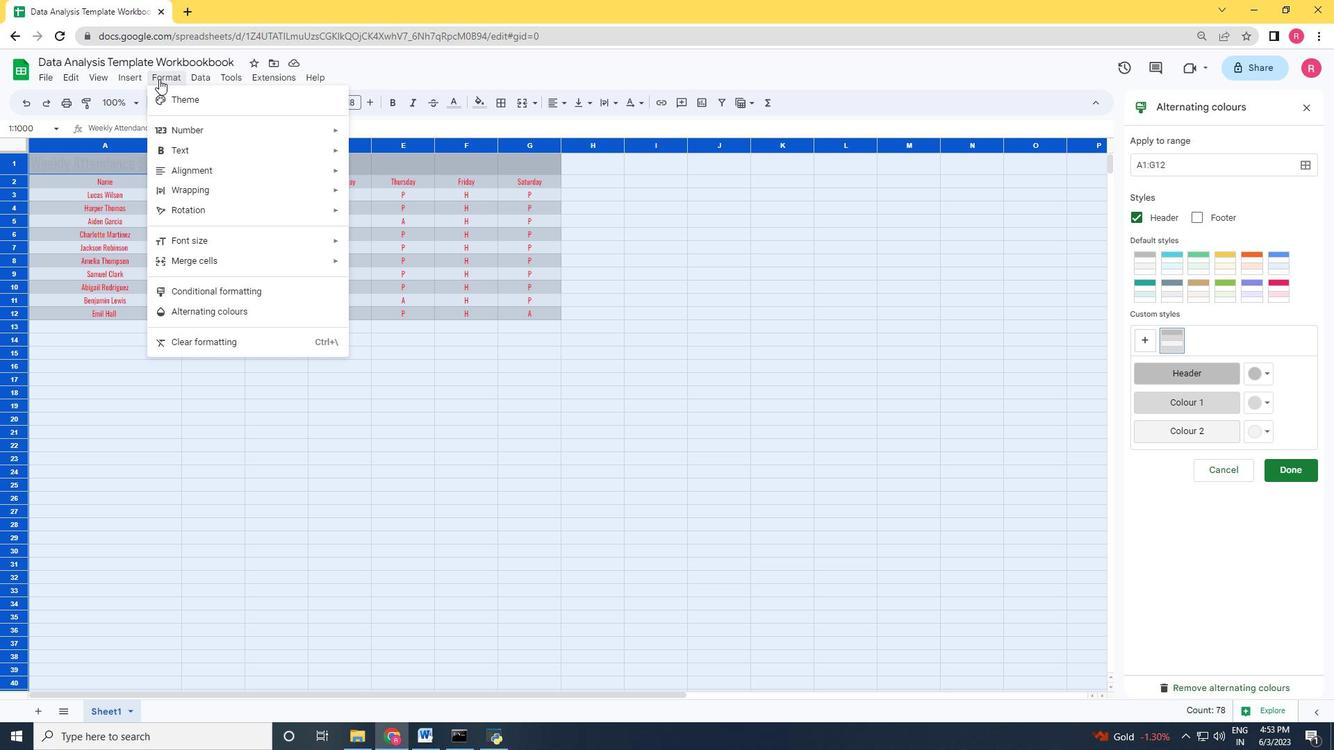
Action: Mouse pressed left at (162, 79)
Screenshot: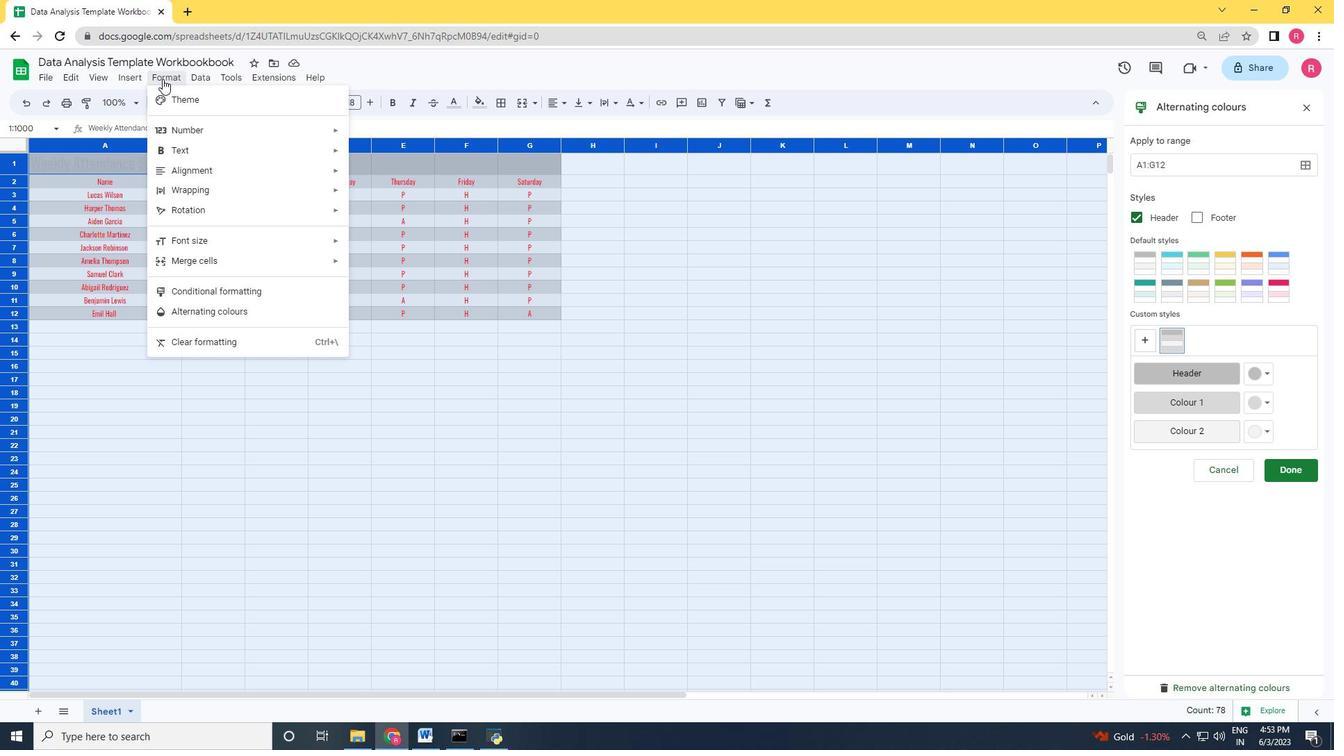 
Action: Mouse pressed left at (162, 79)
Screenshot: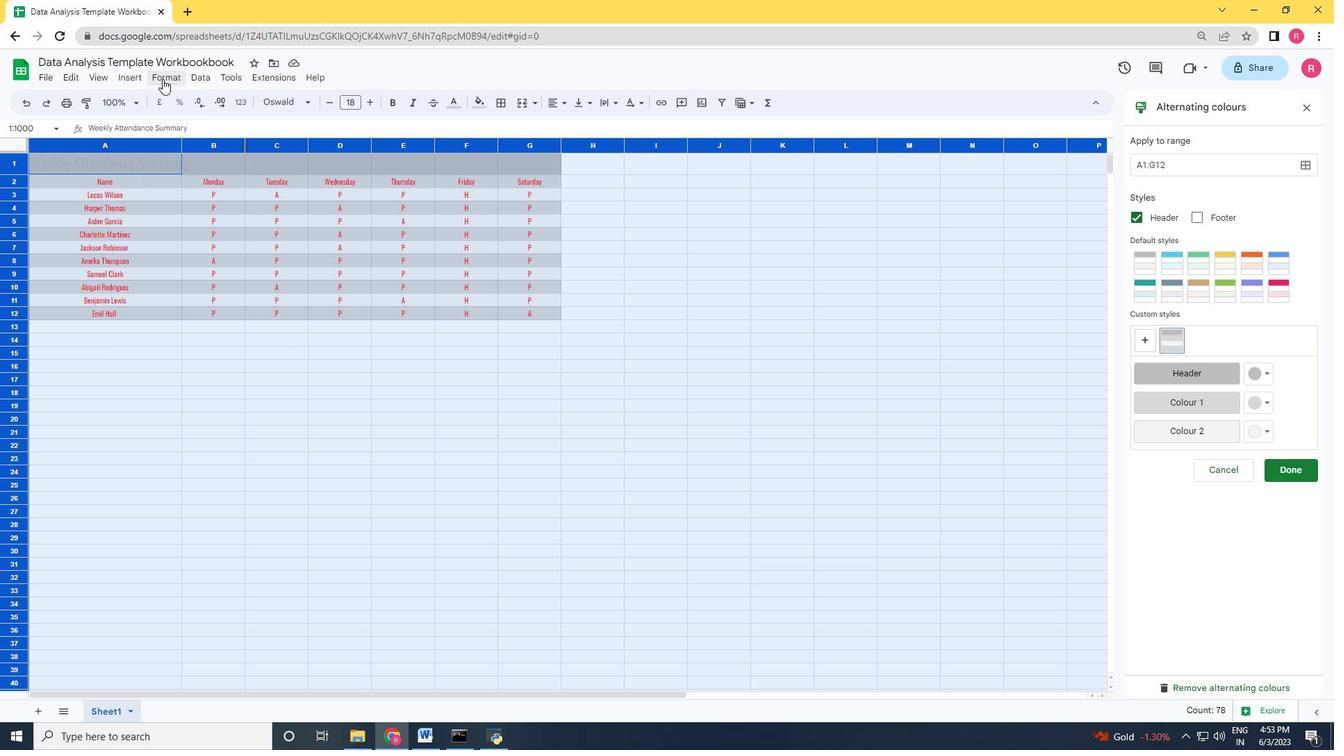 
Action: Mouse moved to (520, 349)
Screenshot: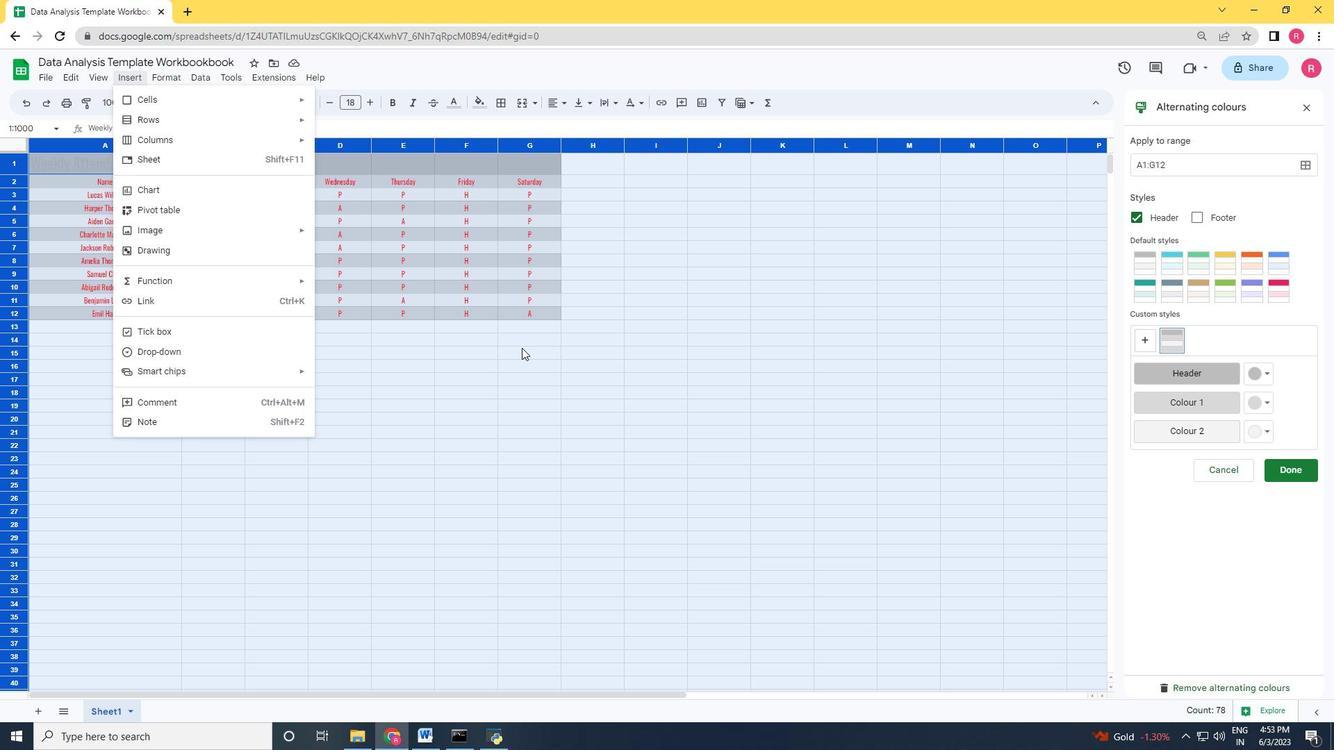 
Action: Mouse pressed left at (520, 349)
Screenshot: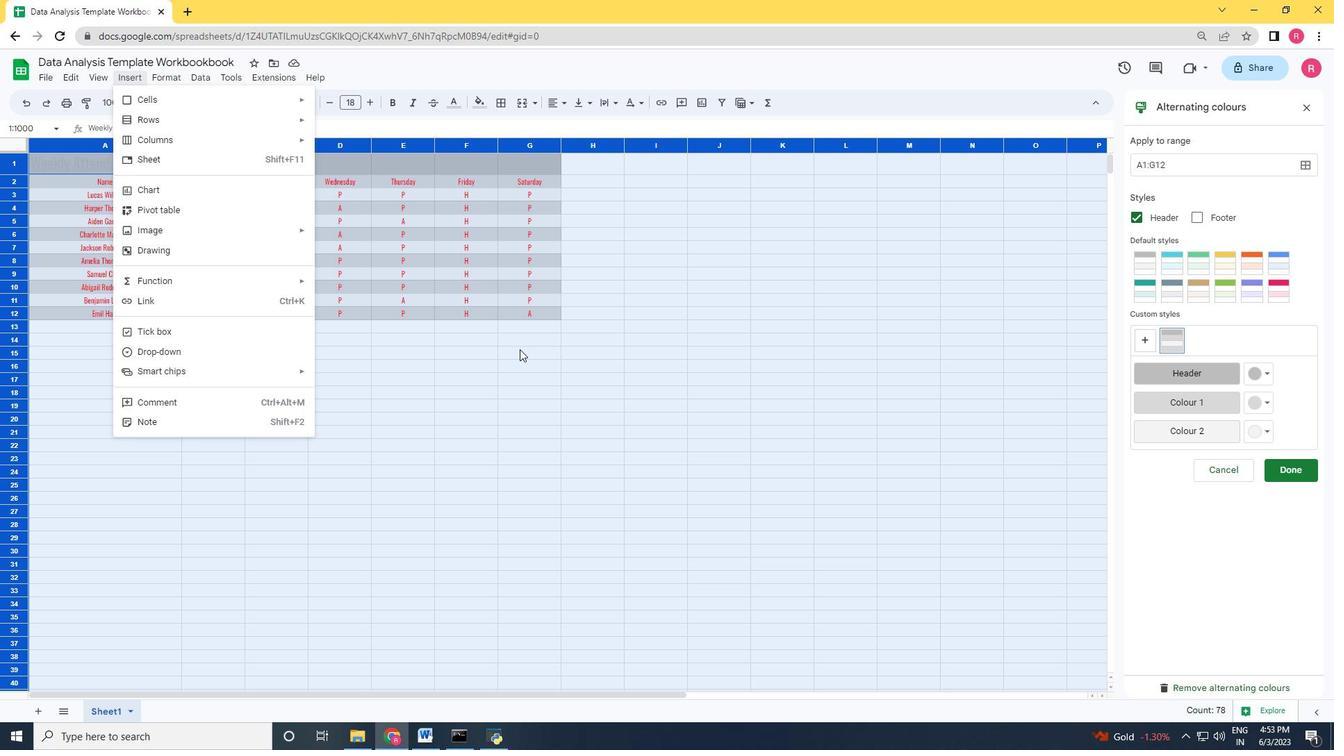 
Action: Mouse moved to (114, 171)
Screenshot: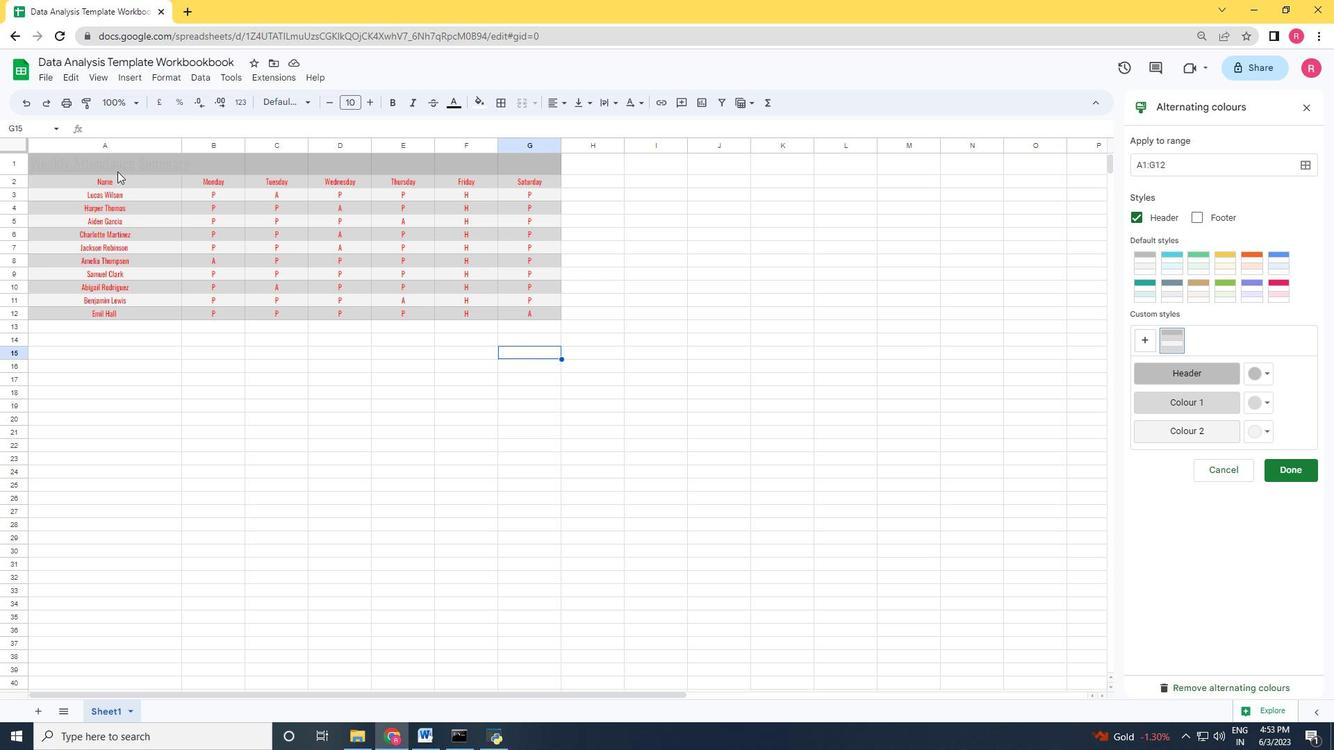 
Action: Mouse pressed left at (114, 171)
Screenshot: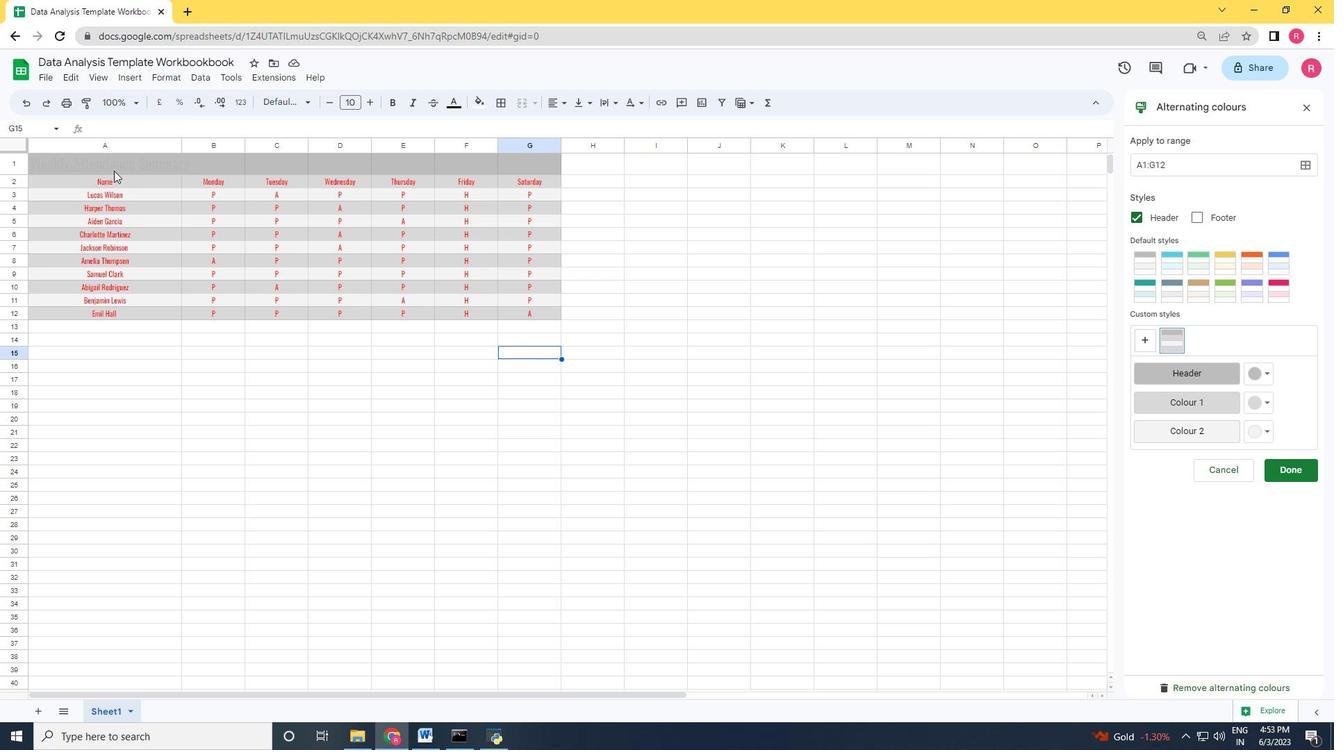 
Action: Mouse moved to (1310, 107)
Screenshot: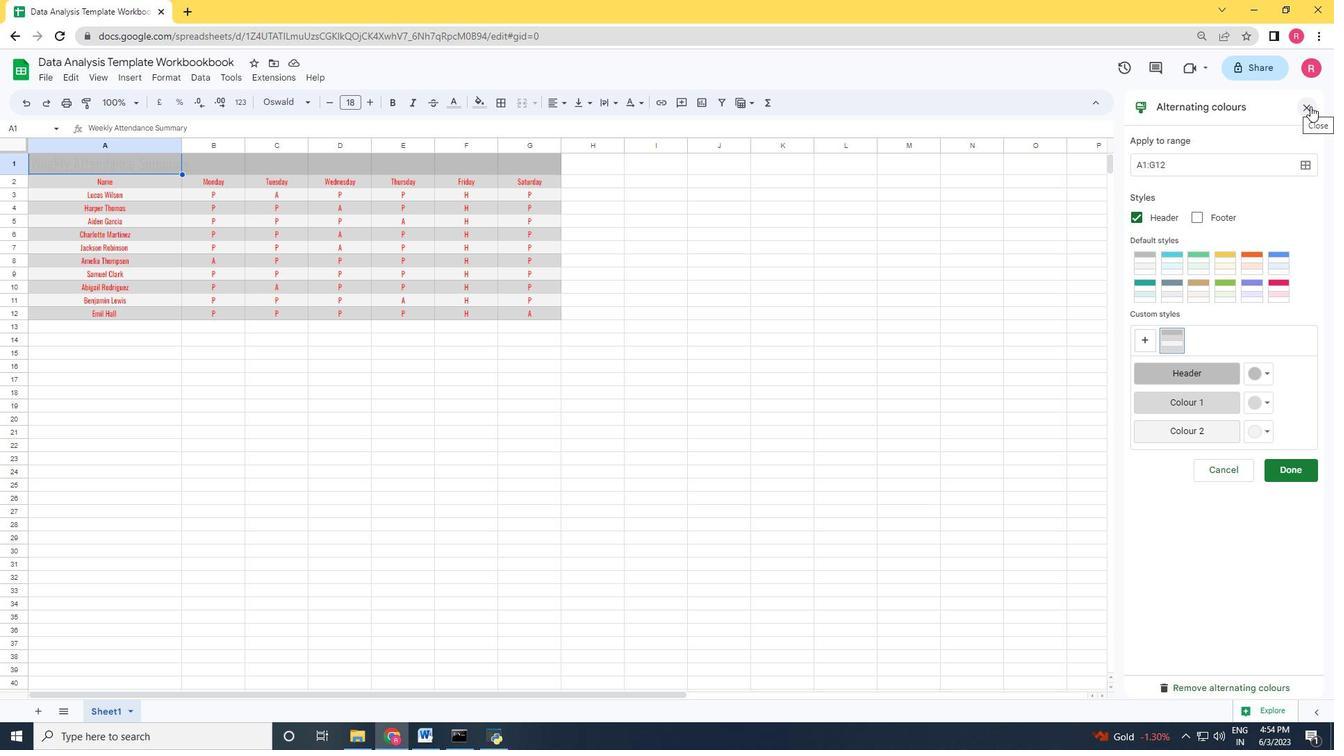 
Action: Mouse pressed left at (1310, 107)
Screenshot: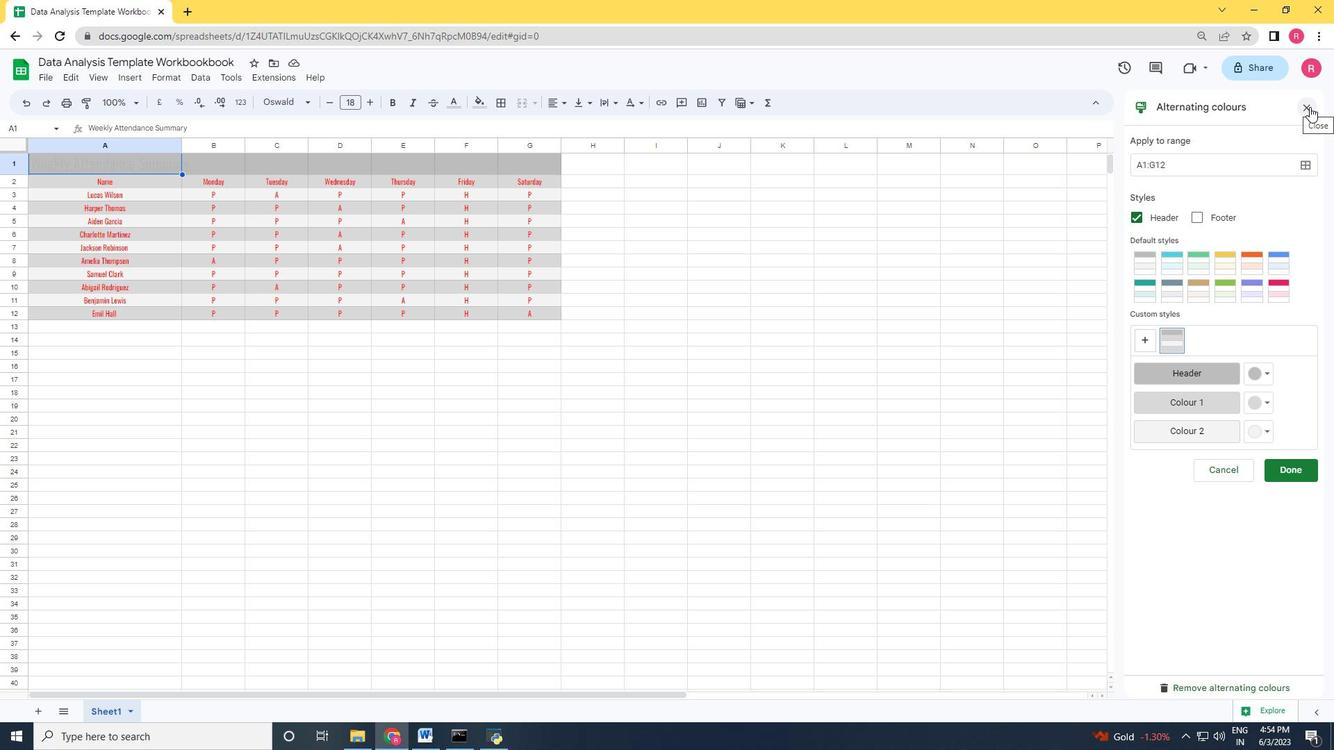 
Action: Mouse moved to (109, 144)
Screenshot: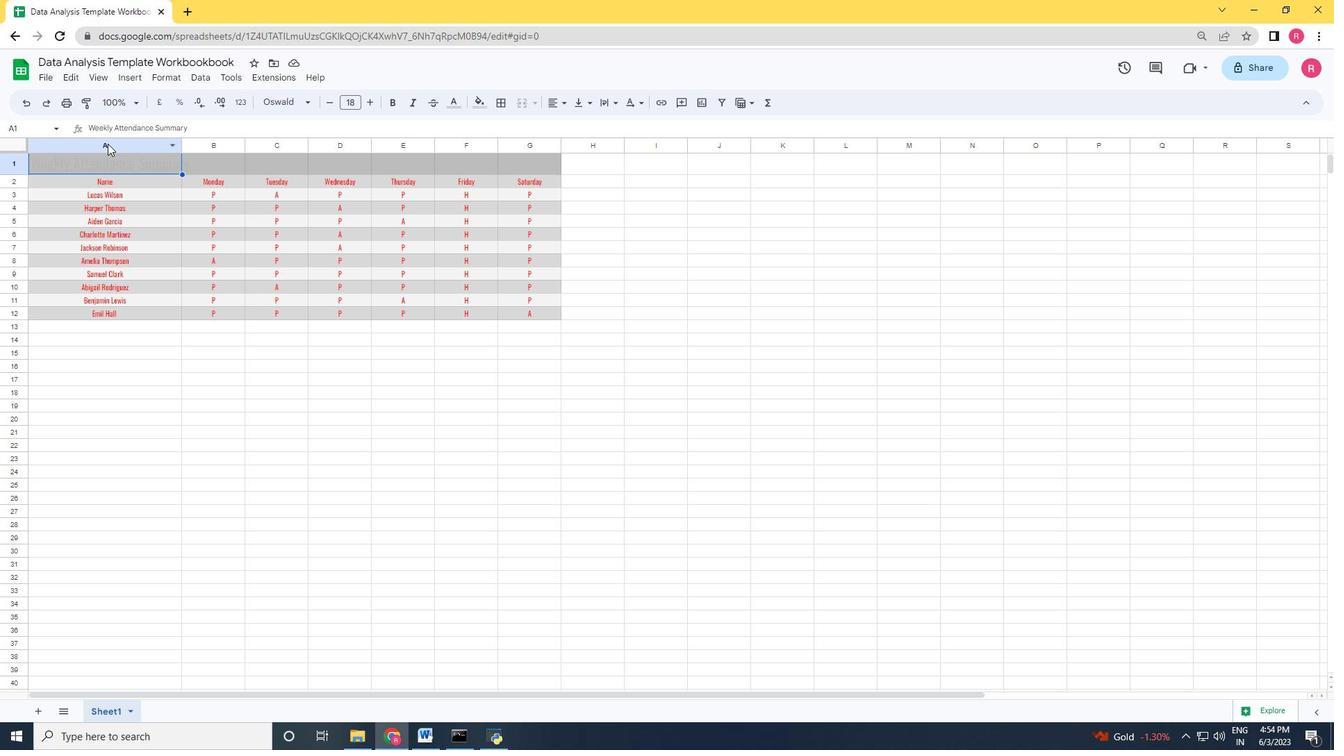
Action: Mouse pressed left at (109, 144)
Screenshot: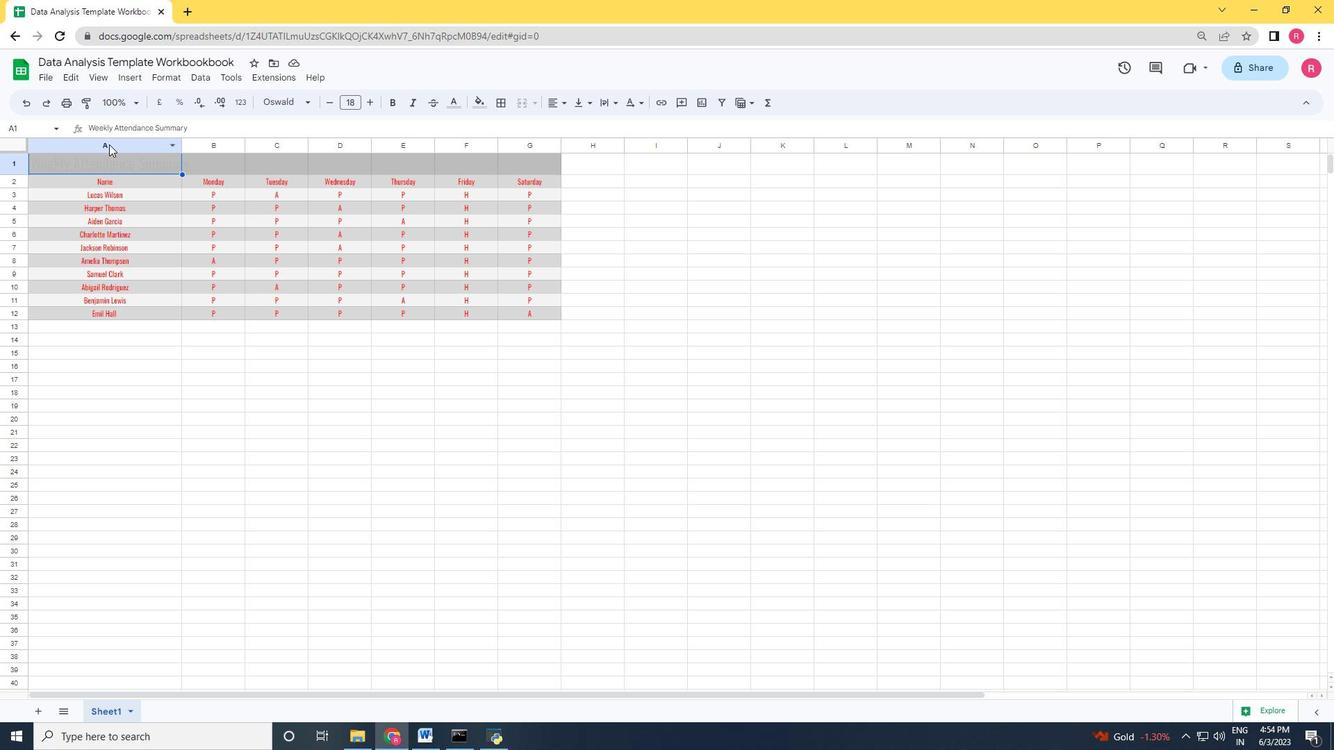 
Action: Mouse moved to (622, 127)
Screenshot: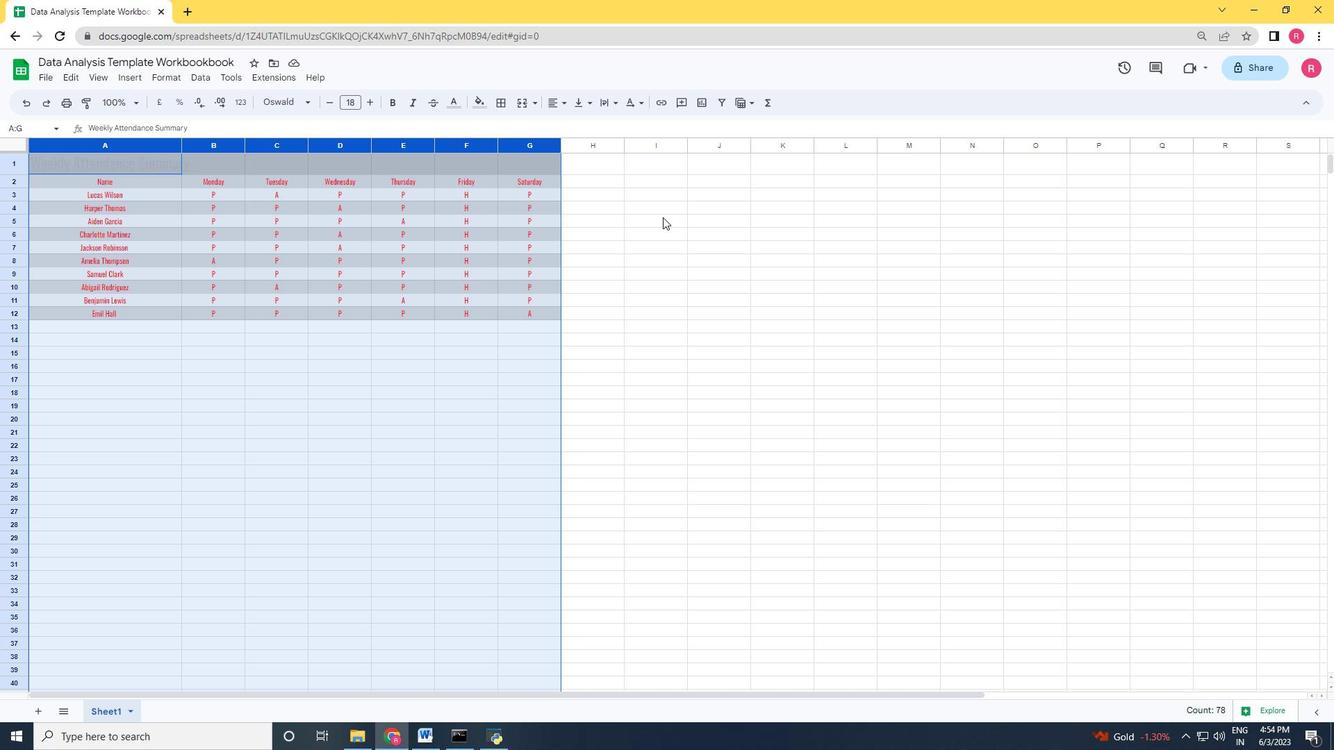
Action: Mouse scrolled (659, 214) with delta (0, 0)
Screenshot: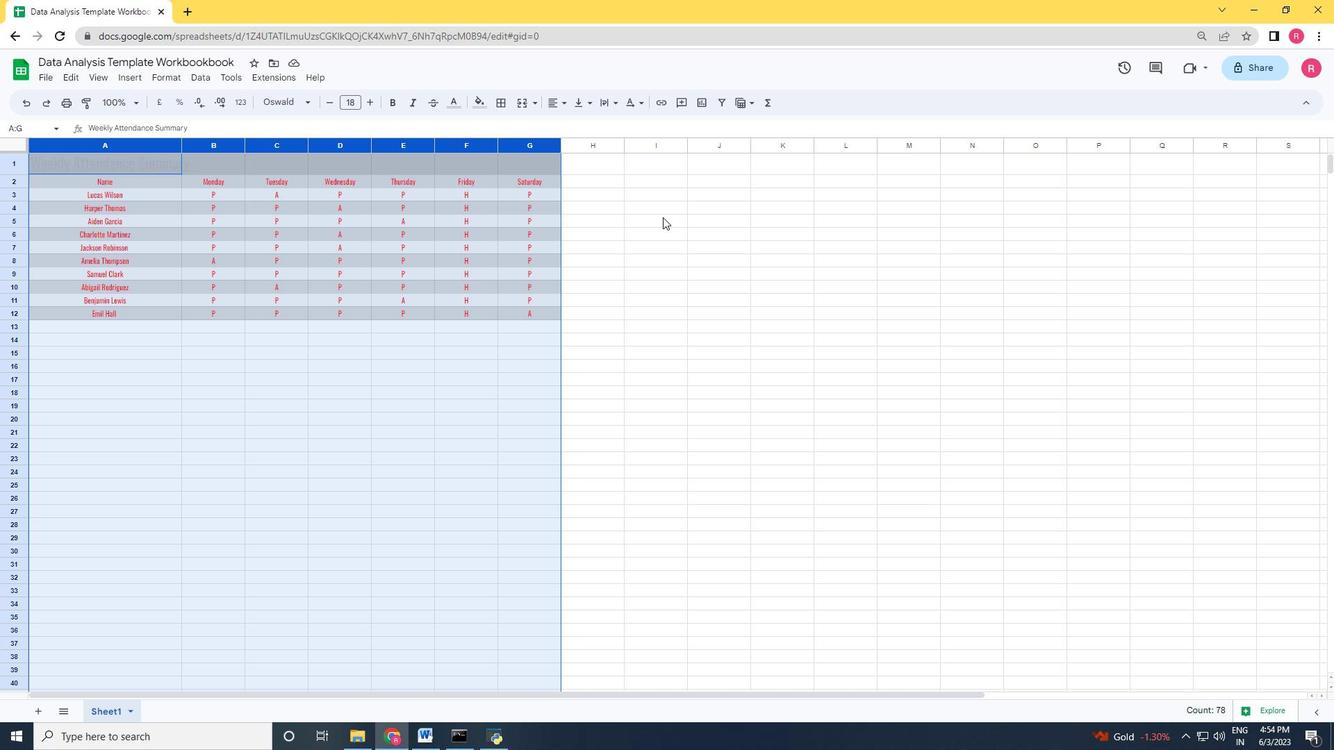 
Action: Mouse moved to (127, 147)
Screenshot: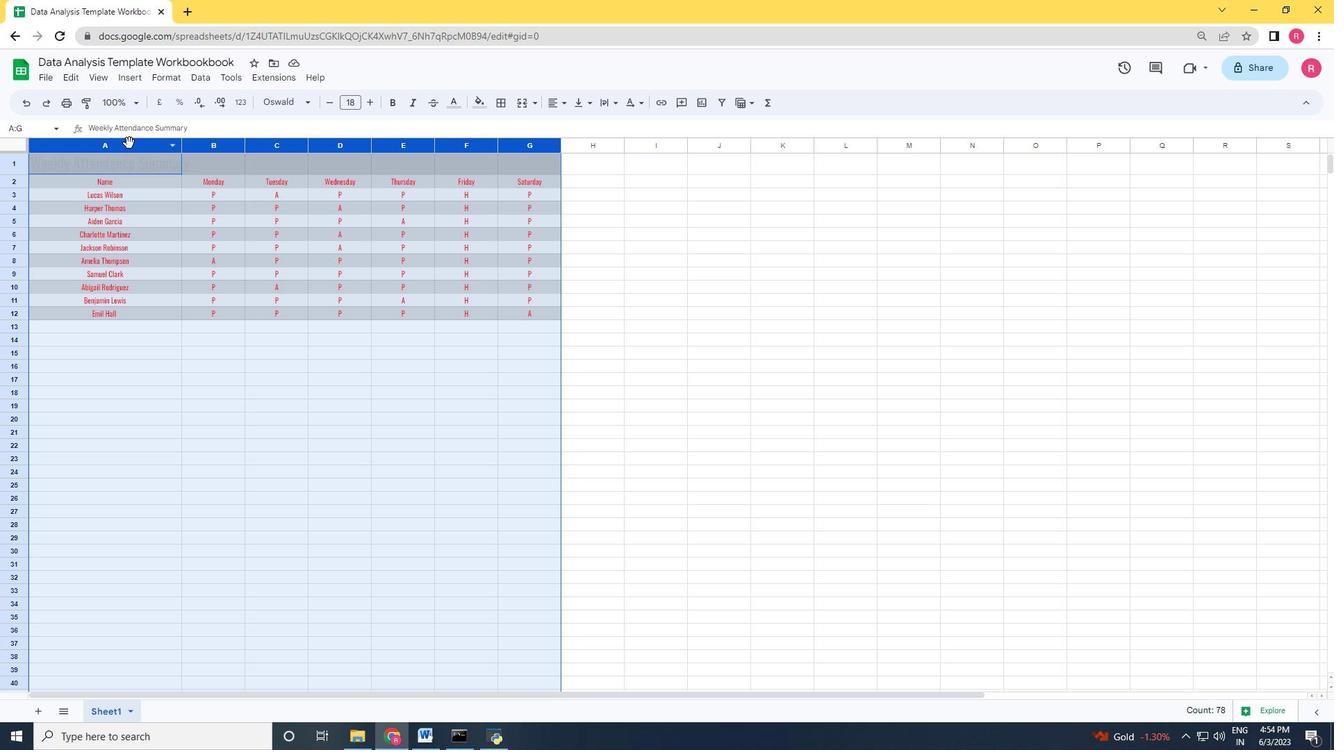 
Action: Mouse pressed left at (127, 147)
Screenshot: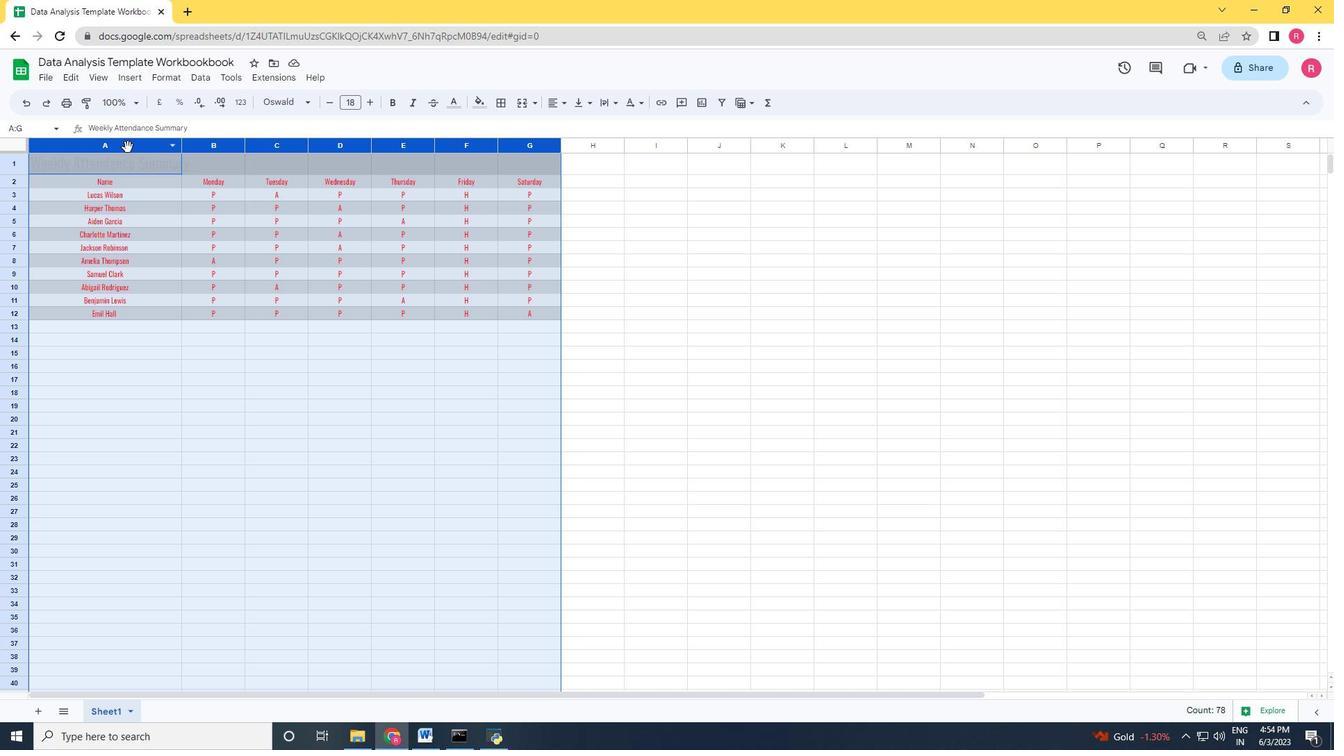 
Action: Mouse moved to (691, 282)
Screenshot: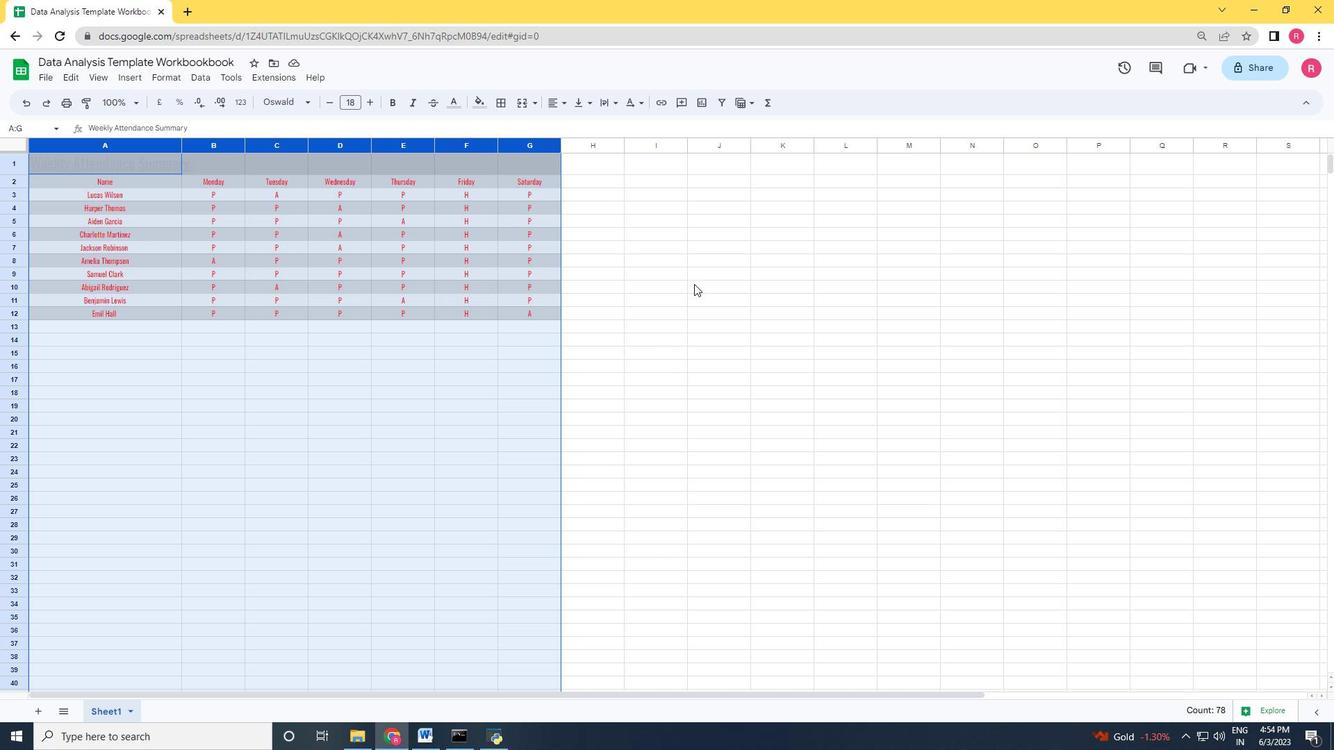 
Action: Mouse pressed left at (691, 282)
Screenshot: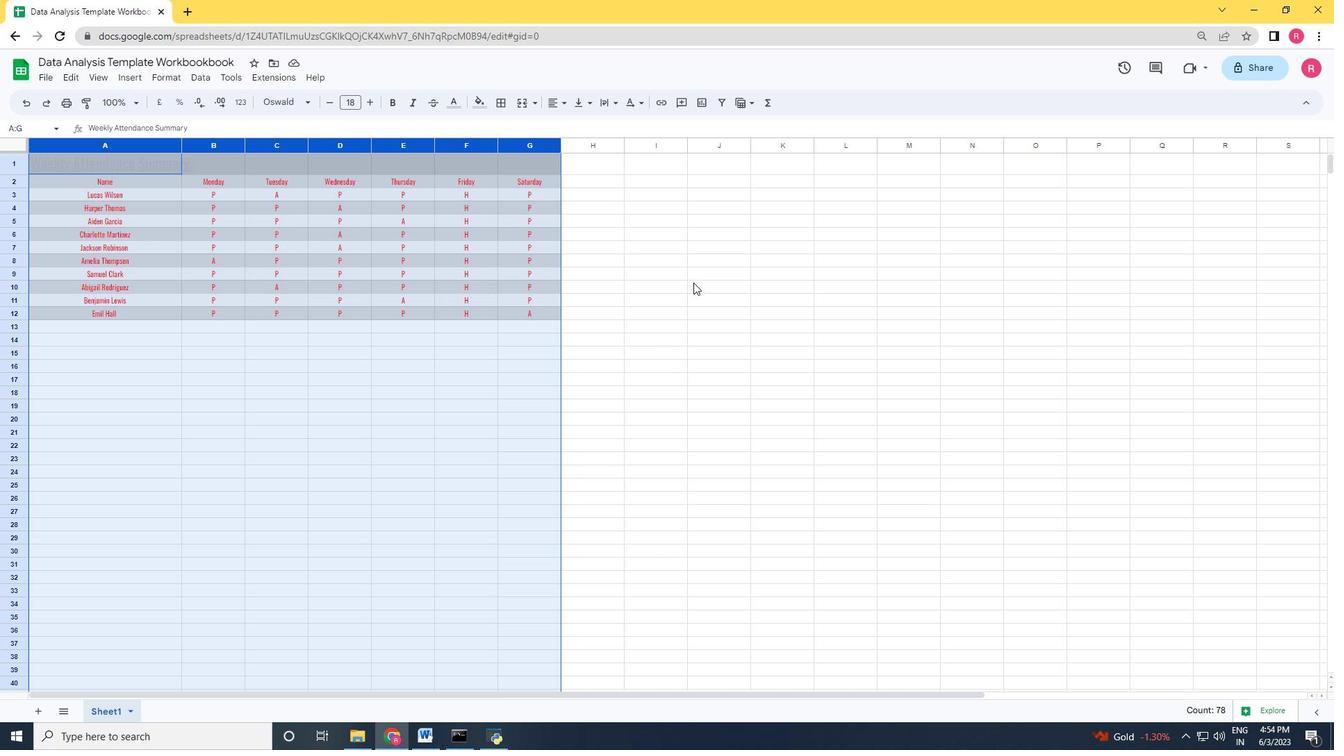 
Action: Mouse moved to (88, 151)
Screenshot: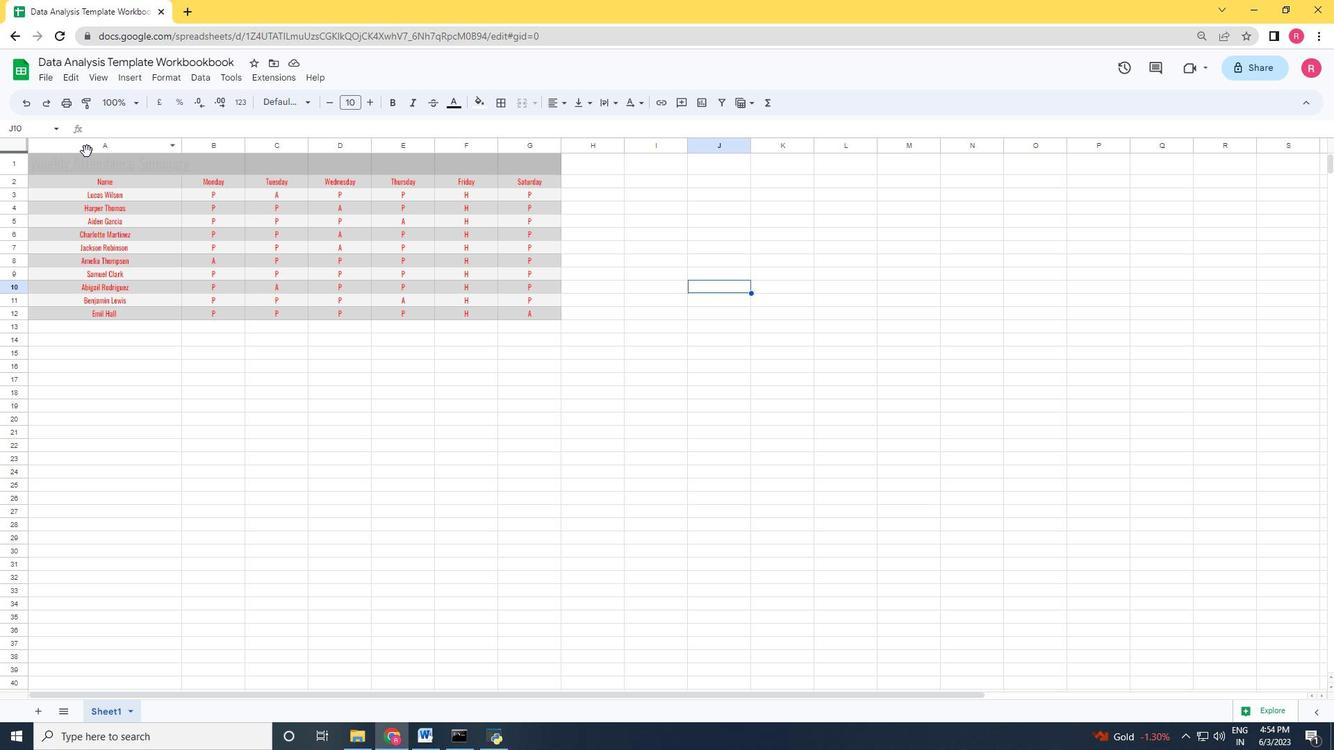 
Action: Mouse pressed left at (88, 151)
Screenshot: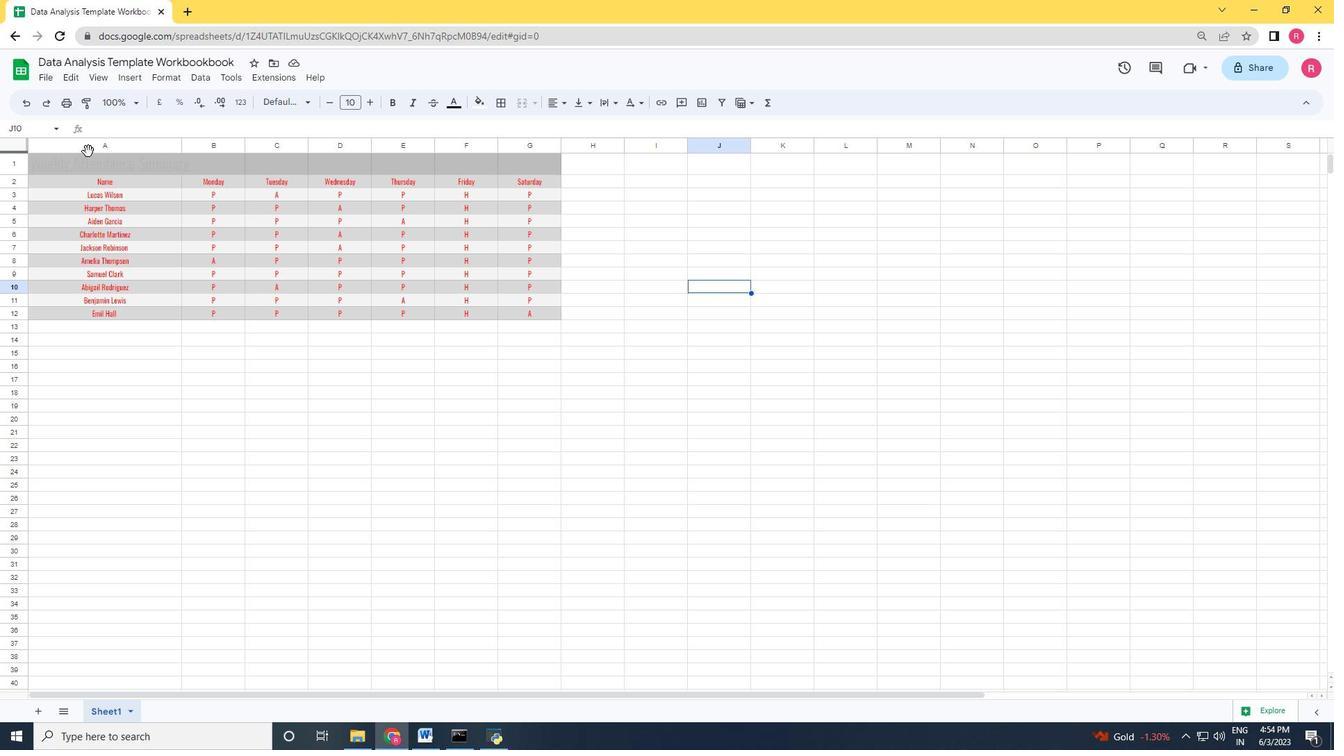 
Action: Mouse moved to (111, 142)
Screenshot: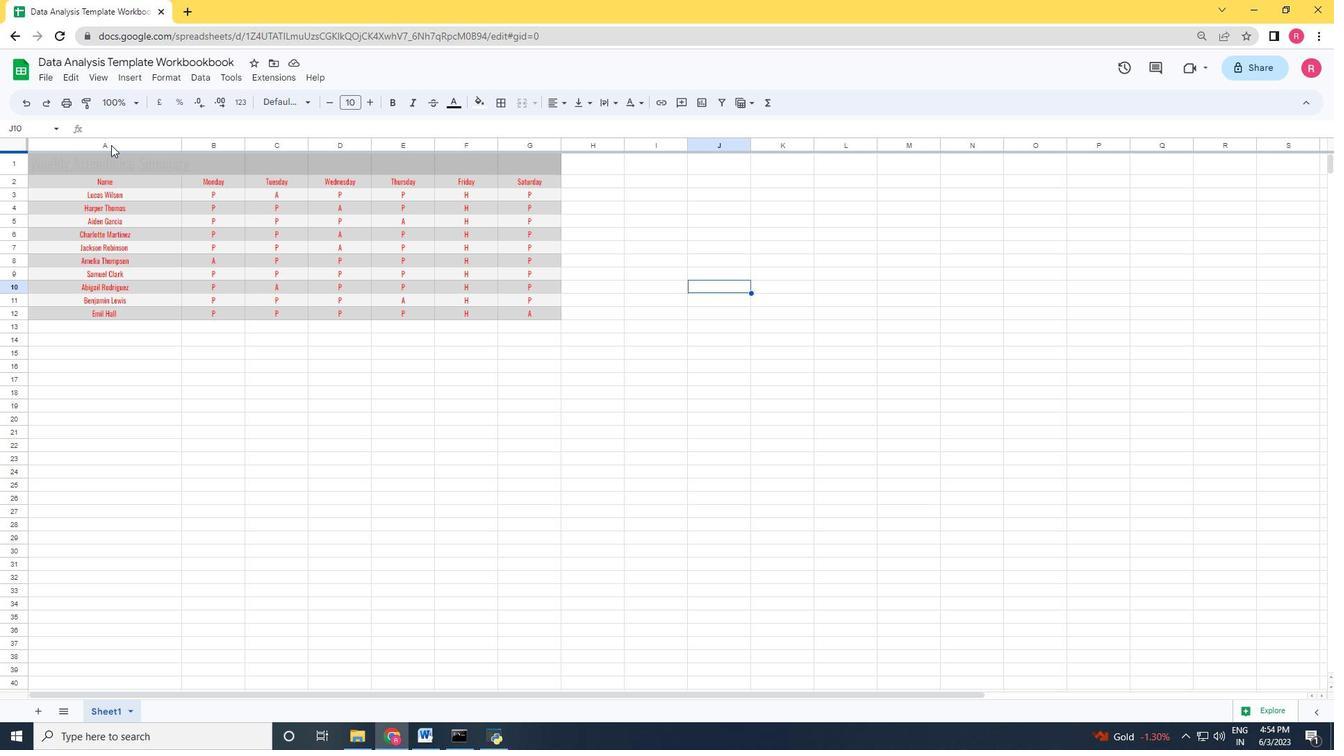 
Action: Mouse pressed left at (111, 142)
Screenshot: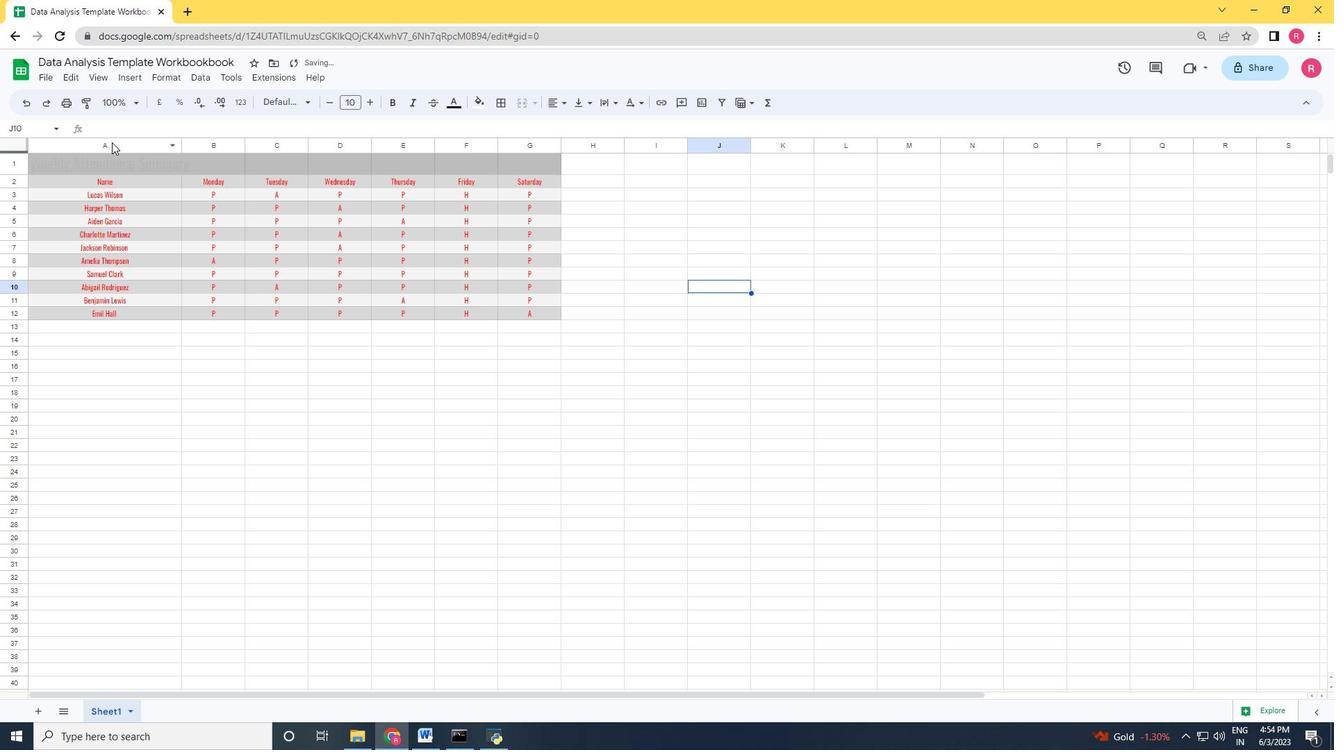 
Action: Mouse moved to (508, 139)
Screenshot: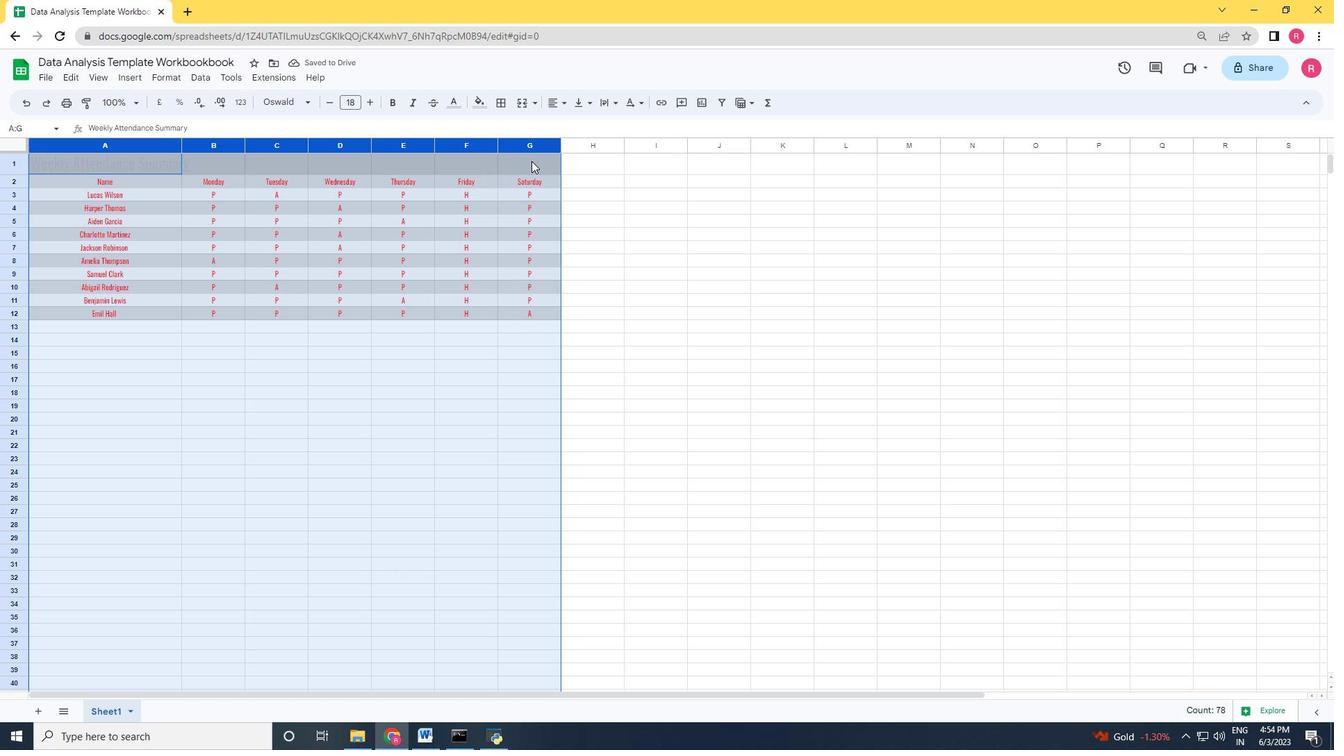 
Action: Mouse pressed right at (508, 139)
Screenshot: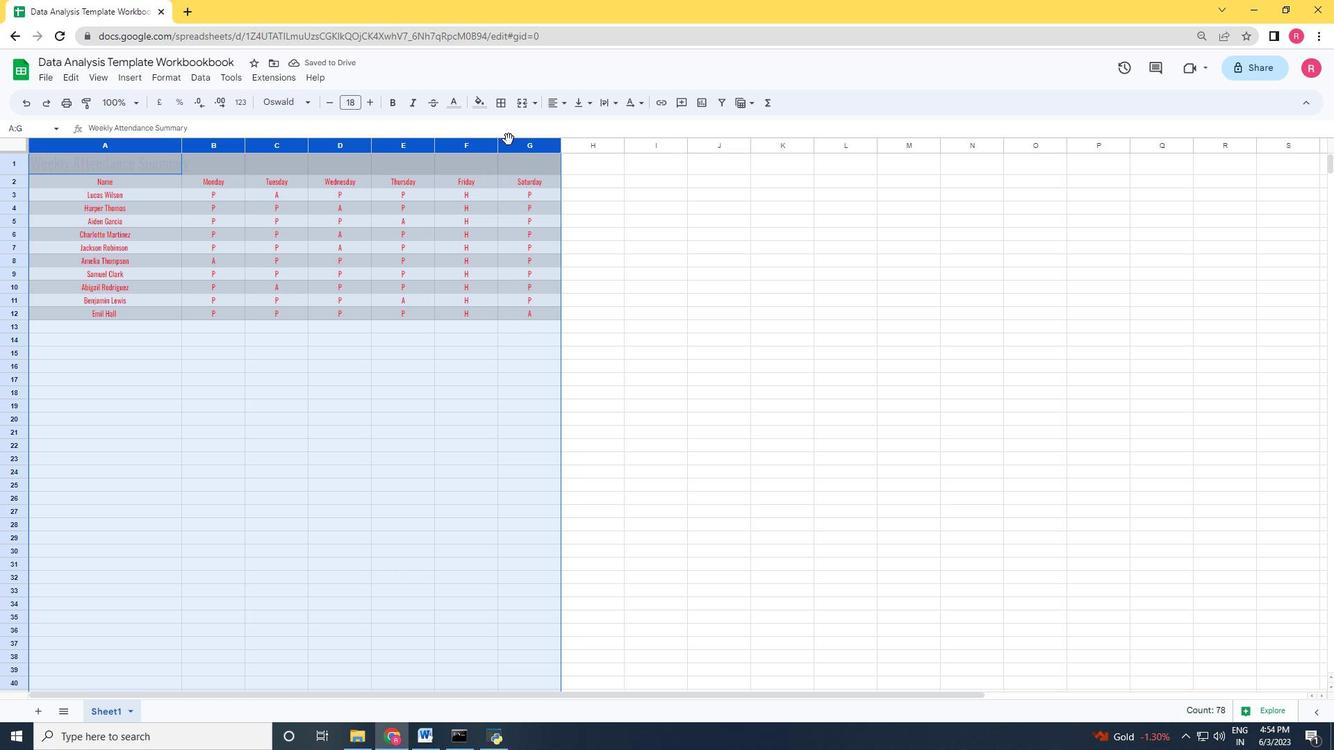 
Action: Mouse moved to (567, 346)
Screenshot: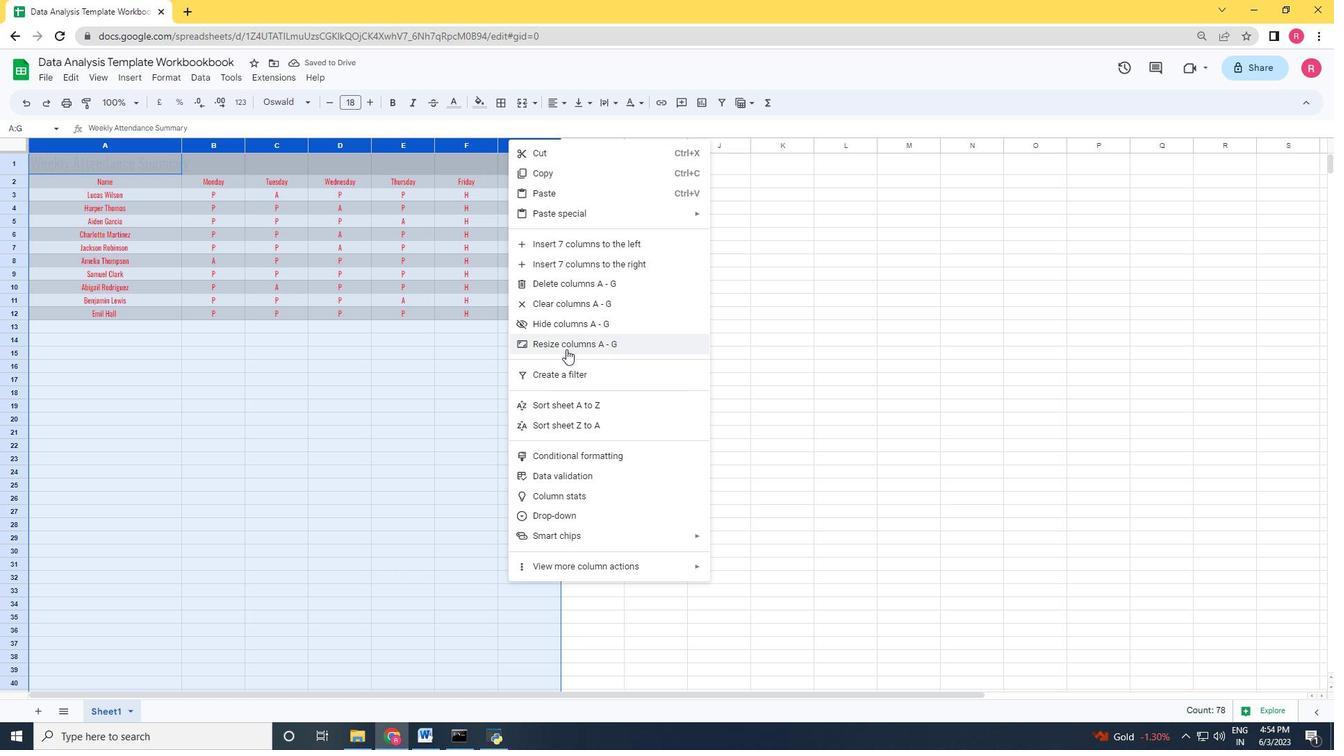 
Action: Mouse pressed left at (567, 346)
Screenshot: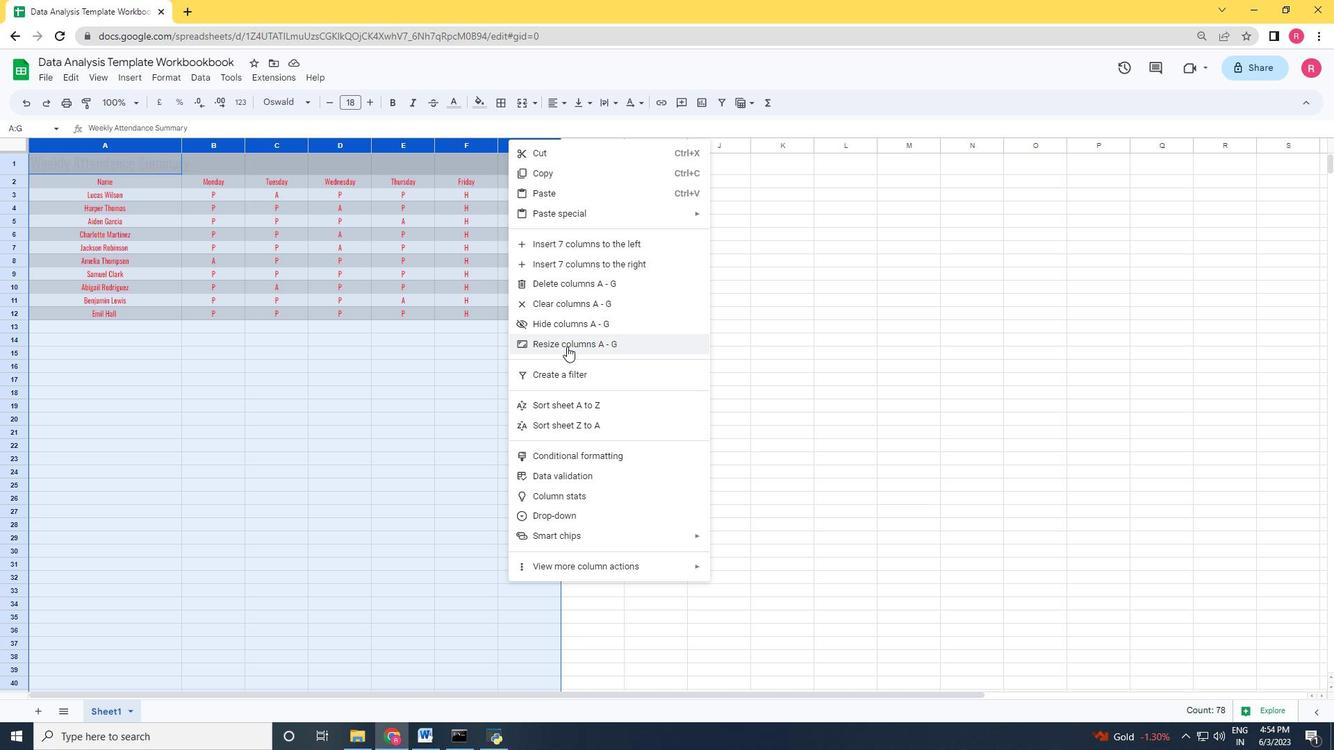 
Action: Mouse moved to (572, 383)
Screenshot: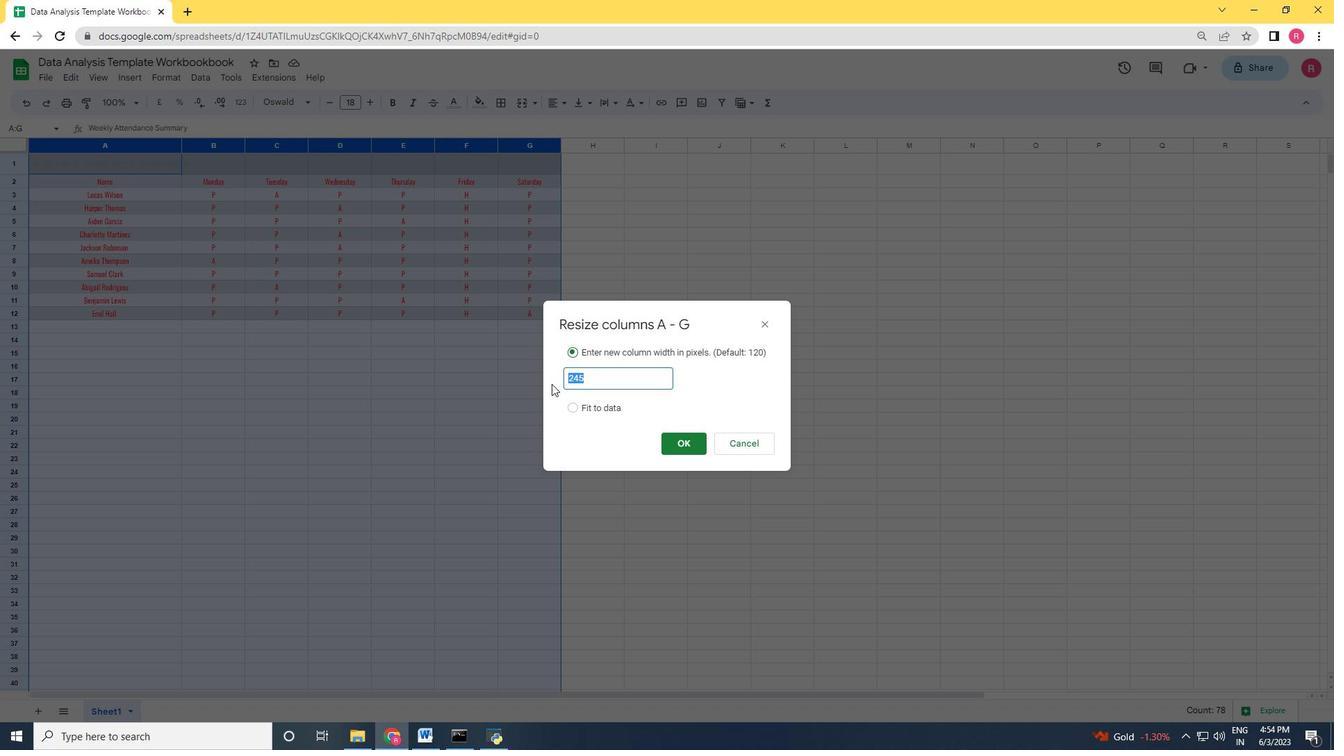 
Action: Key pressed 15
Screenshot: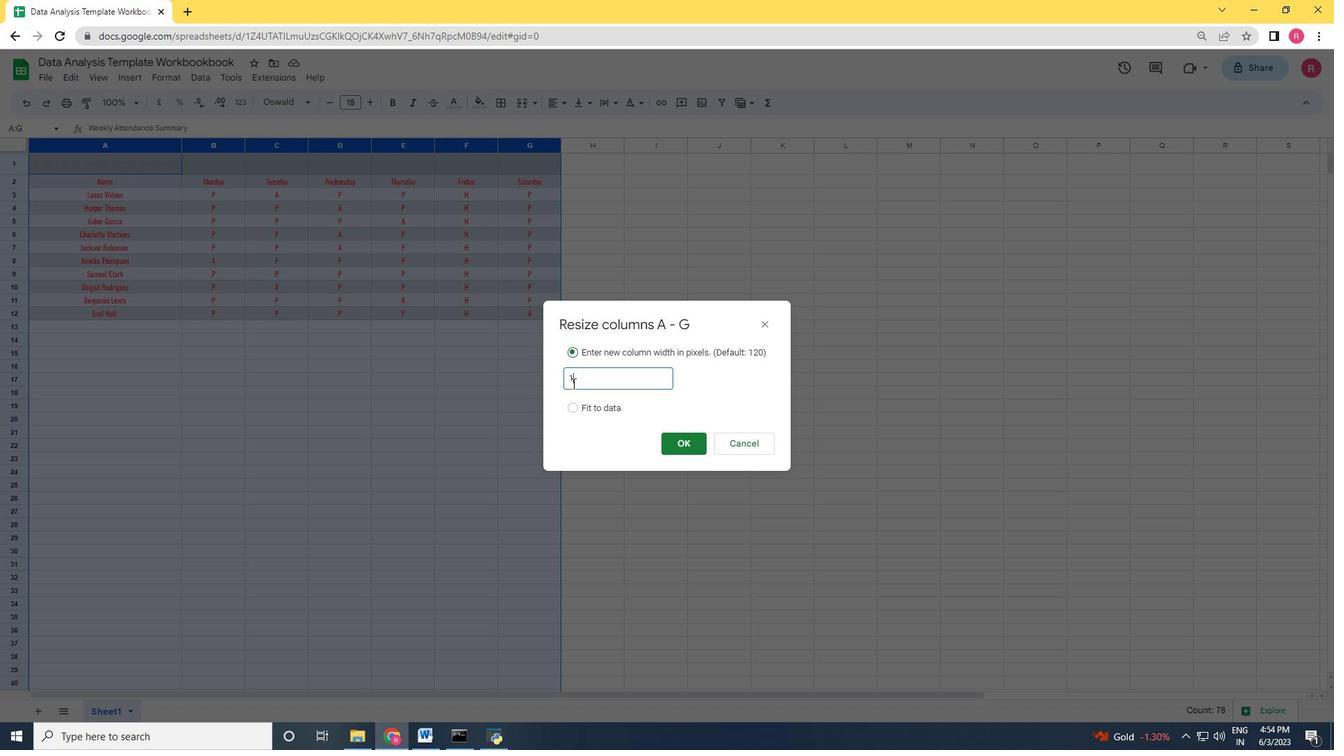 
Action: Mouse moved to (687, 447)
Screenshot: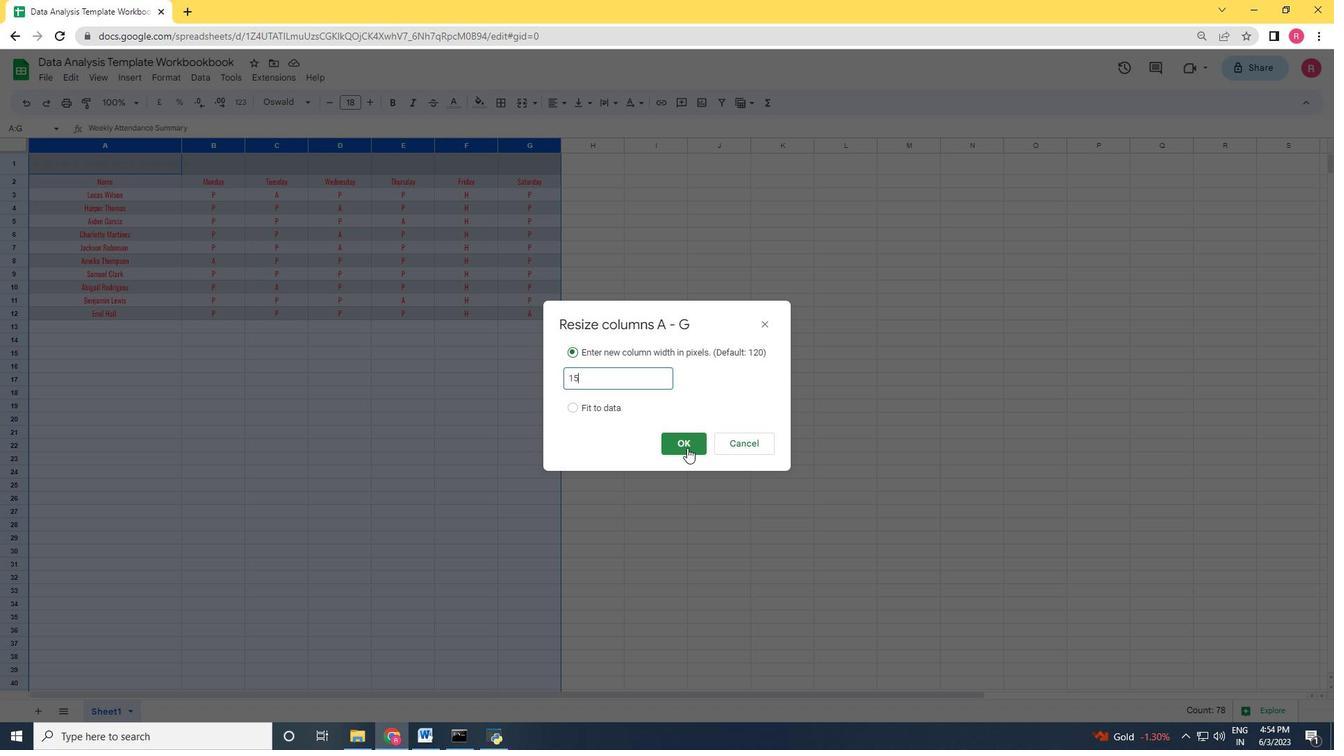
Action: Mouse pressed left at (687, 447)
Screenshot: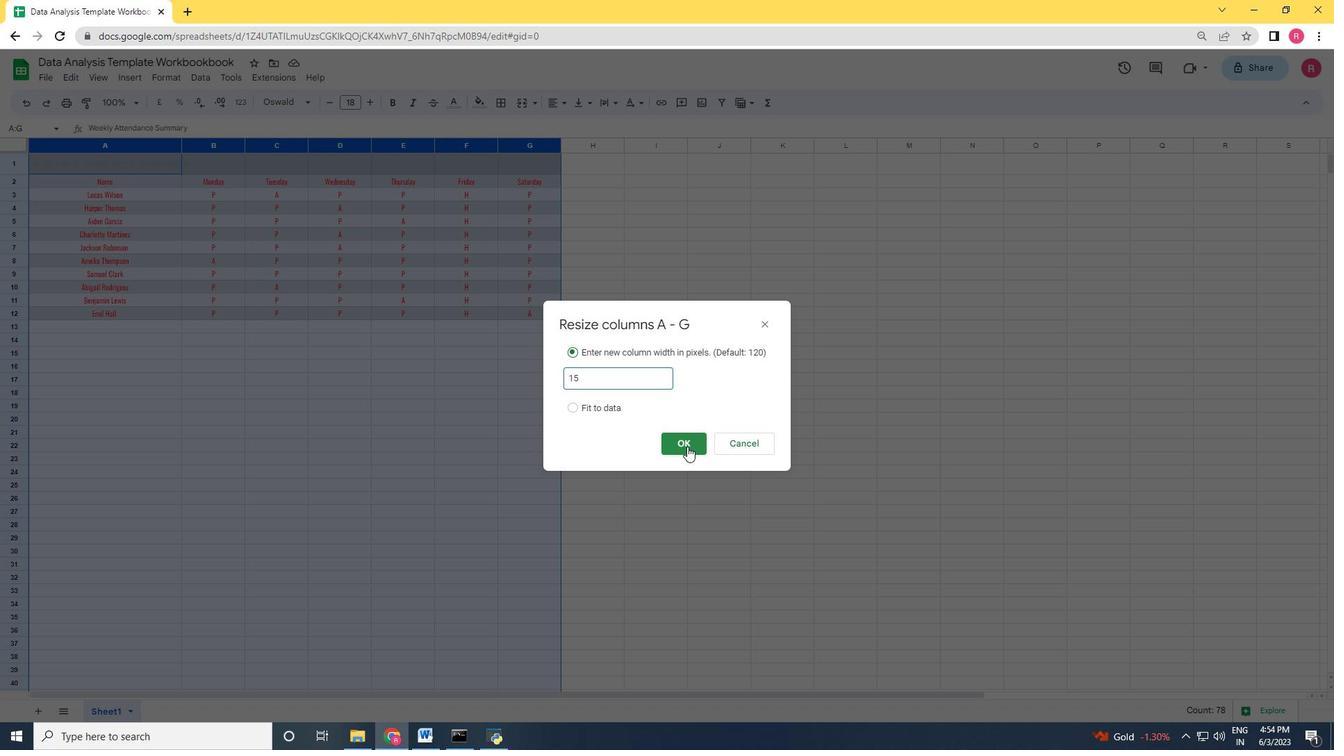 
Action: Mouse moved to (528, 423)
Screenshot: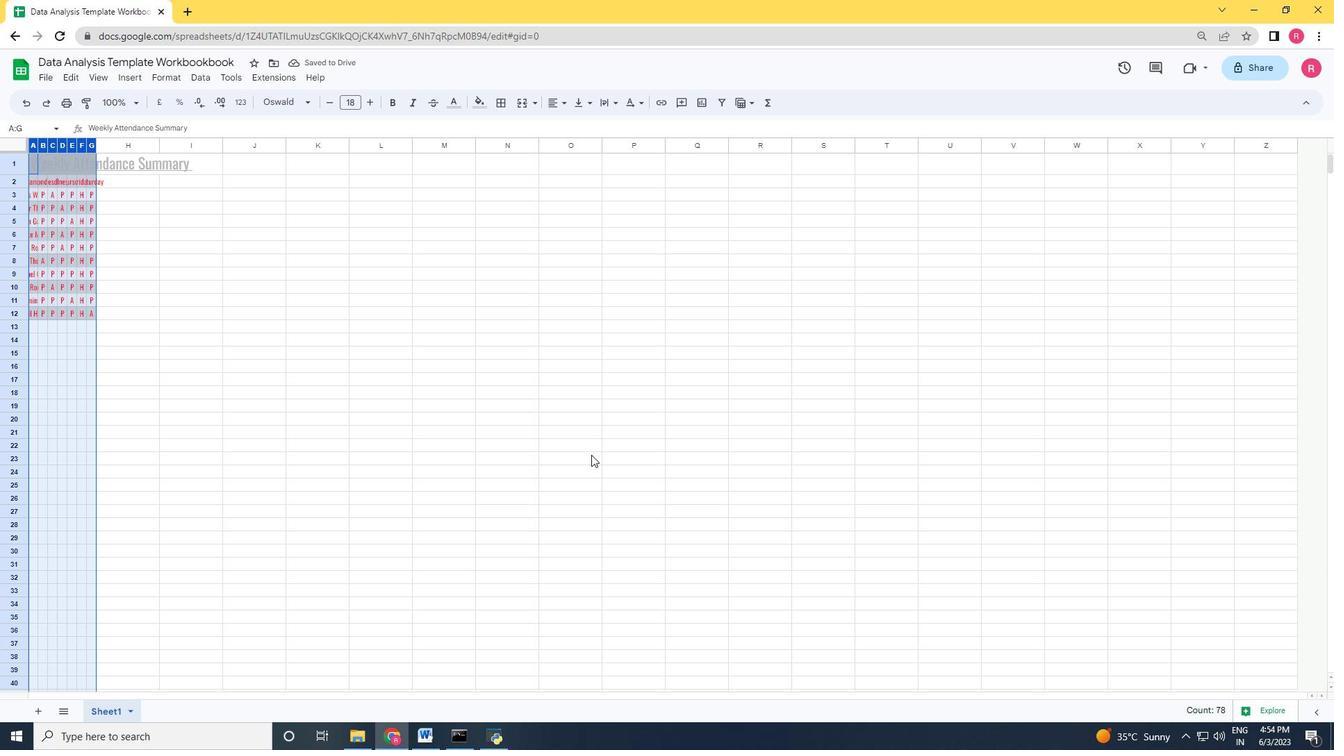 
